 Task: Look for space in Voi, Kenya from 6th June, 2023 to 8th June, 2023 for 2 adults in price range Rs.7000 to Rs.12000. Place can be private room with 1  bedroom having 2 beds and 1 bathroom. Property type can be house, flat, guest house. Amenities needed are: wifi, washing machine. Booking option can be shelf check-in. Required host language is English.
Action: Mouse moved to (543, 136)
Screenshot: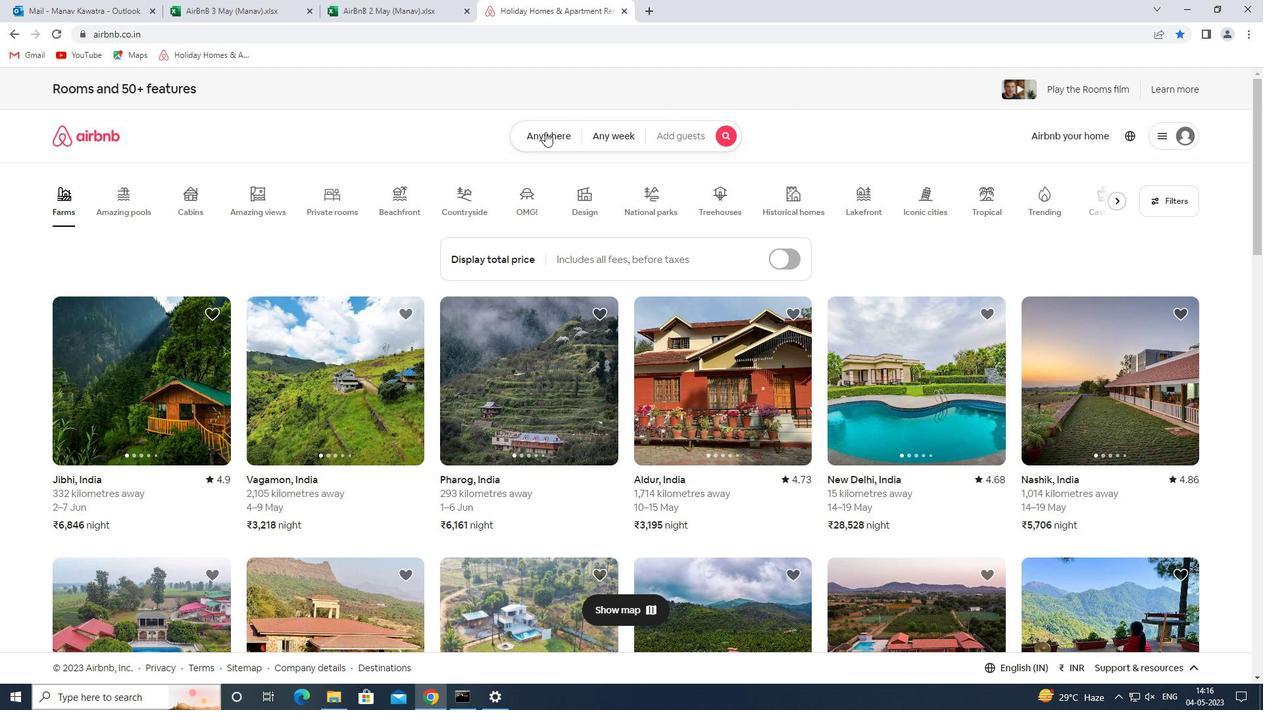 
Action: Mouse pressed left at (543, 136)
Screenshot: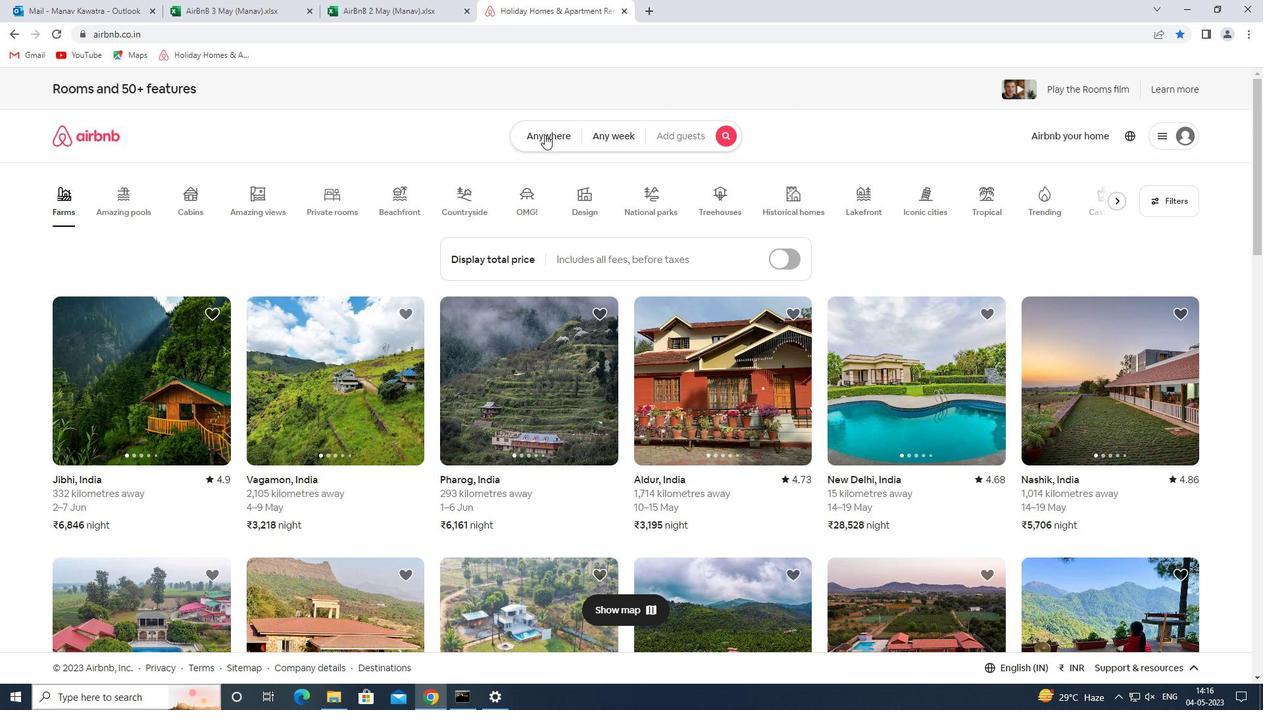 
Action: Mouse moved to (508, 194)
Screenshot: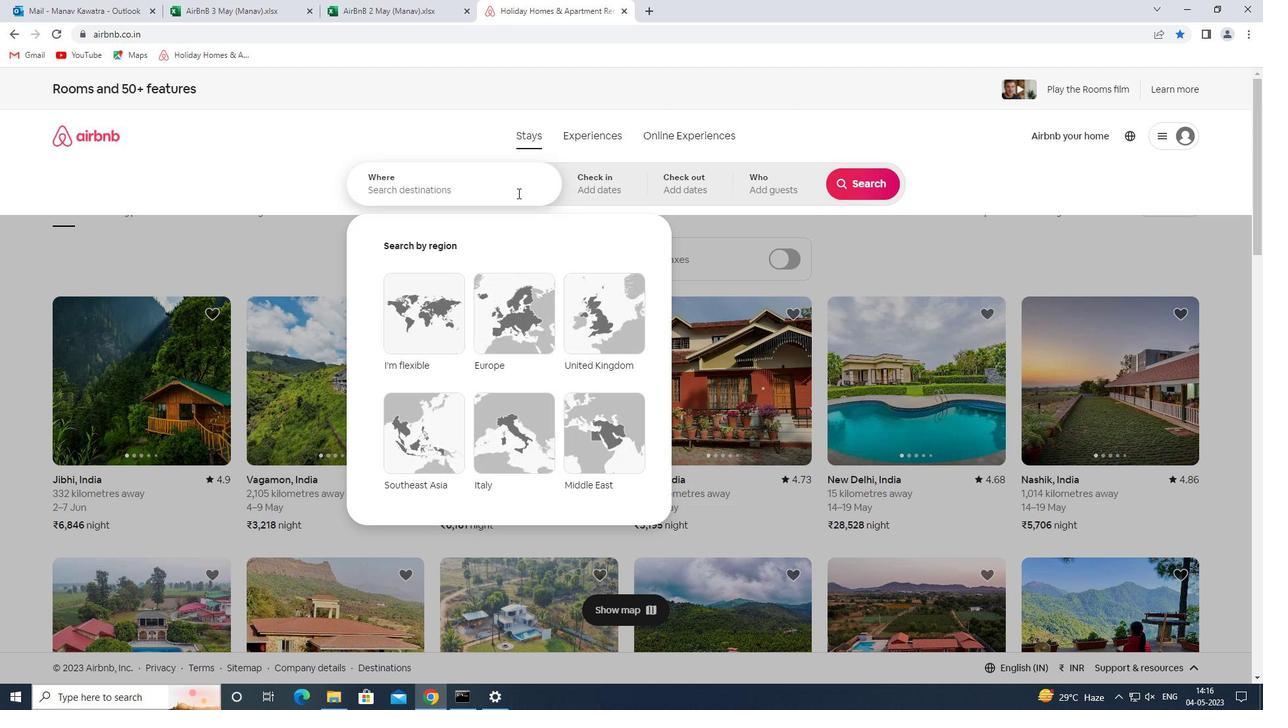 
Action: Mouse pressed left at (508, 194)
Screenshot: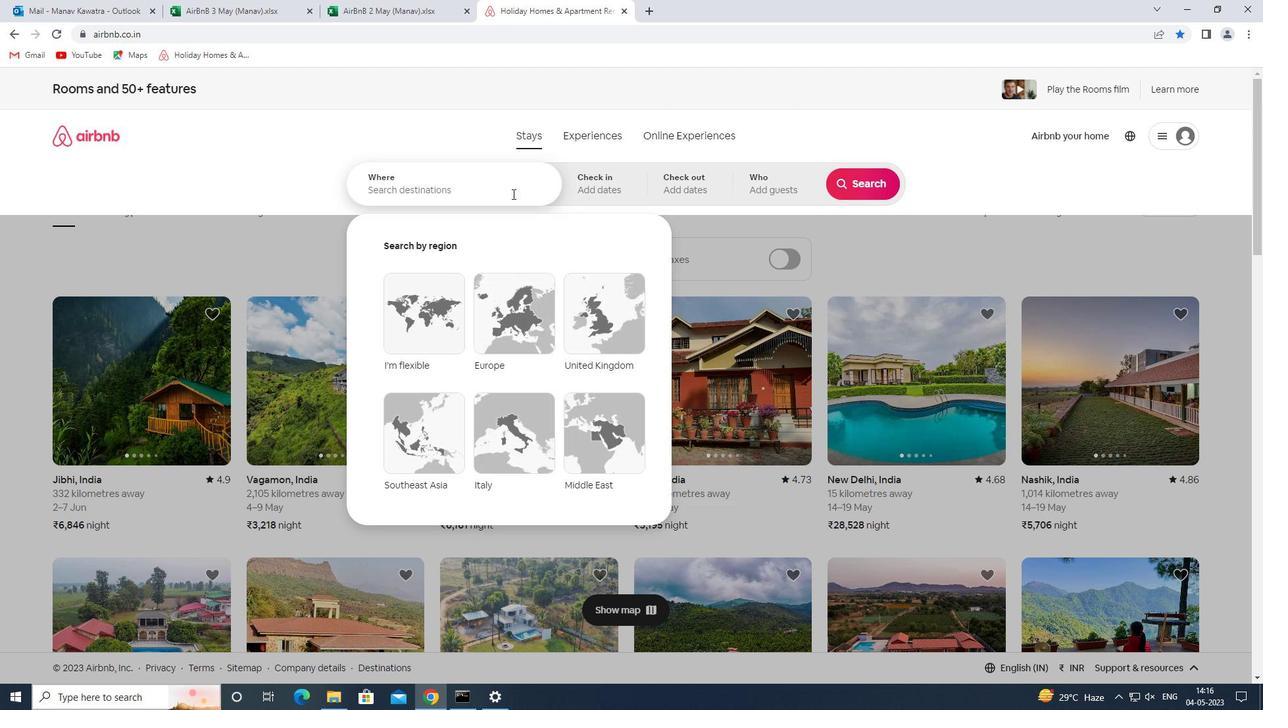 
Action: Key pressed voiu<Key.backspace><Key.space>kenya<Key.enter>
Screenshot: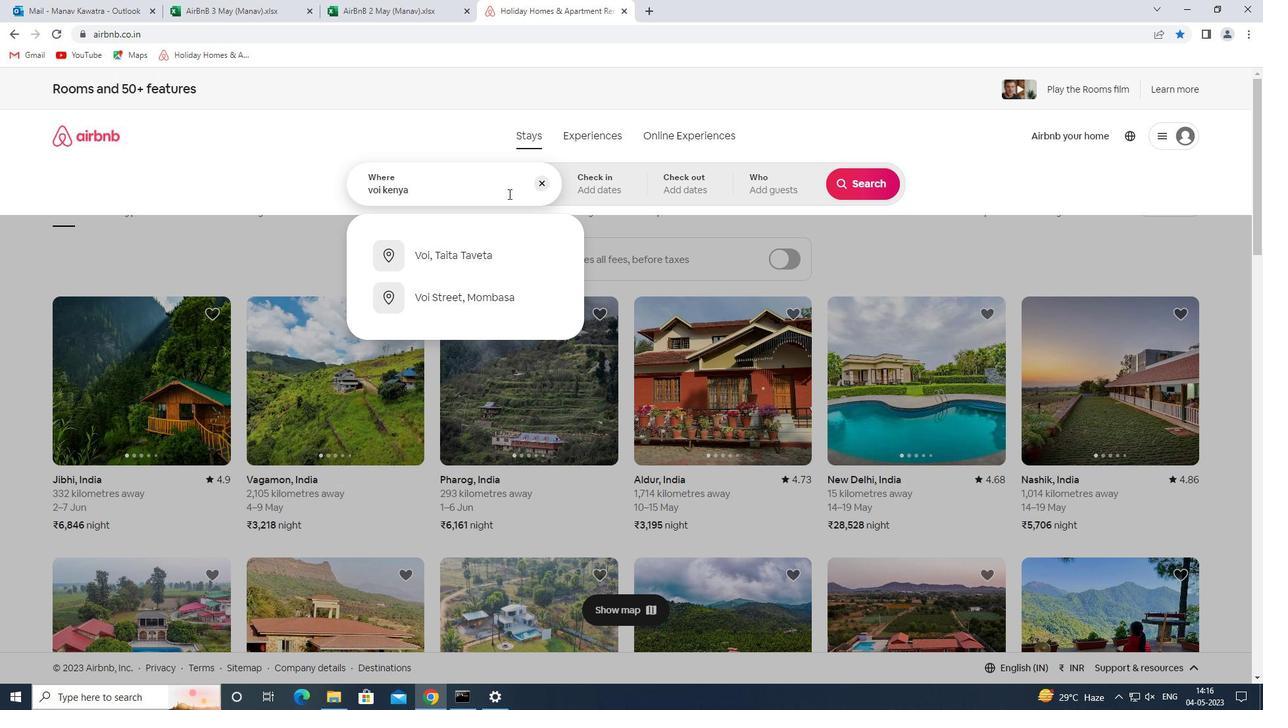
Action: Mouse moved to (722, 374)
Screenshot: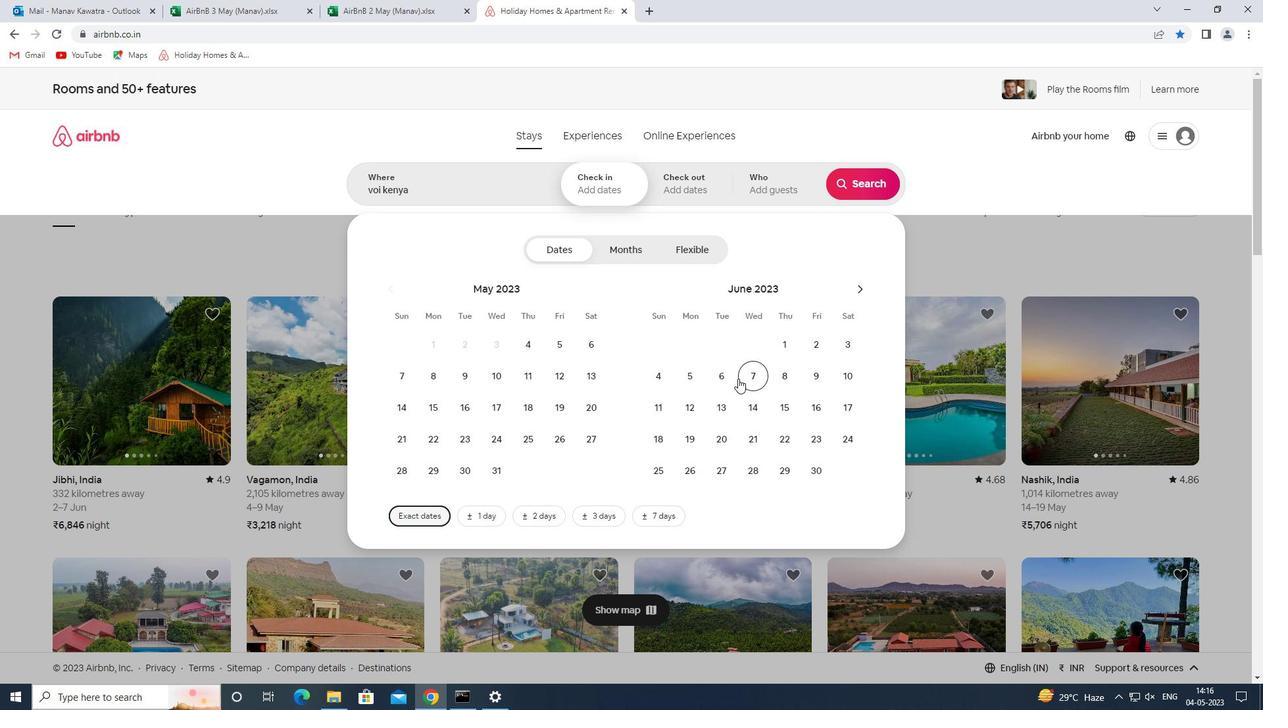
Action: Mouse pressed left at (722, 374)
Screenshot: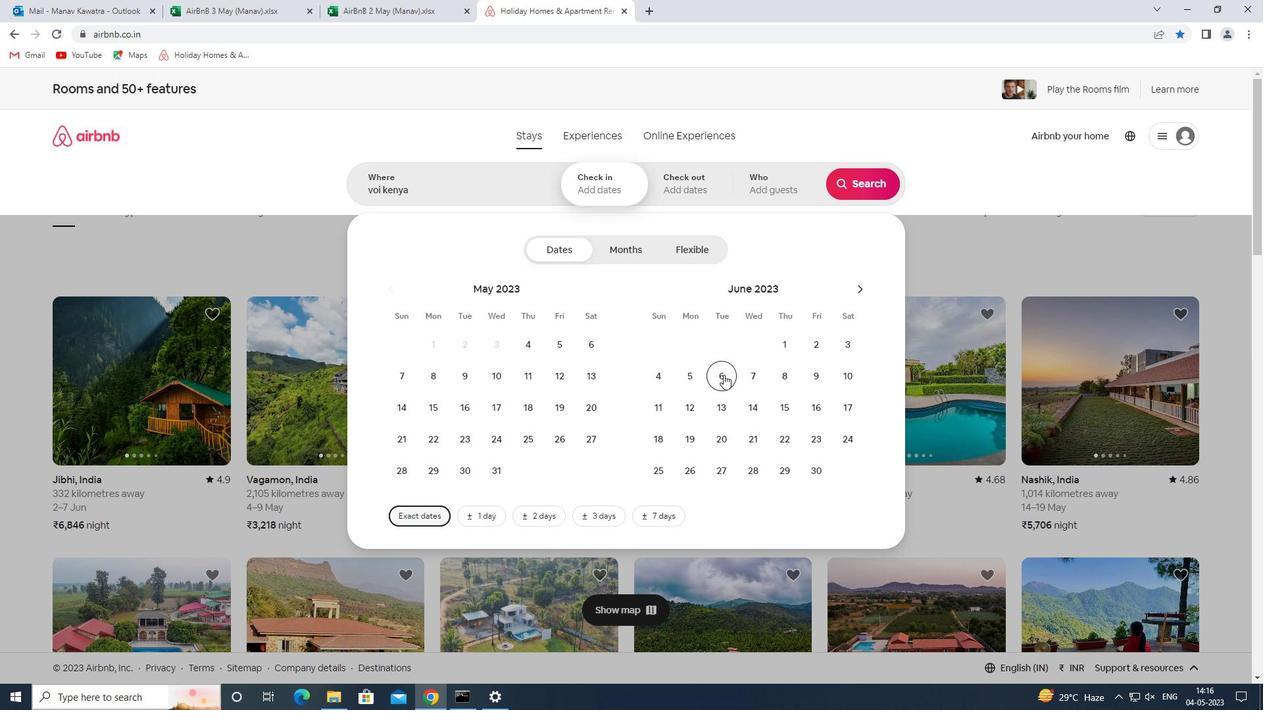 
Action: Mouse moved to (790, 378)
Screenshot: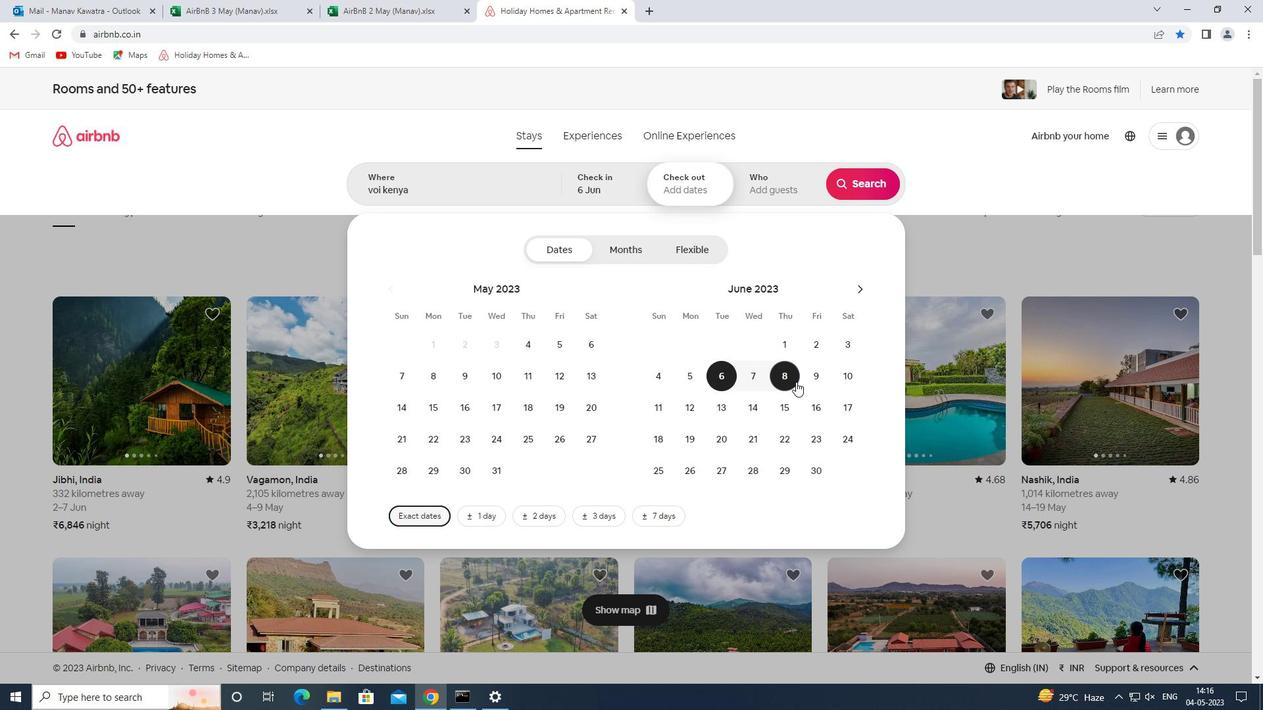 
Action: Mouse pressed left at (790, 378)
Screenshot: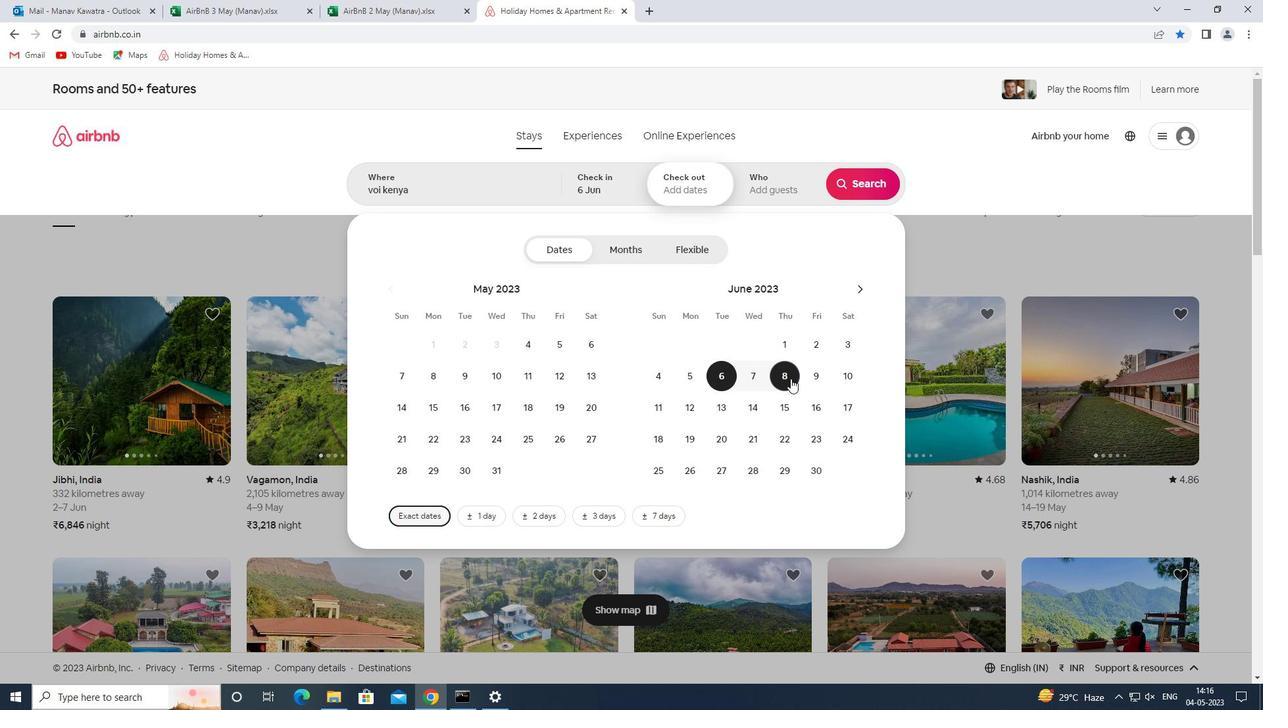 
Action: Mouse moved to (779, 187)
Screenshot: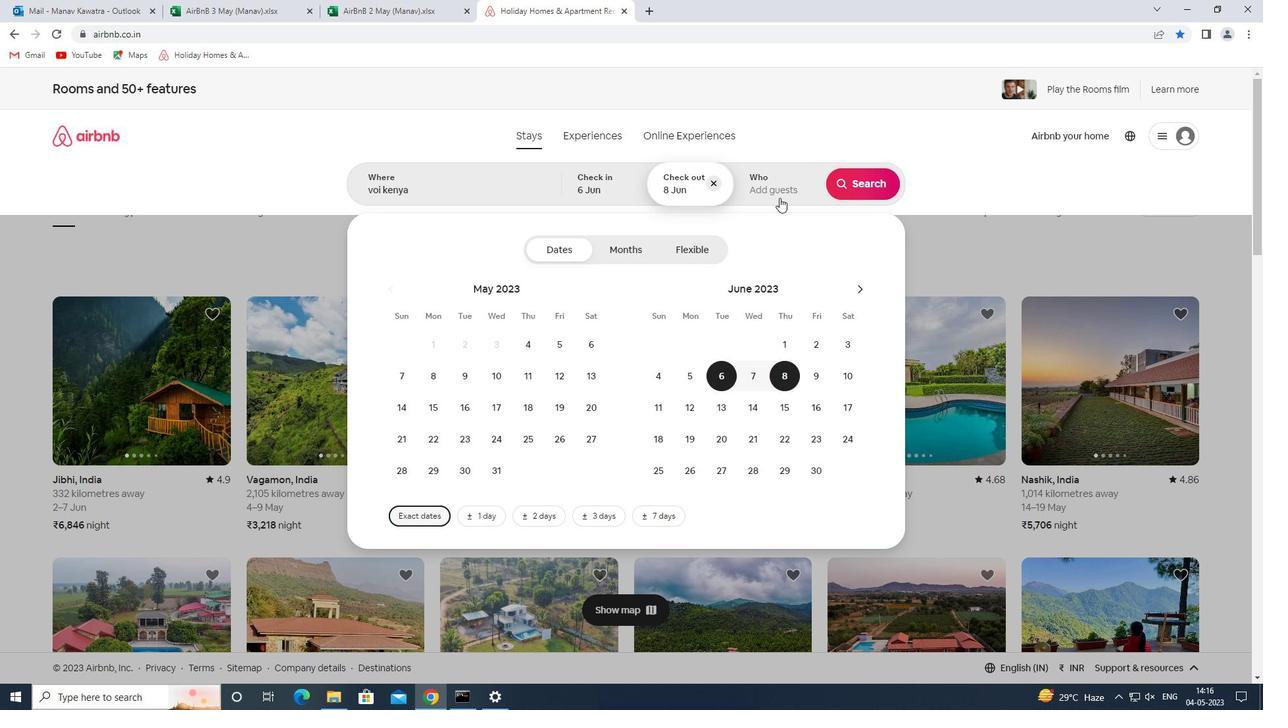 
Action: Mouse pressed left at (779, 187)
Screenshot: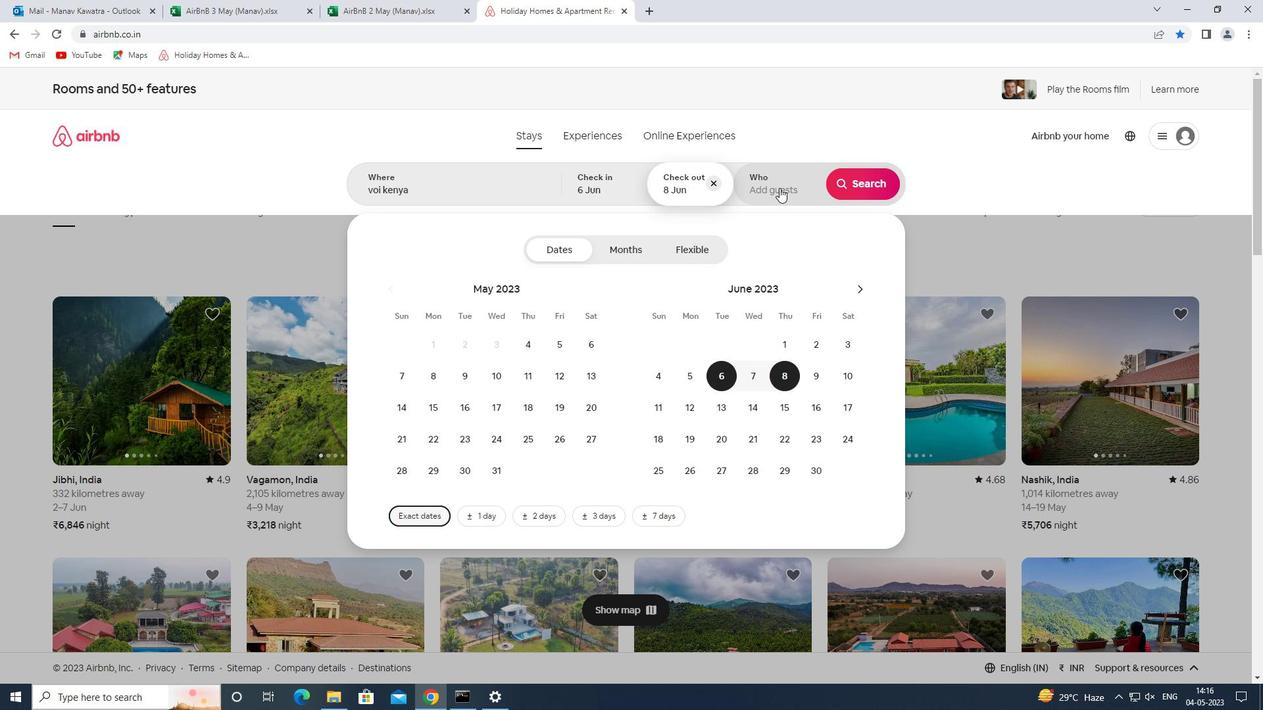 
Action: Mouse moved to (875, 258)
Screenshot: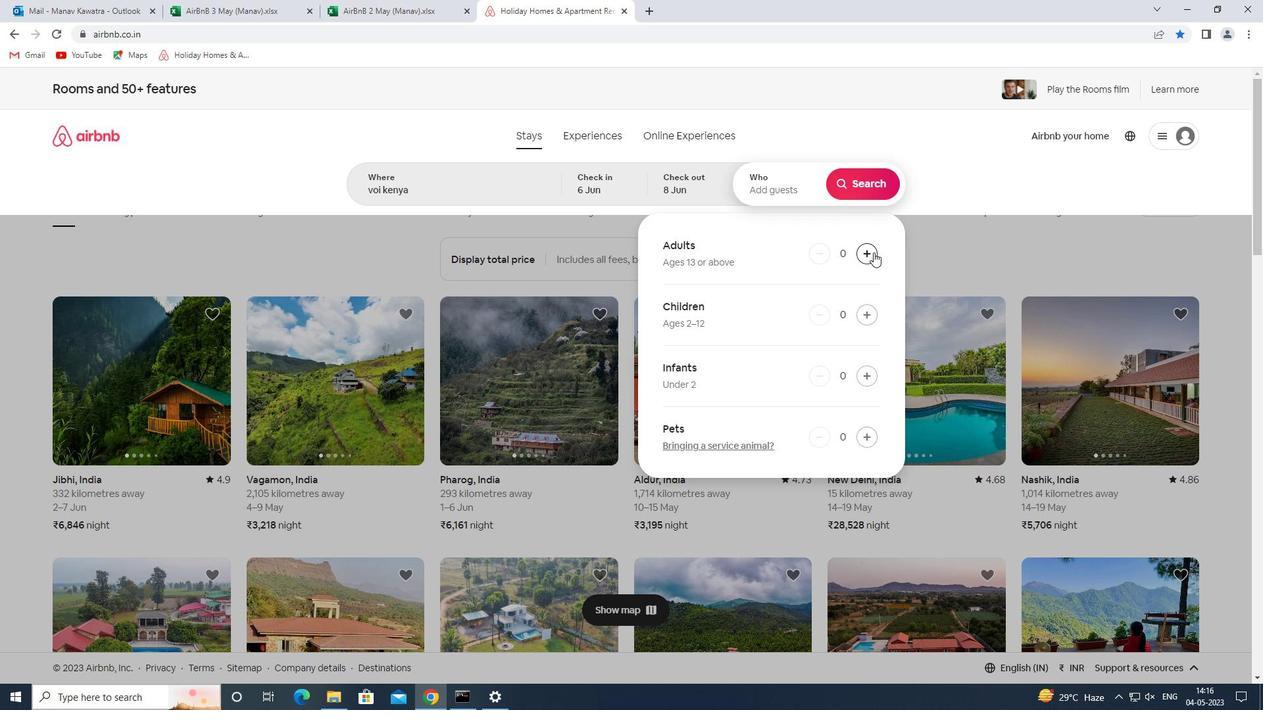 
Action: Mouse pressed left at (875, 258)
Screenshot: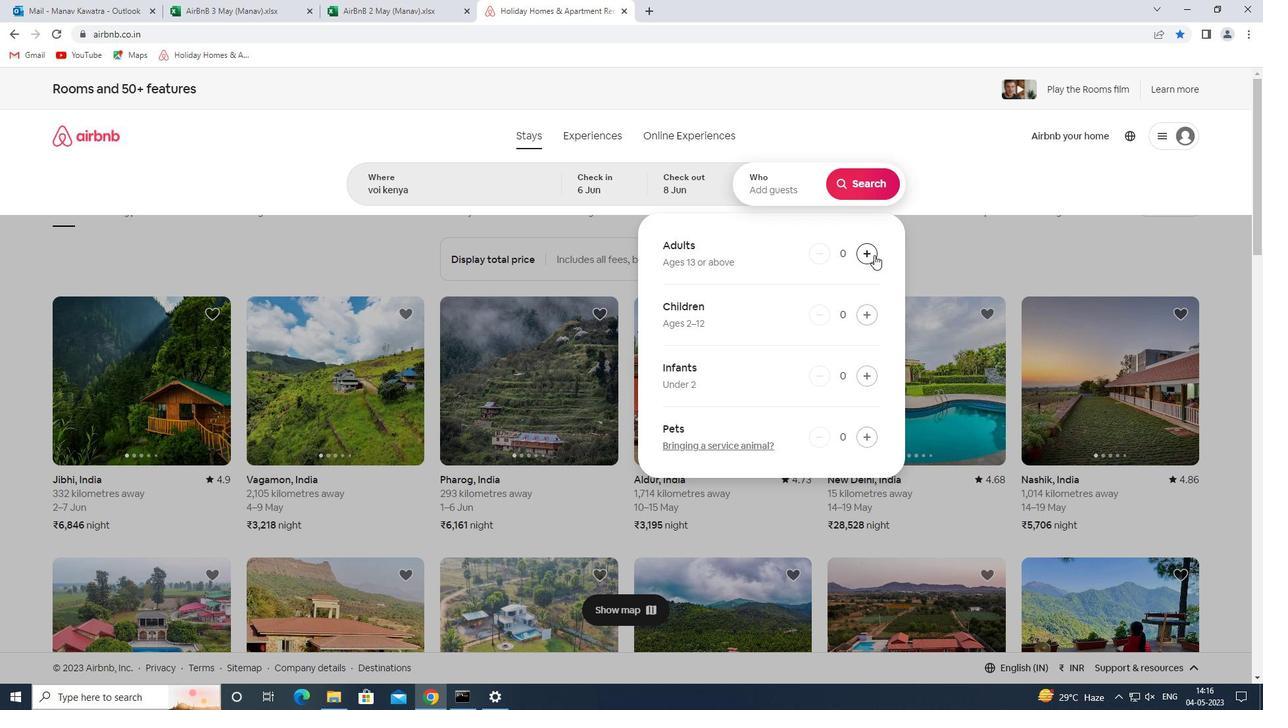 
Action: Mouse pressed left at (875, 258)
Screenshot: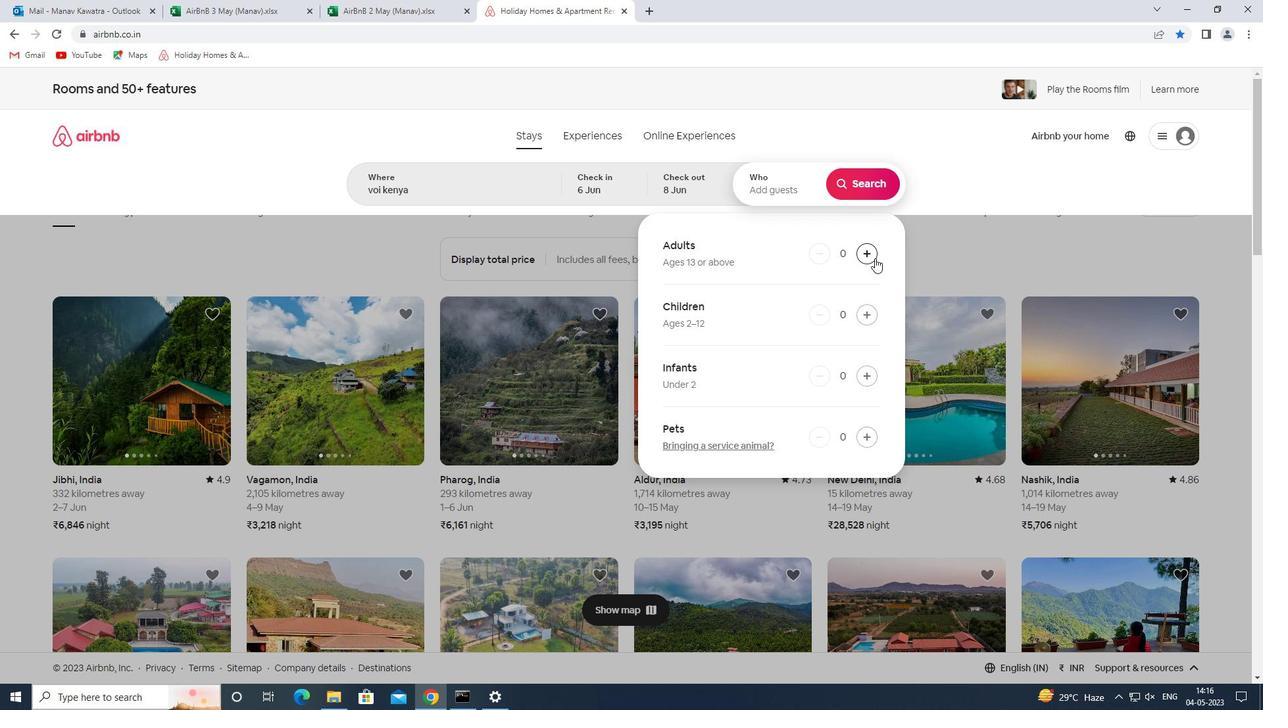 
Action: Mouse moved to (874, 179)
Screenshot: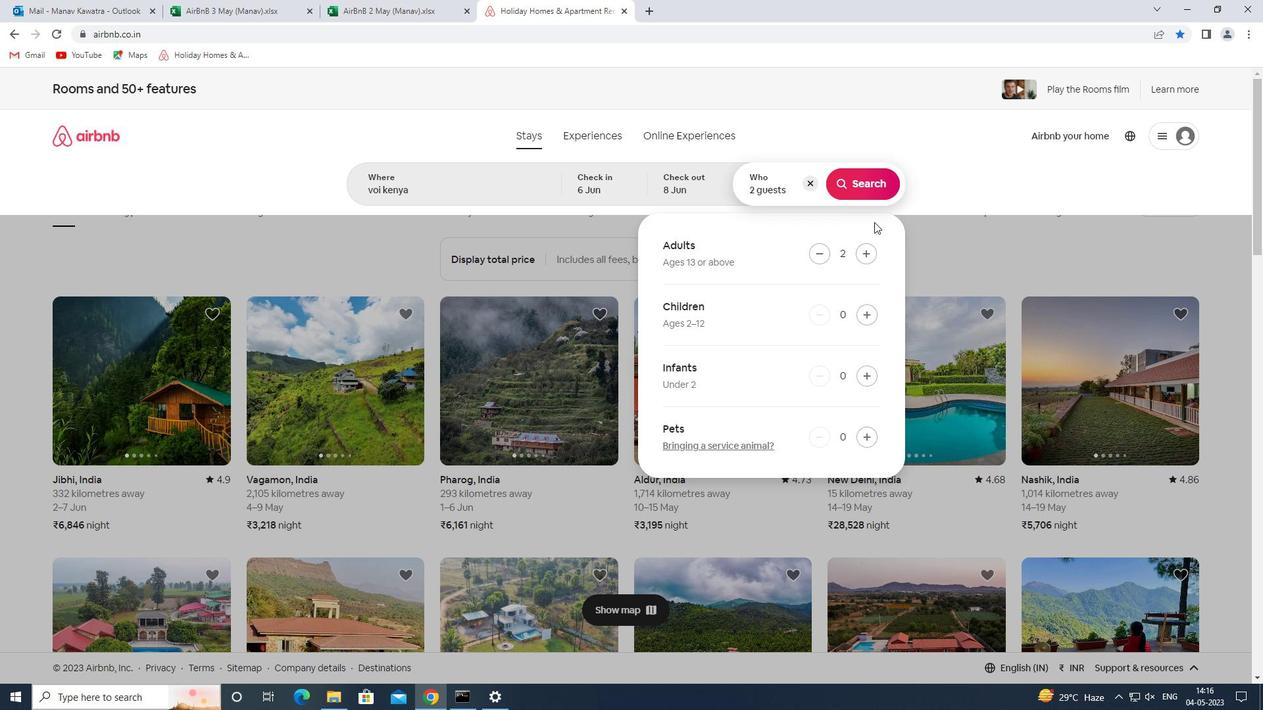 
Action: Mouse pressed left at (874, 179)
Screenshot: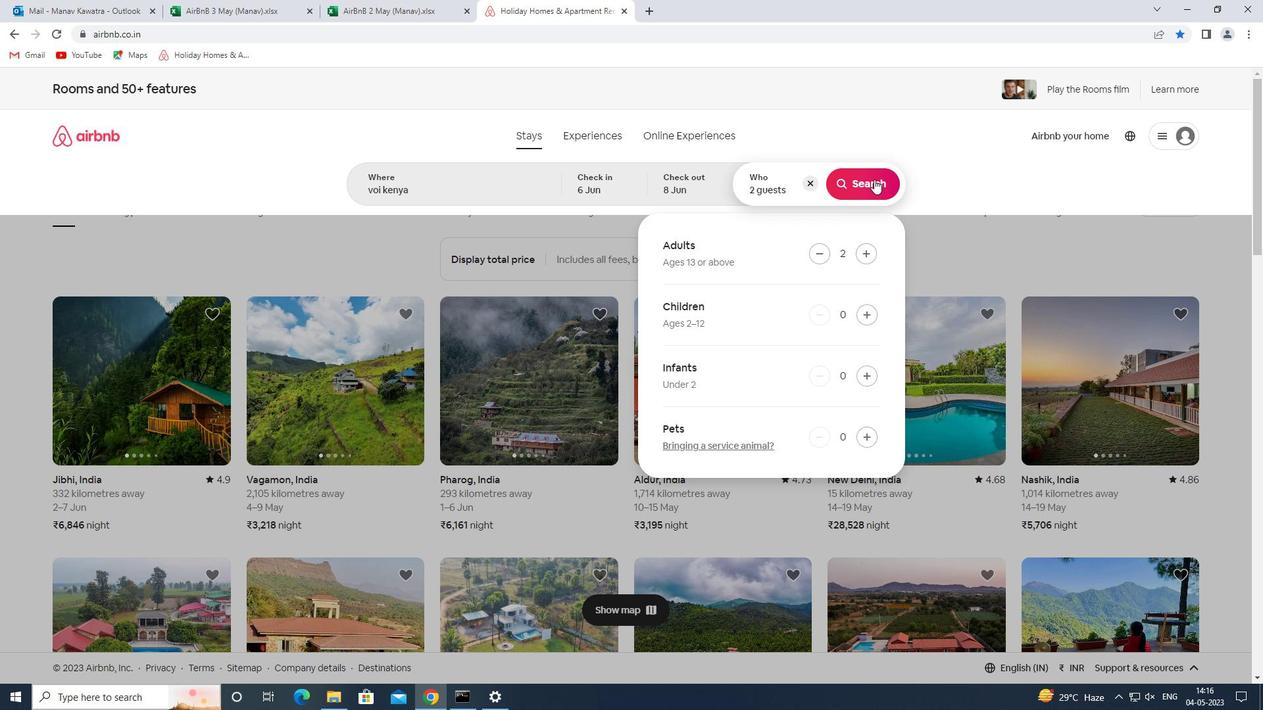 
Action: Mouse moved to (1207, 146)
Screenshot: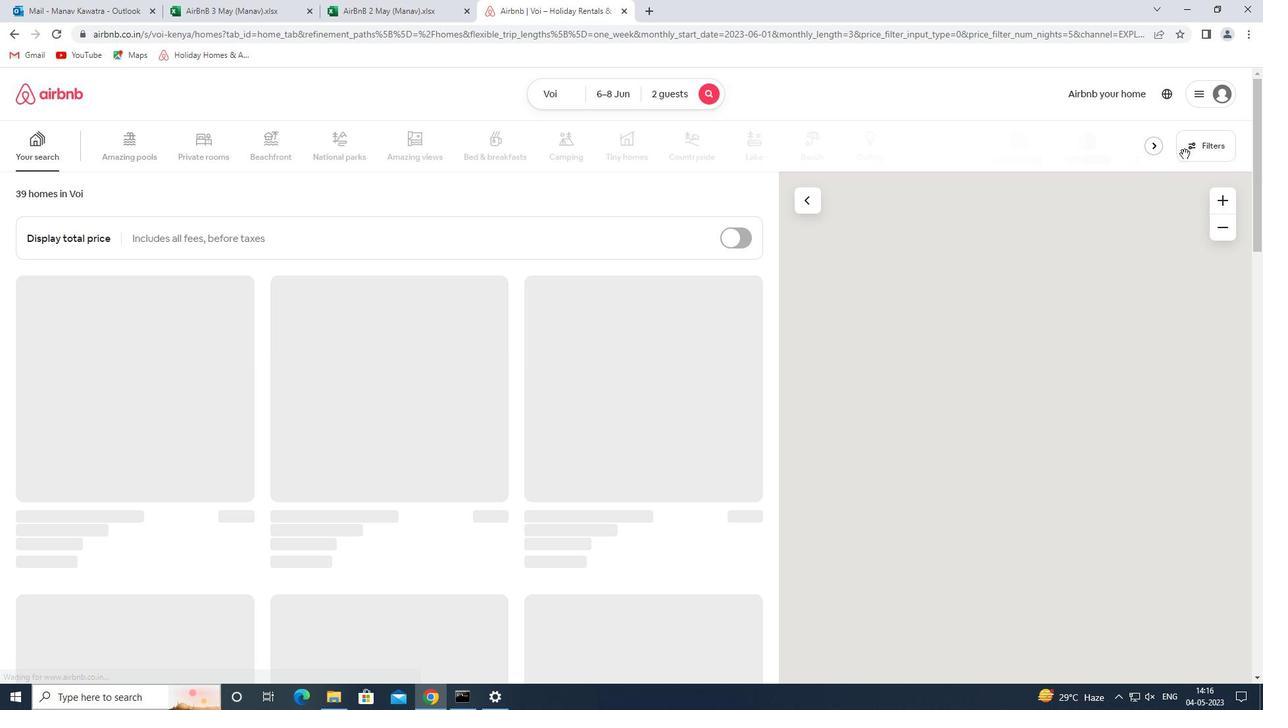 
Action: Mouse pressed left at (1207, 146)
Screenshot: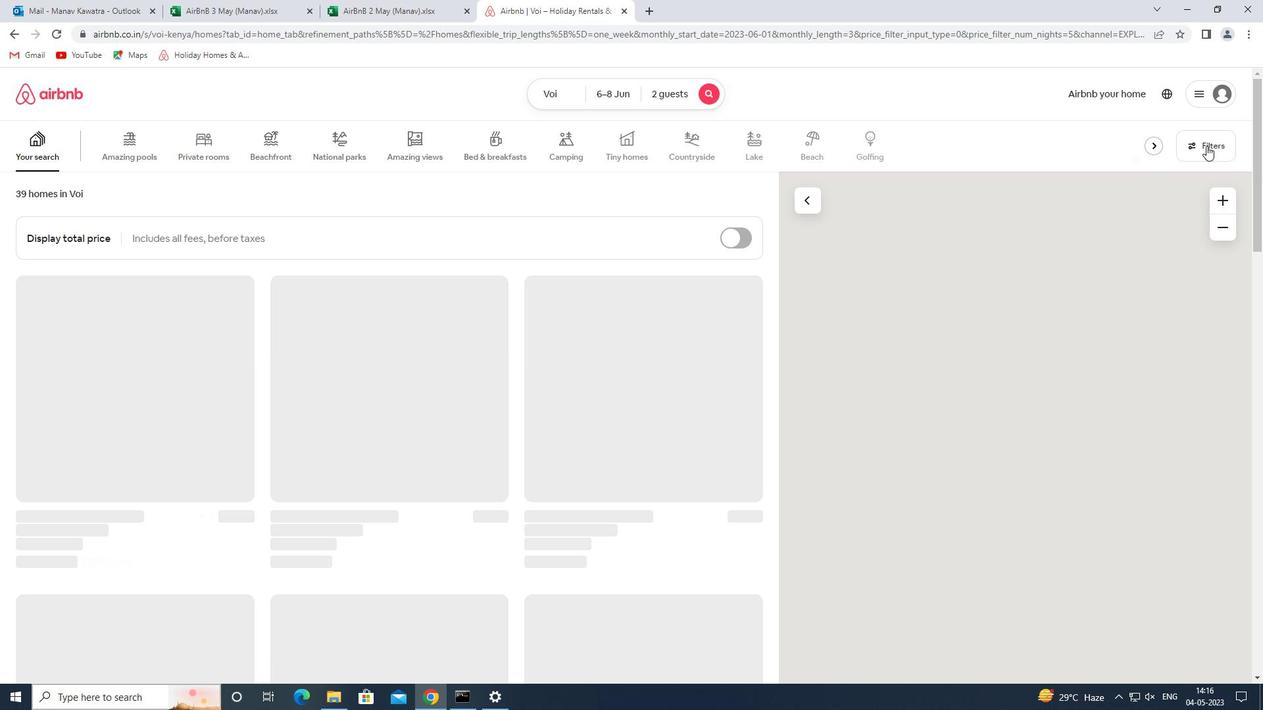 
Action: Mouse moved to (469, 314)
Screenshot: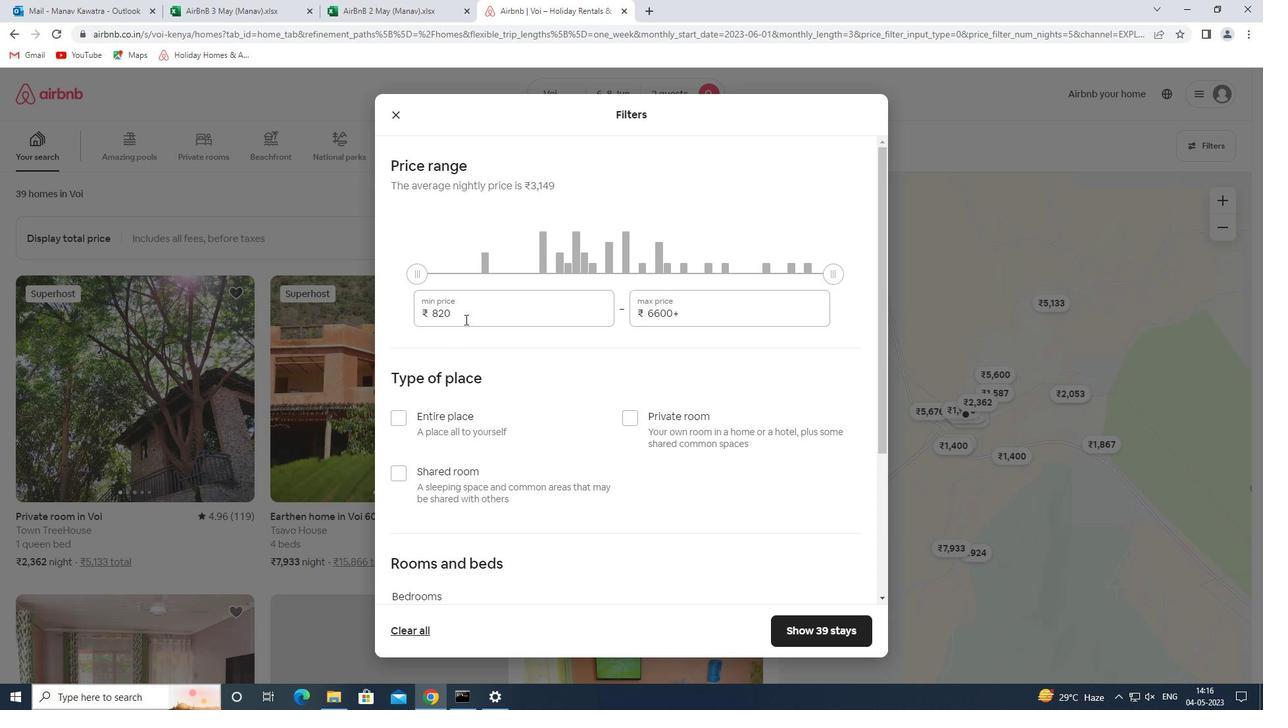 
Action: Mouse pressed left at (469, 314)
Screenshot: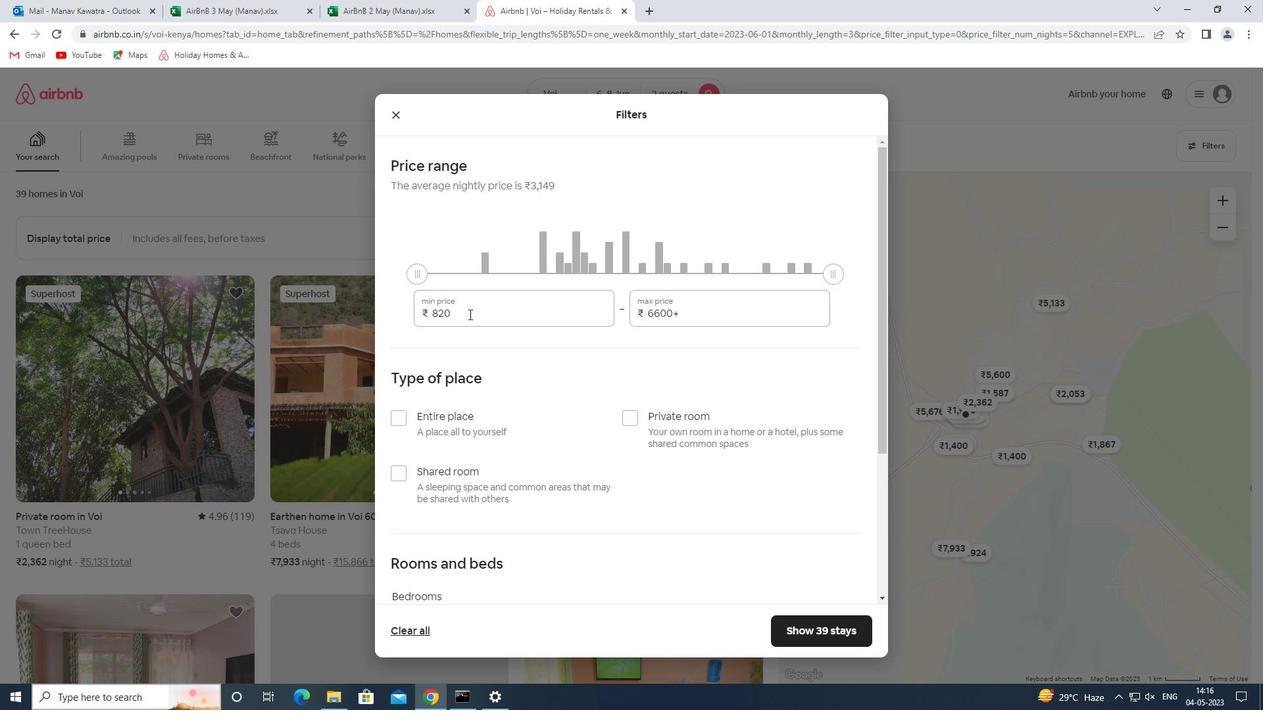 
Action: Mouse pressed left at (469, 314)
Screenshot: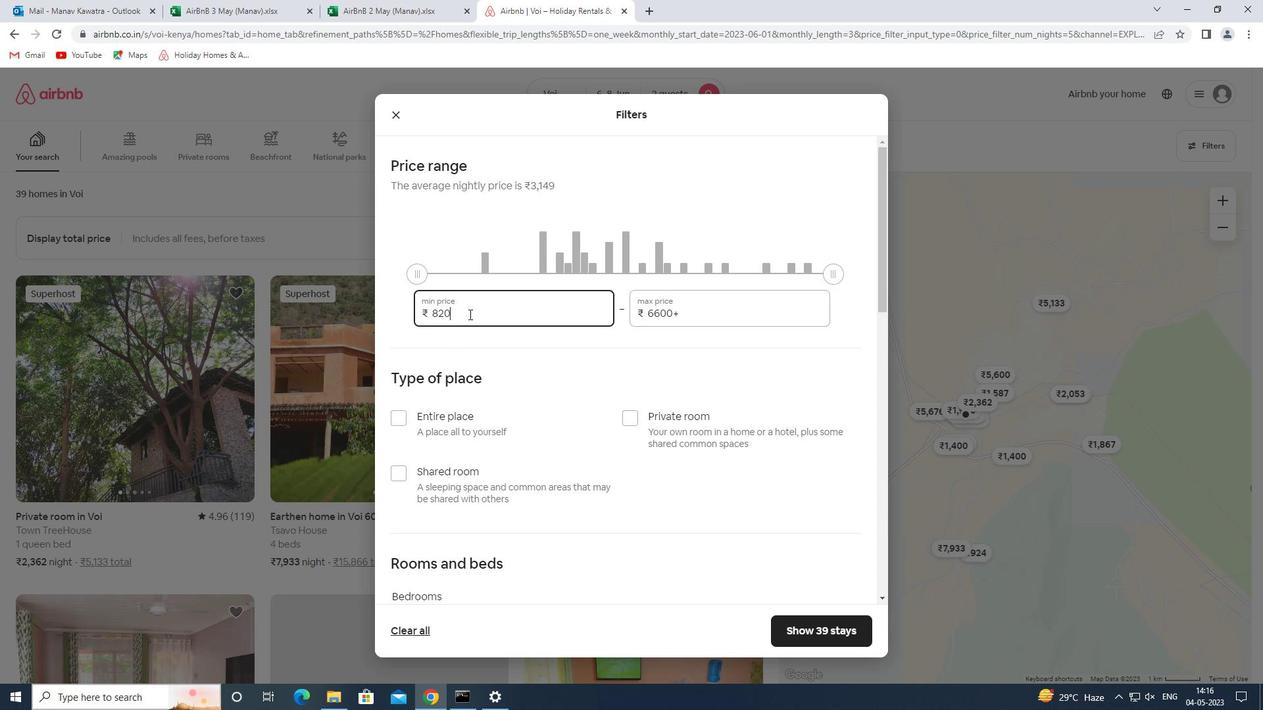 
Action: Key pressed 7000<Key.tab>12000
Screenshot: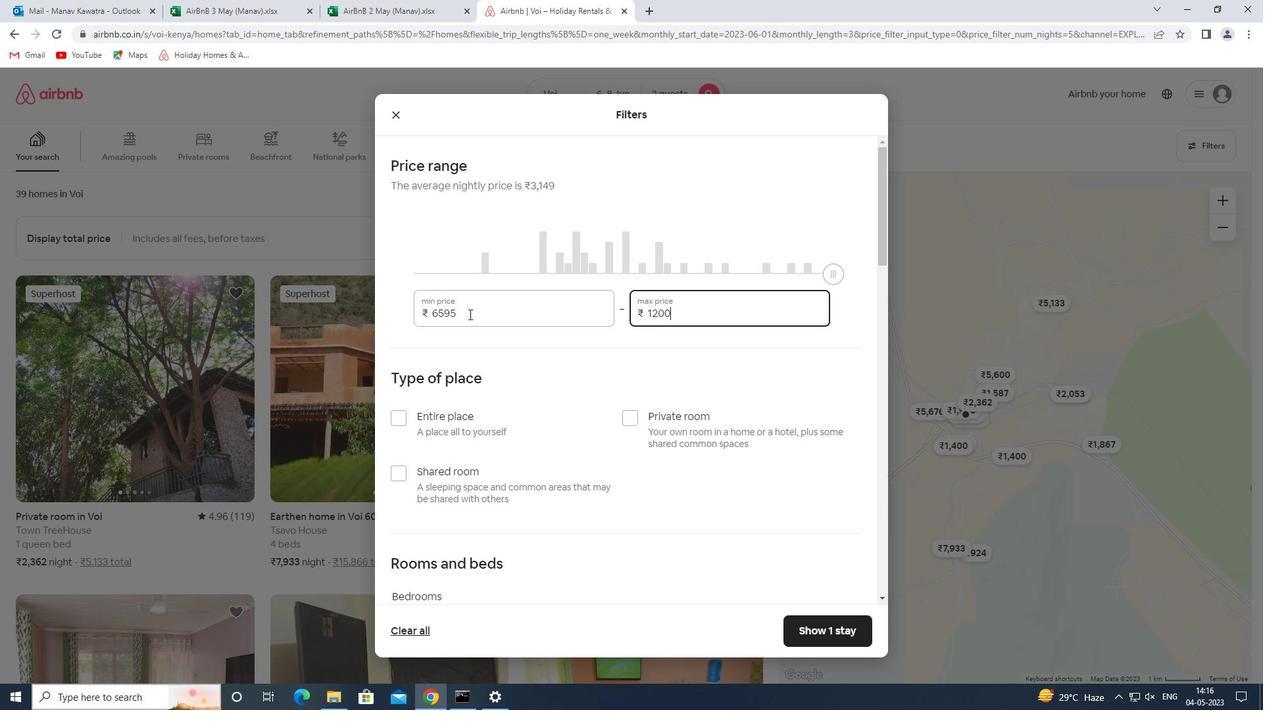 
Action: Mouse moved to (644, 414)
Screenshot: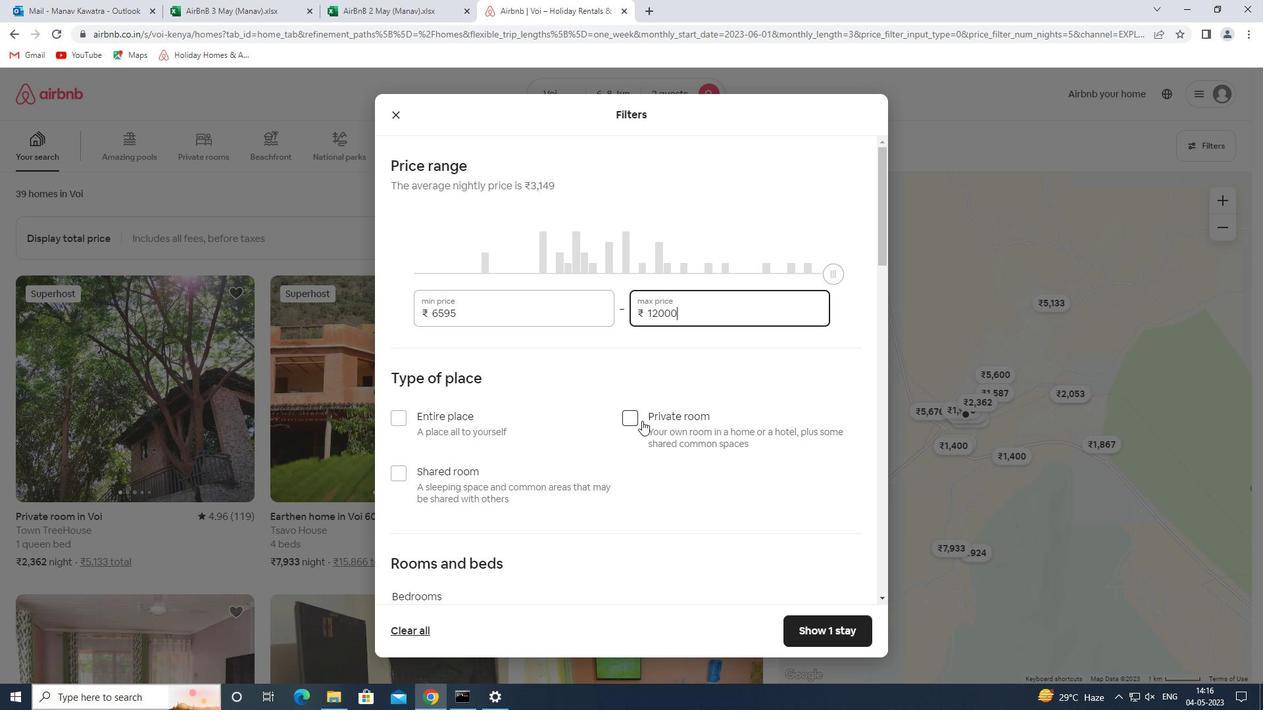 
Action: Mouse pressed left at (644, 414)
Screenshot: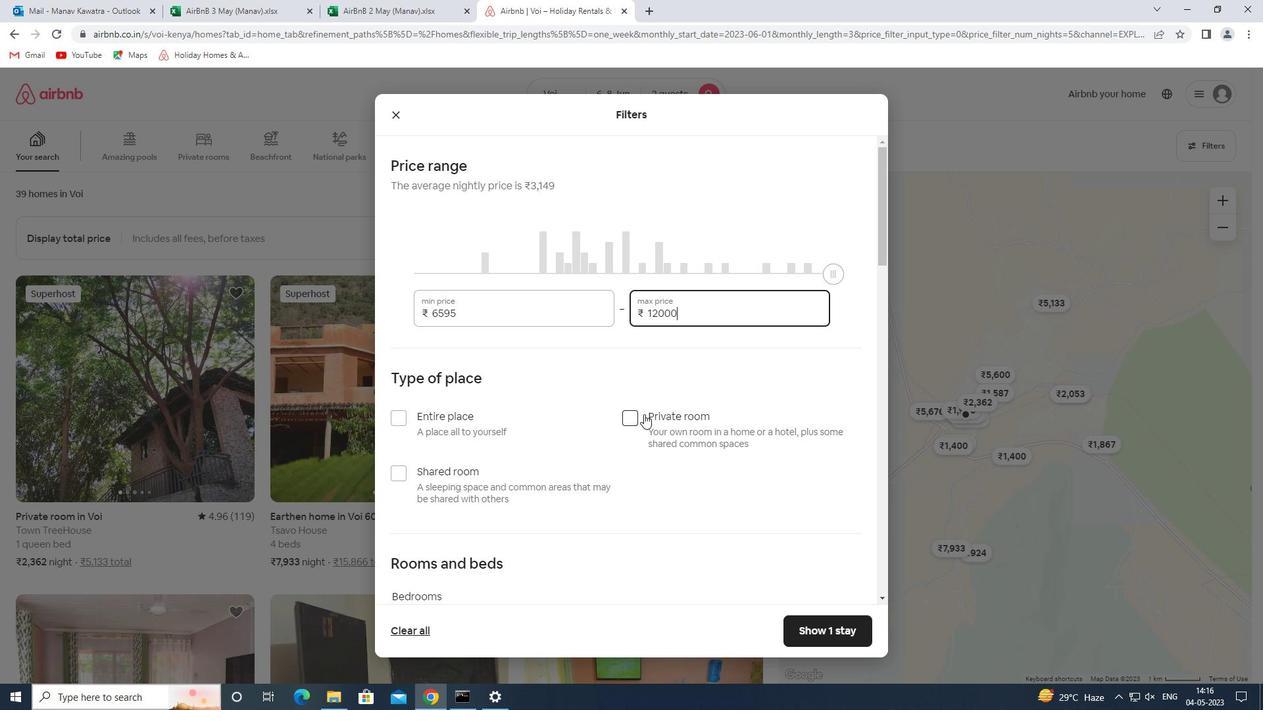 
Action: Mouse moved to (679, 401)
Screenshot: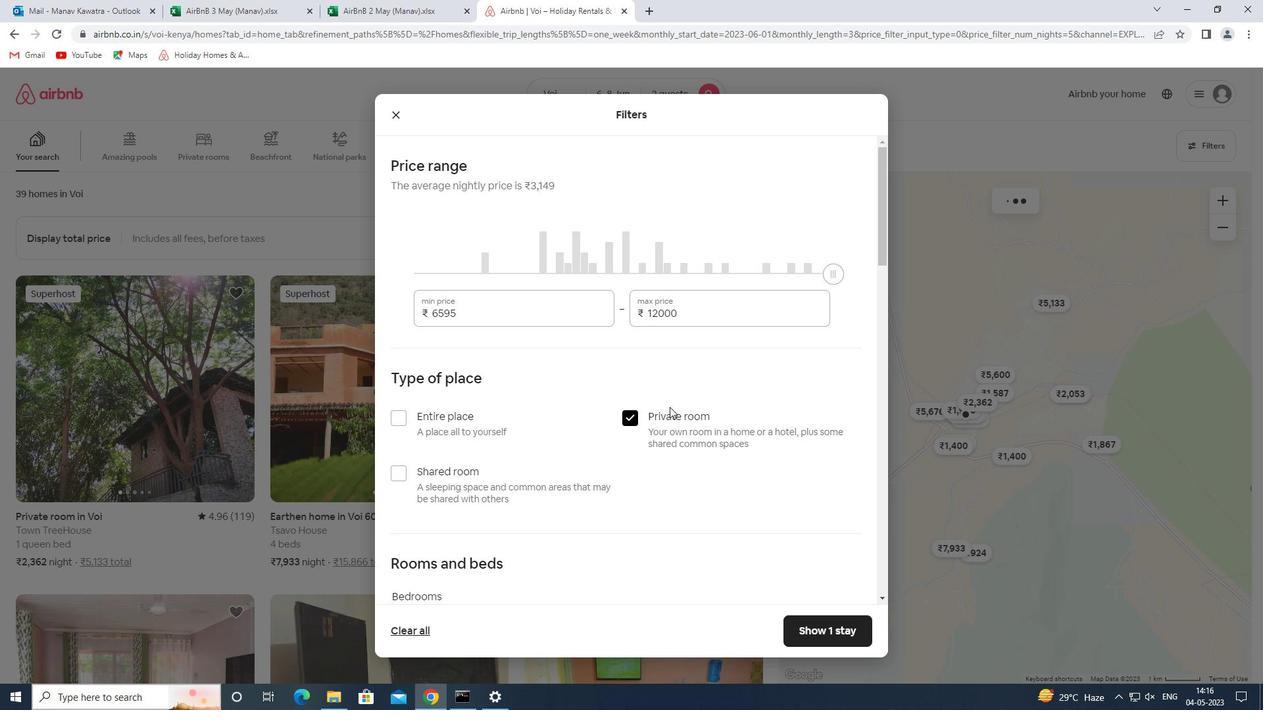 
Action: Mouse scrolled (679, 400) with delta (0, 0)
Screenshot: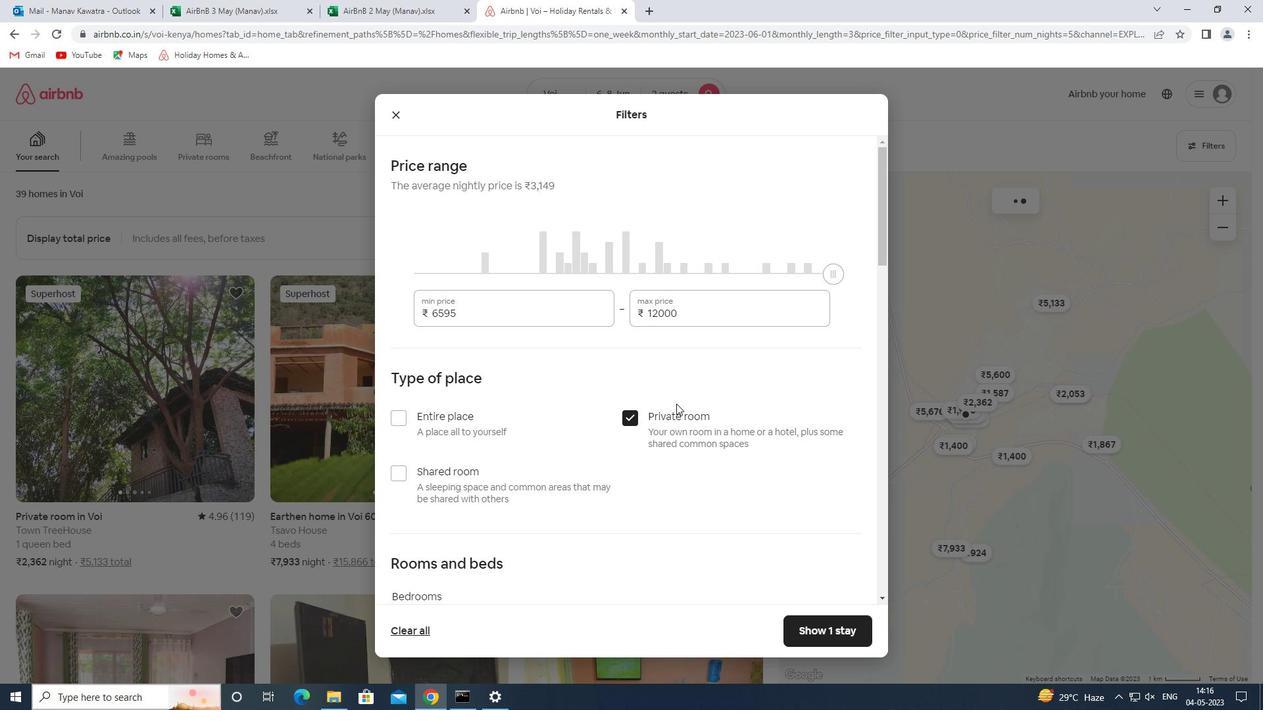 
Action: Mouse scrolled (679, 400) with delta (0, 0)
Screenshot: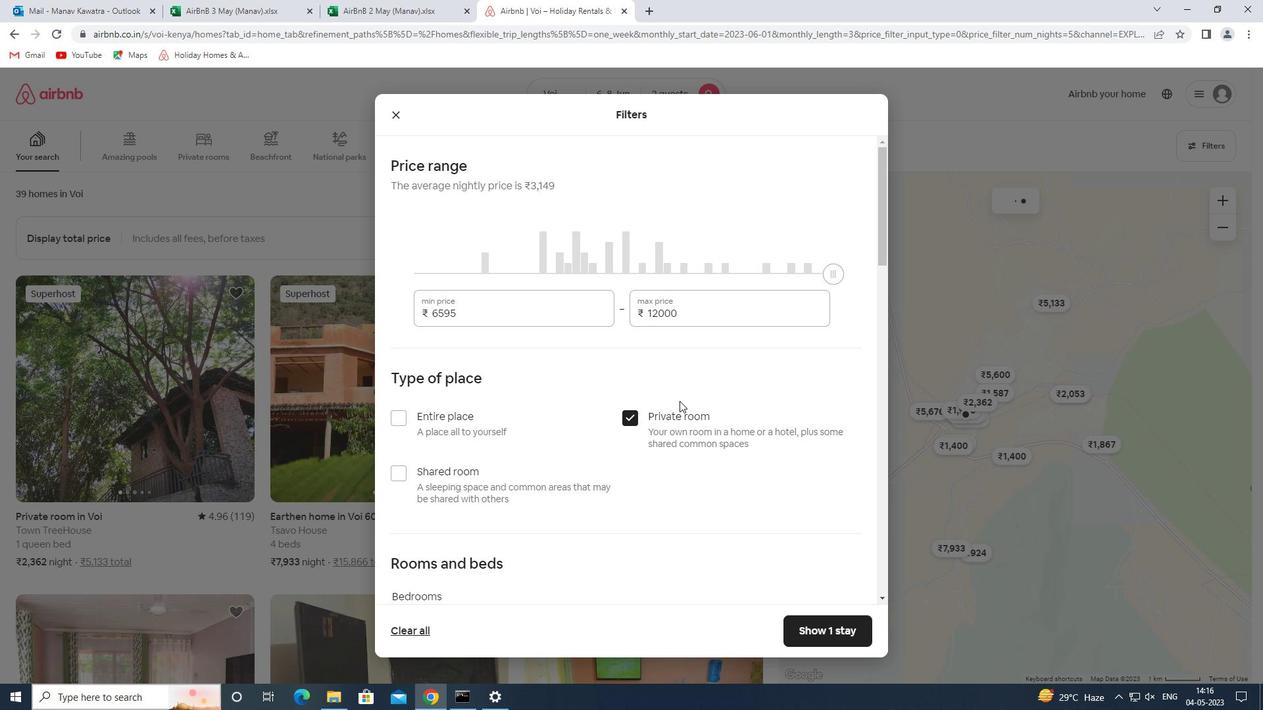 
Action: Mouse scrolled (679, 400) with delta (0, 0)
Screenshot: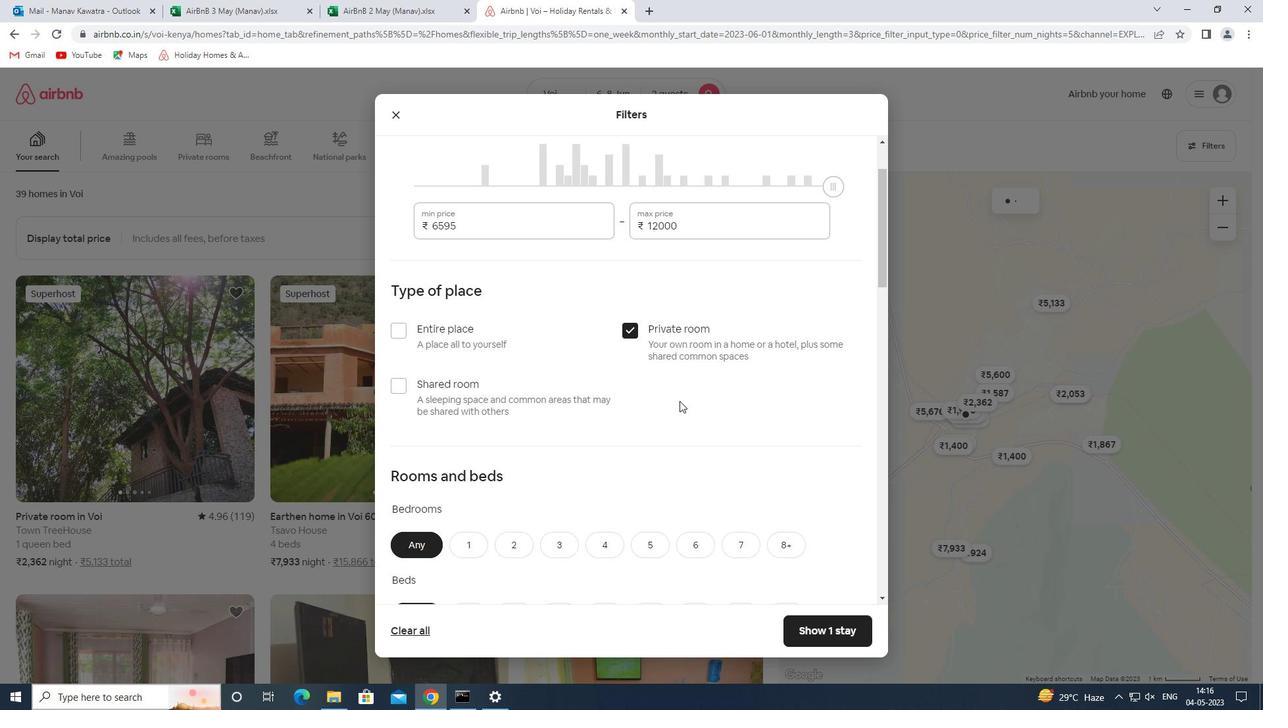 
Action: Mouse moved to (679, 400)
Screenshot: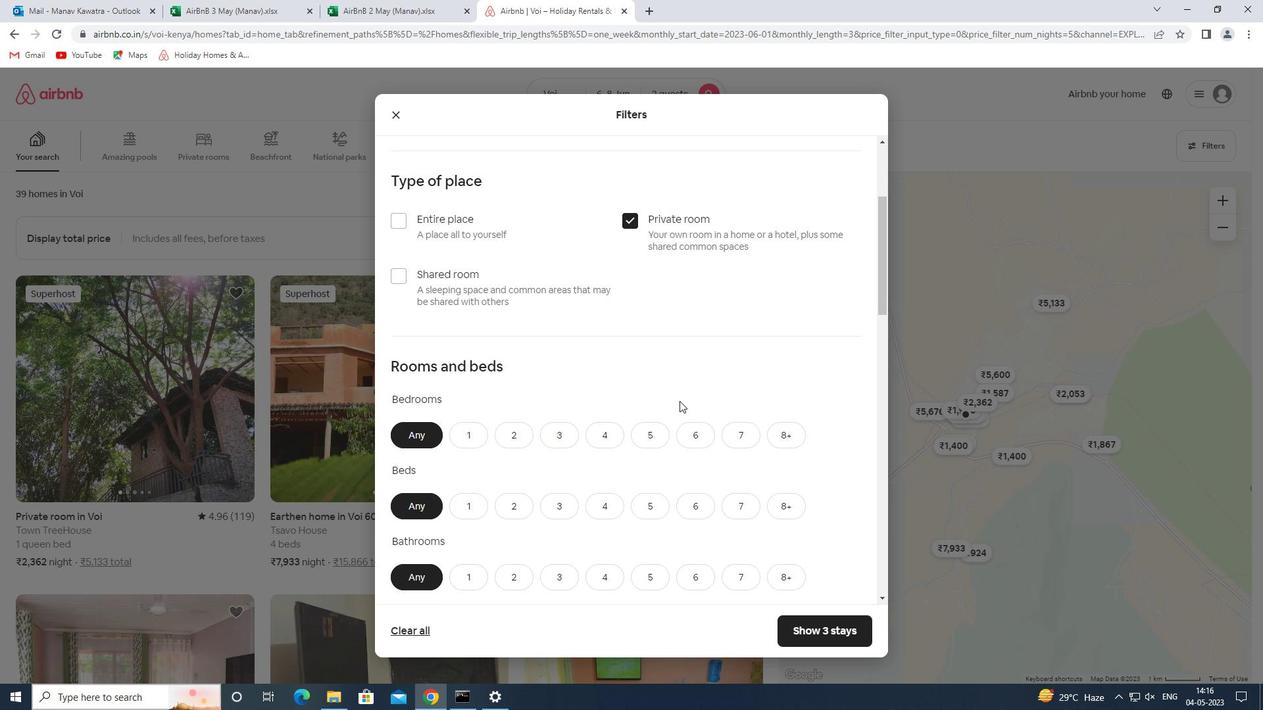 
Action: Mouse scrolled (679, 400) with delta (0, 0)
Screenshot: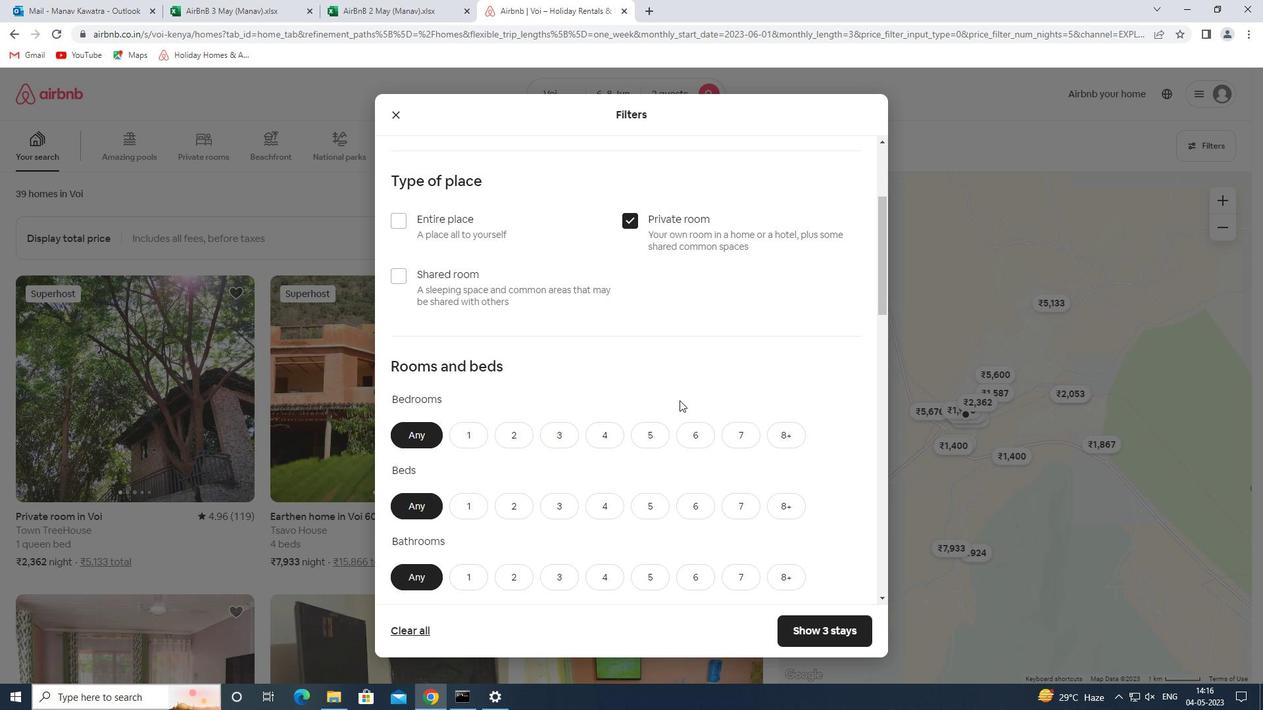 
Action: Mouse scrolled (679, 400) with delta (0, 0)
Screenshot: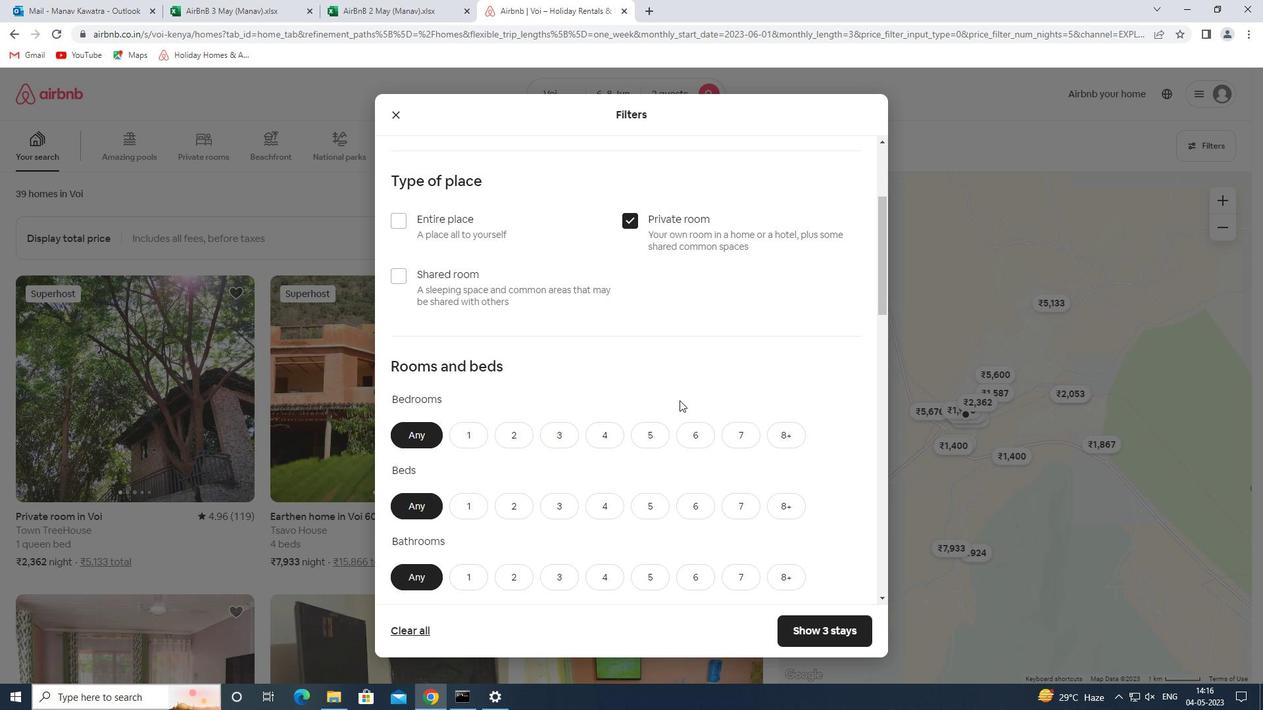 
Action: Mouse moved to (475, 303)
Screenshot: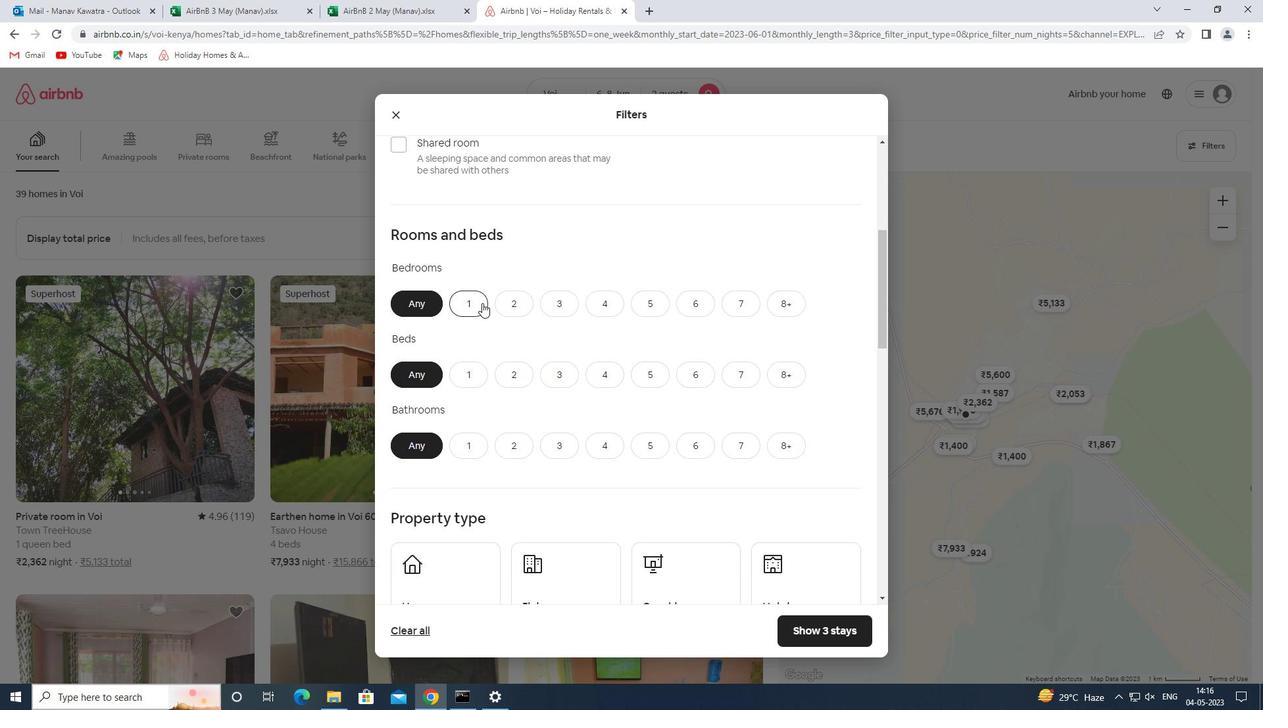 
Action: Mouse pressed left at (475, 303)
Screenshot: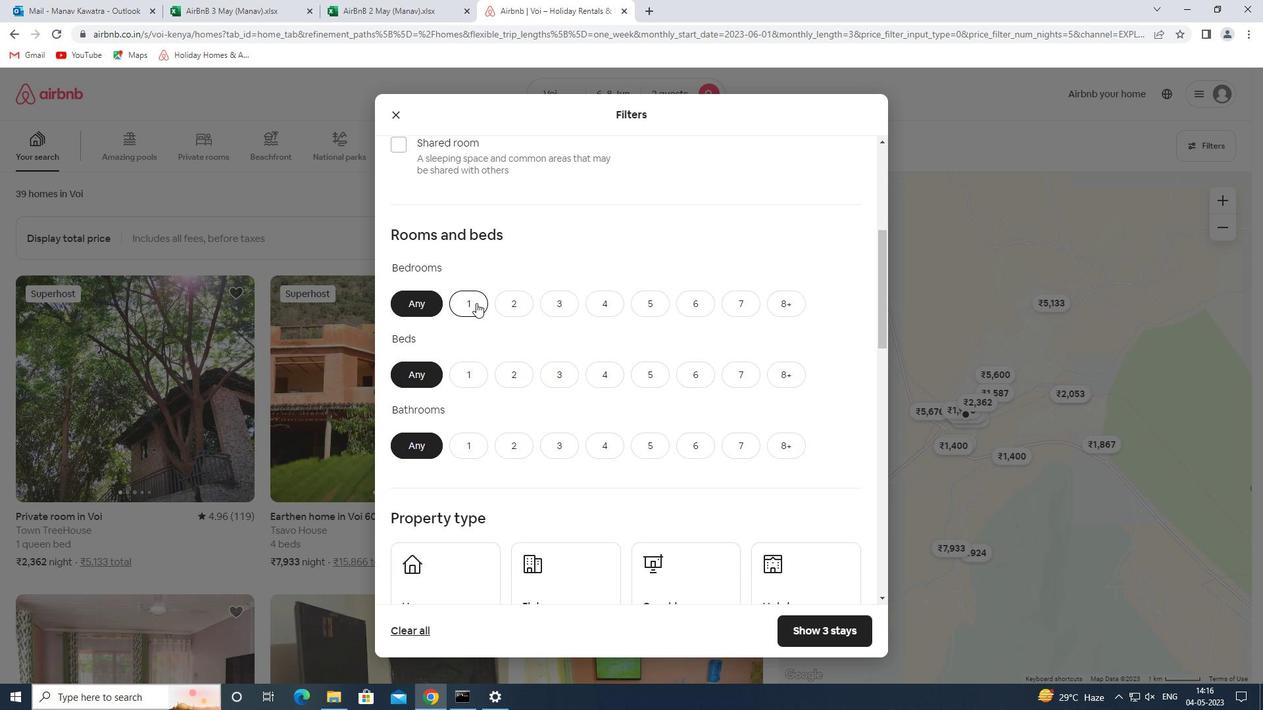 
Action: Mouse moved to (514, 371)
Screenshot: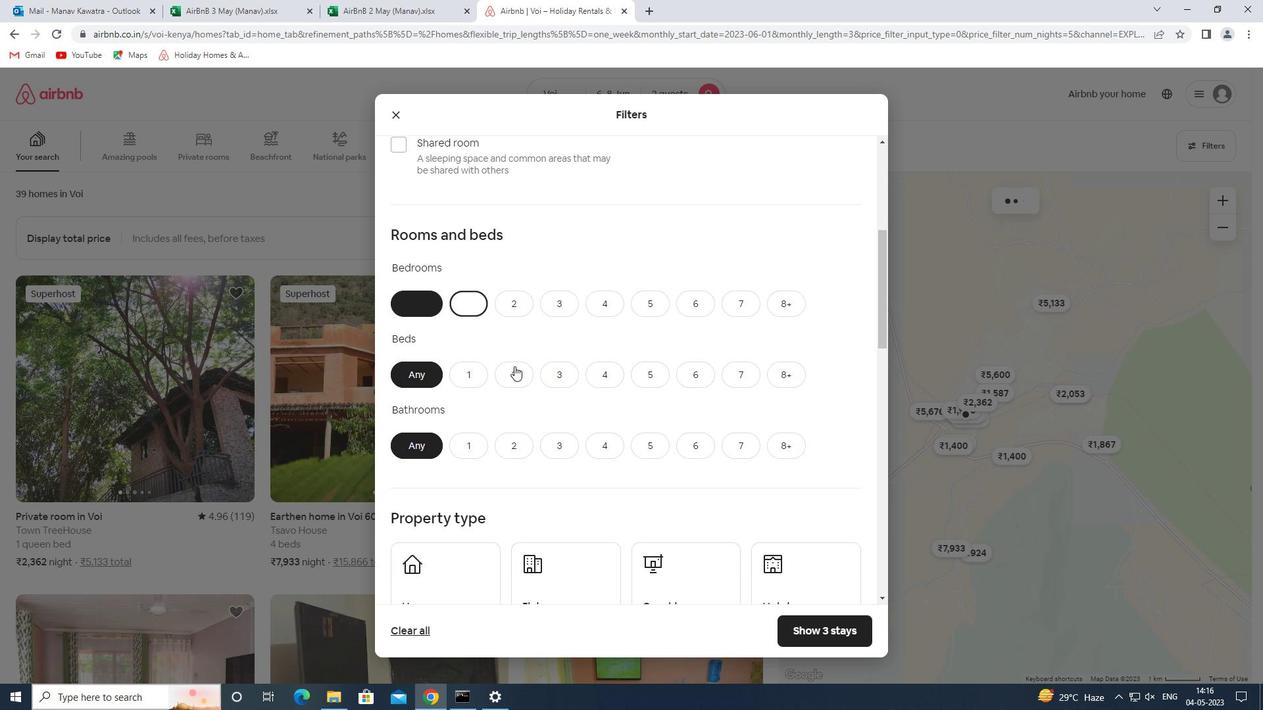 
Action: Mouse pressed left at (514, 371)
Screenshot: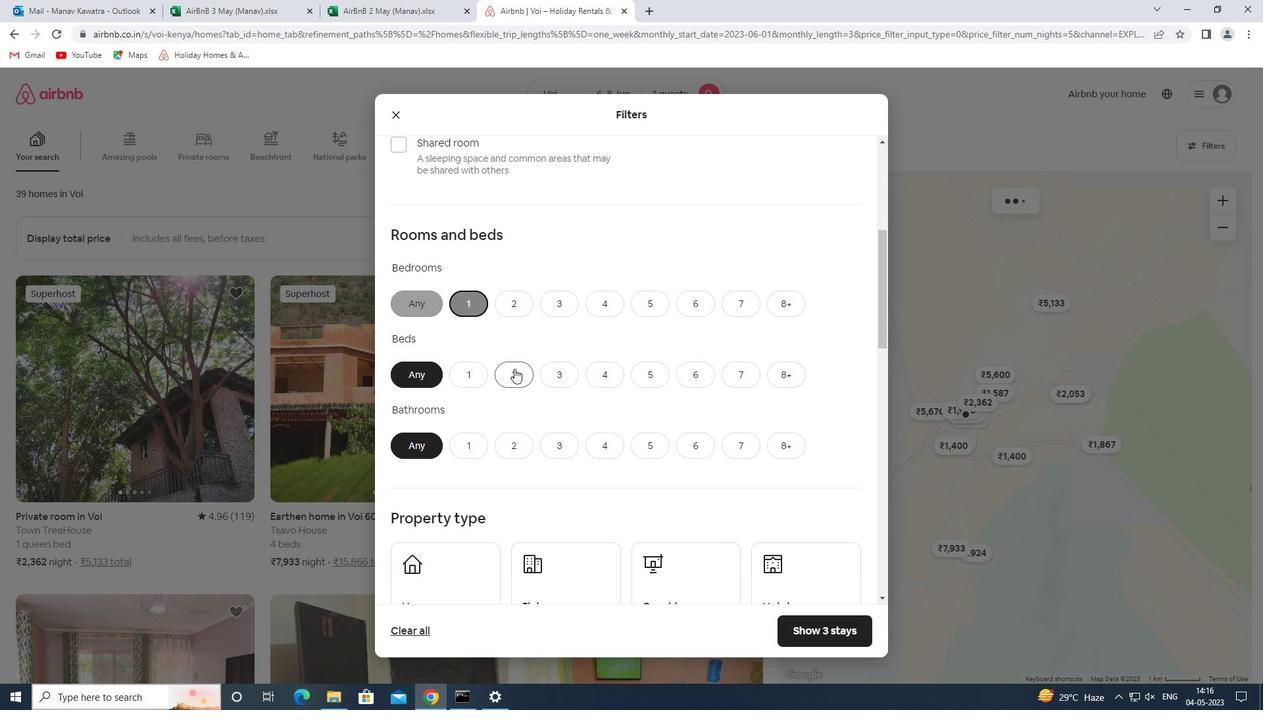 
Action: Mouse moved to (480, 446)
Screenshot: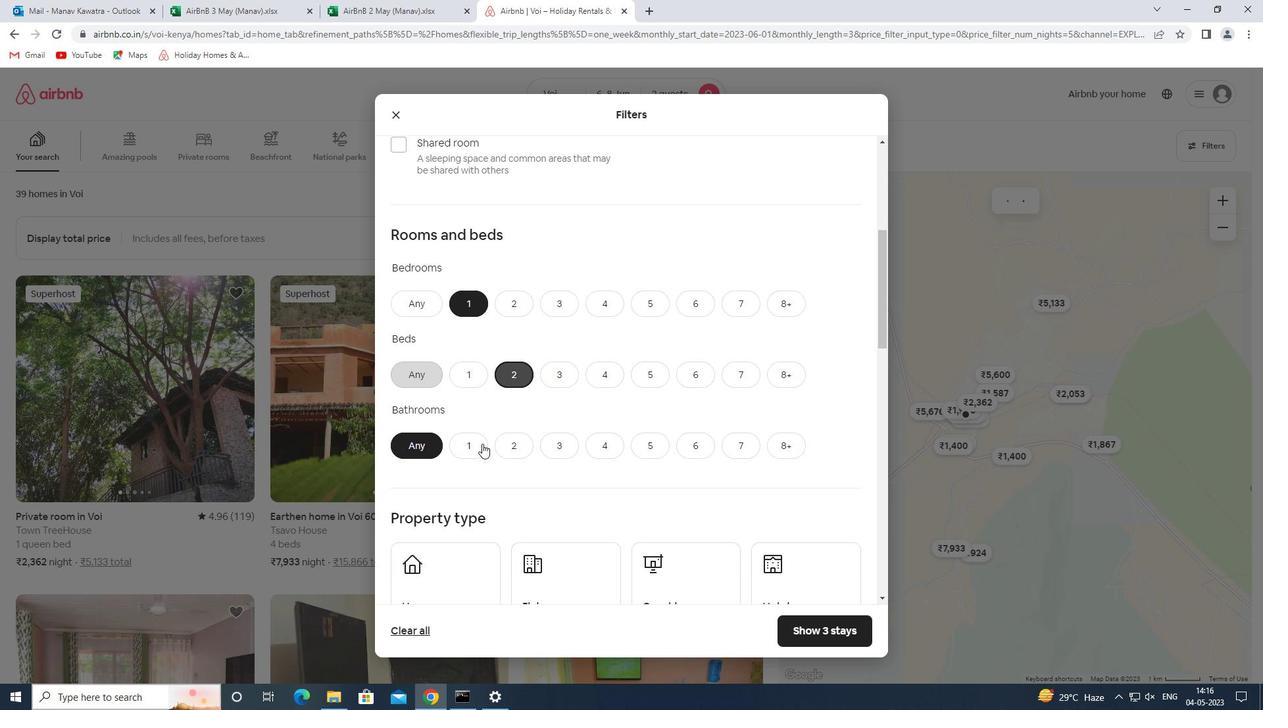 
Action: Mouse pressed left at (480, 446)
Screenshot: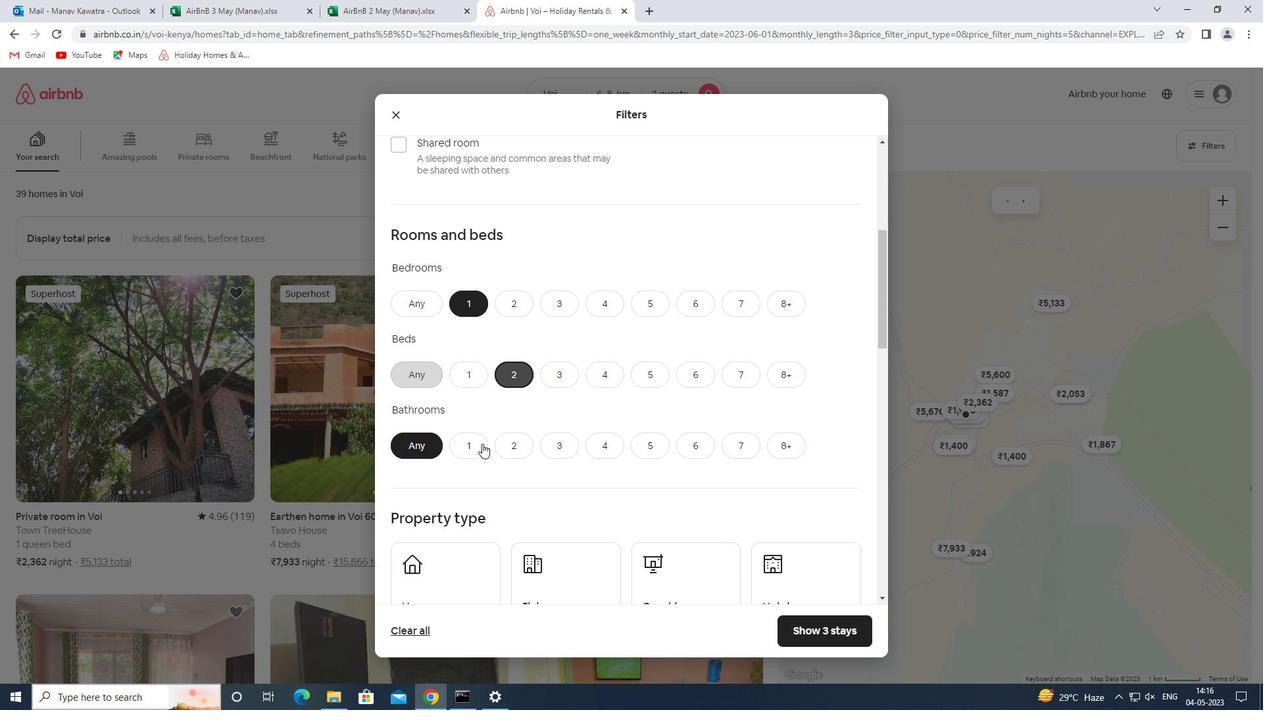 
Action: Mouse moved to (541, 373)
Screenshot: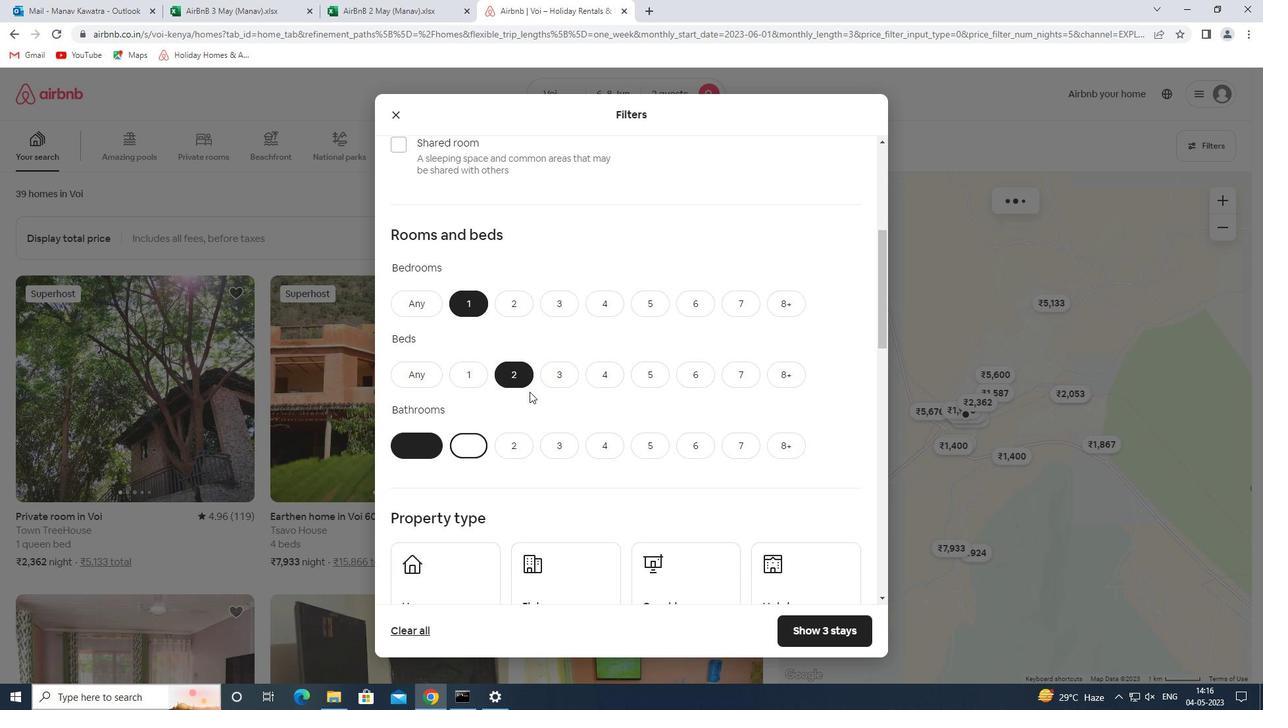 
Action: Mouse scrolled (541, 373) with delta (0, 0)
Screenshot: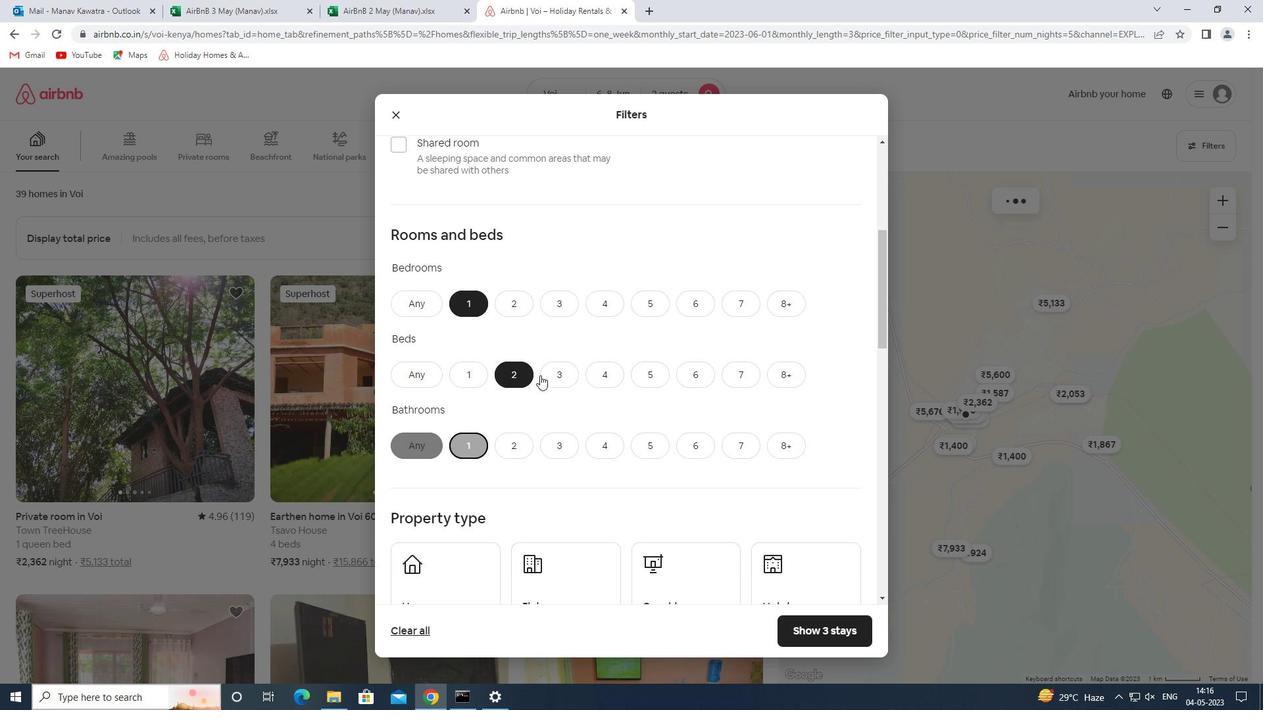 
Action: Mouse scrolled (541, 373) with delta (0, 0)
Screenshot: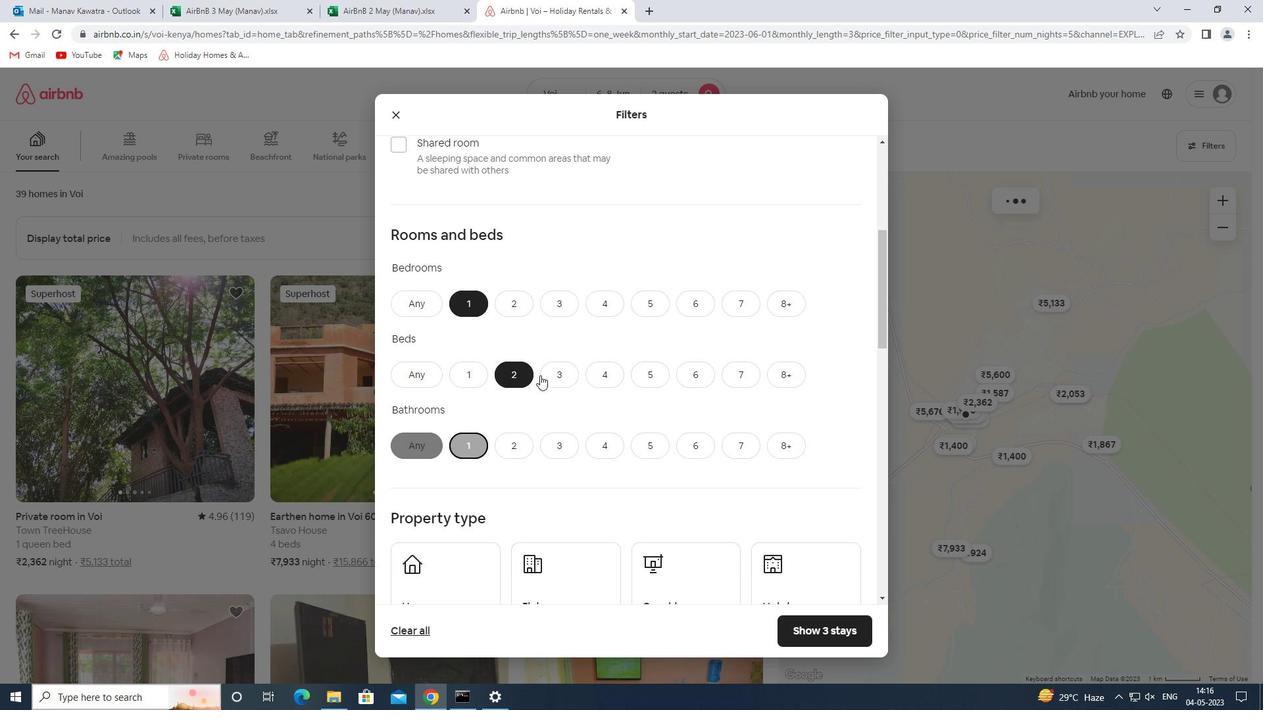 
Action: Mouse scrolled (541, 373) with delta (0, 0)
Screenshot: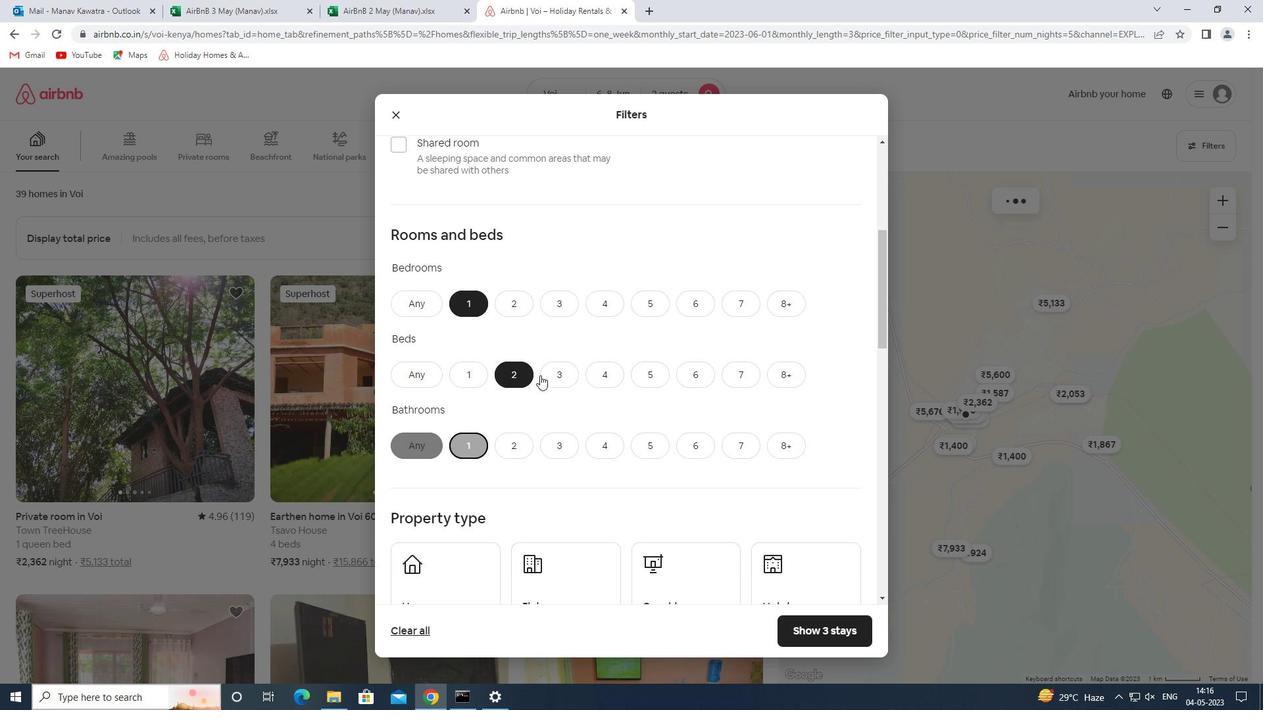 
Action: Mouse scrolled (541, 373) with delta (0, 0)
Screenshot: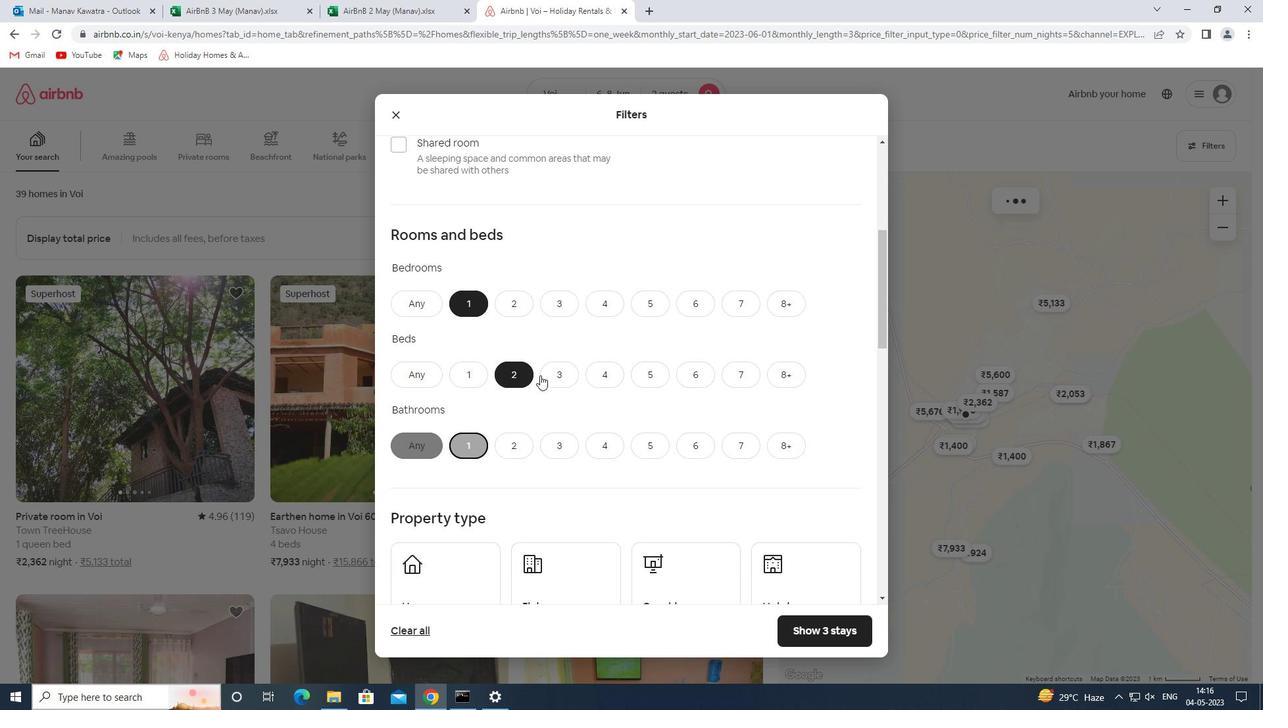 
Action: Mouse scrolled (541, 373) with delta (0, 0)
Screenshot: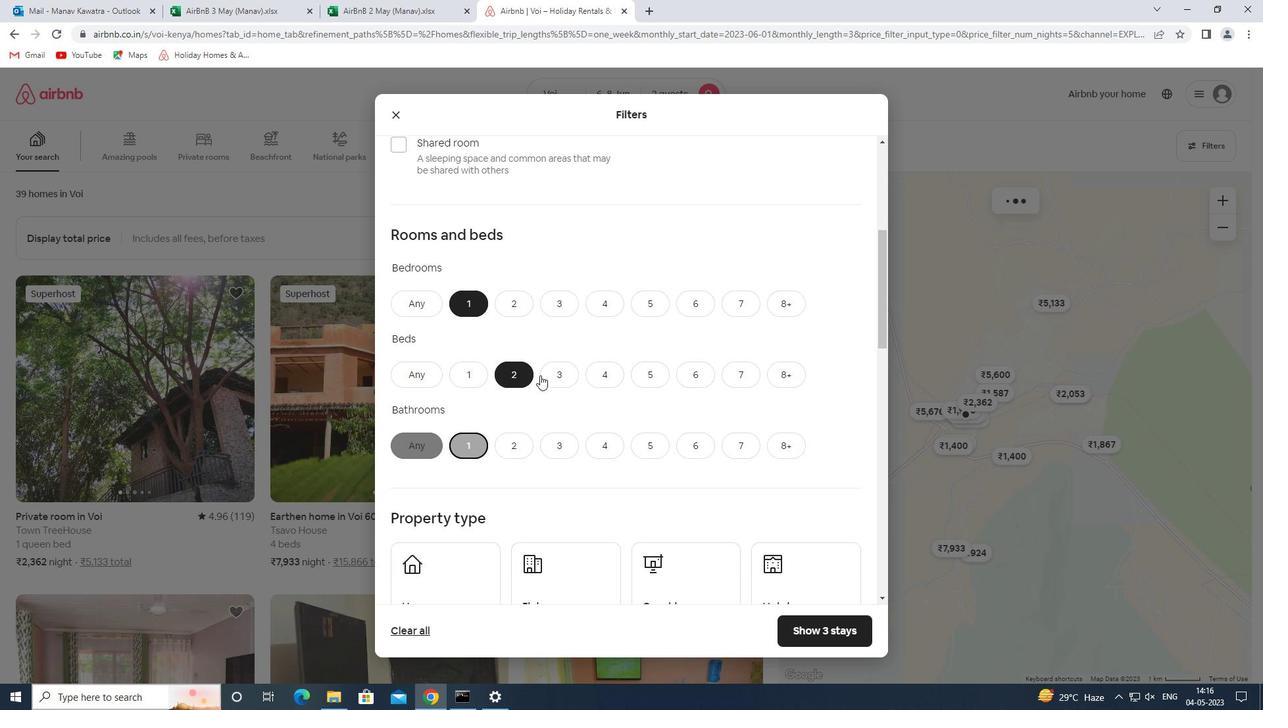 
Action: Mouse moved to (414, 226)
Screenshot: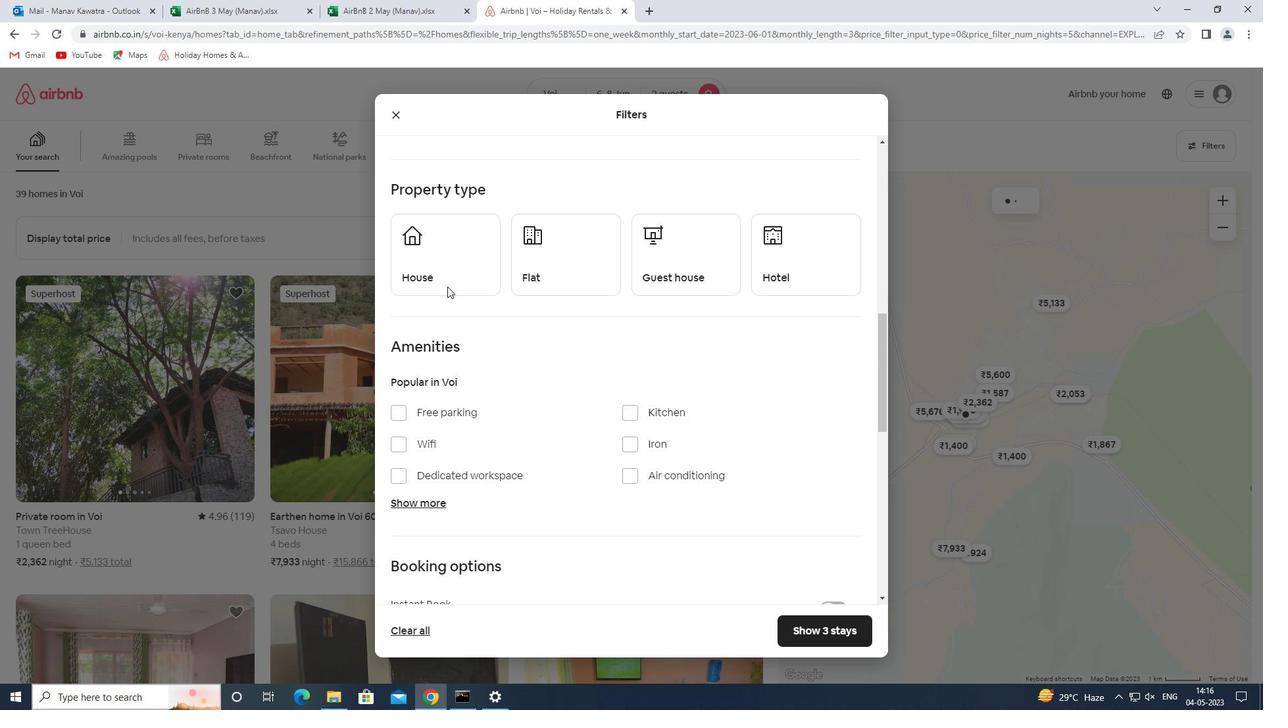 
Action: Mouse pressed left at (414, 226)
Screenshot: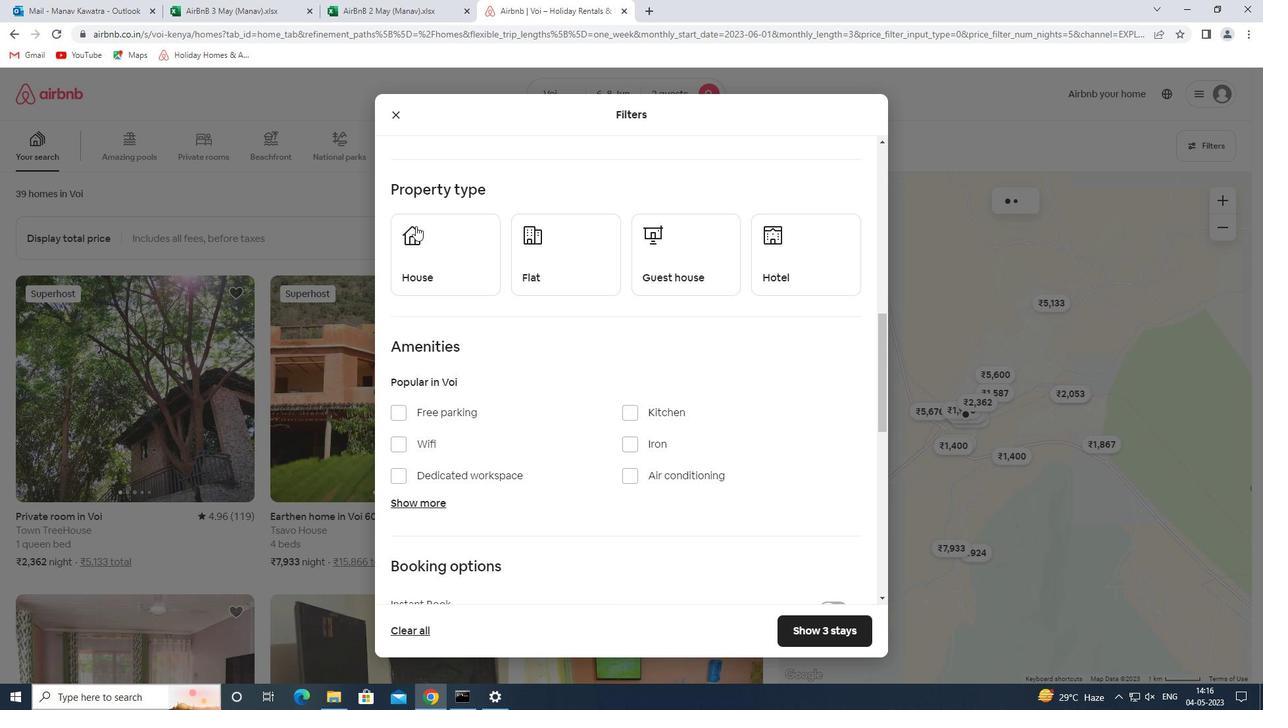 
Action: Mouse moved to (548, 267)
Screenshot: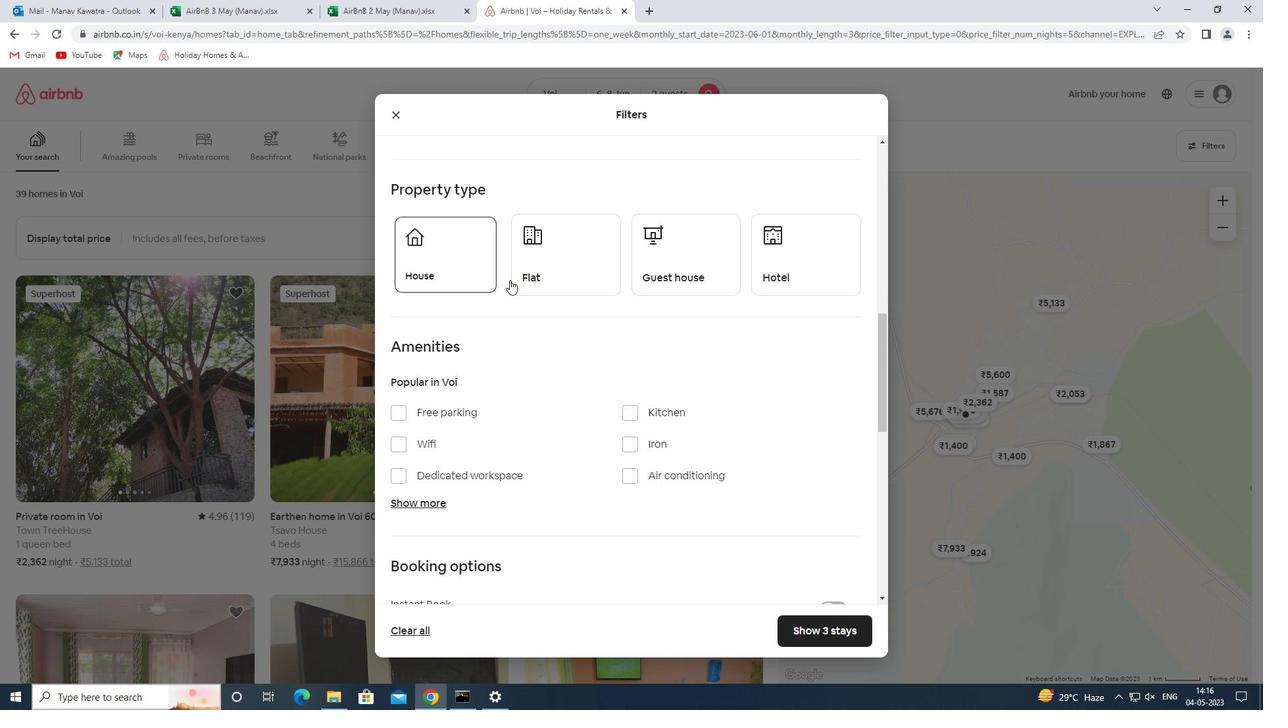 
Action: Mouse pressed left at (548, 267)
Screenshot: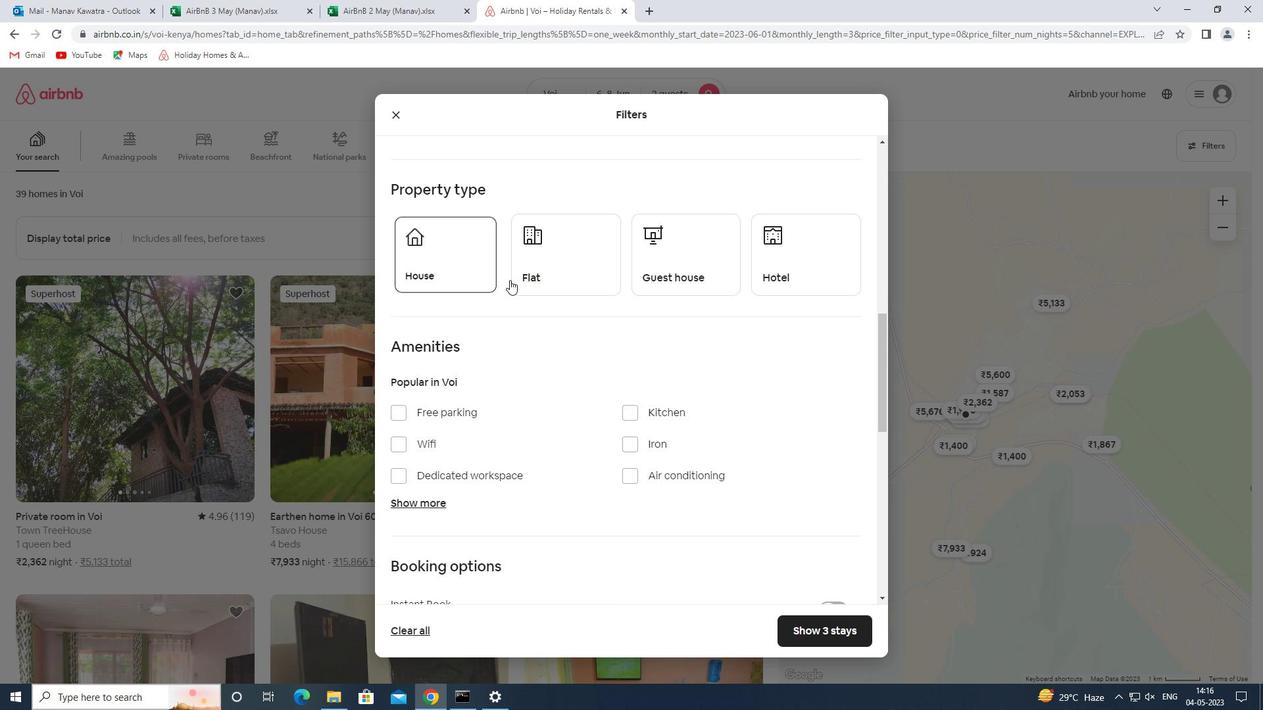 
Action: Mouse moved to (651, 263)
Screenshot: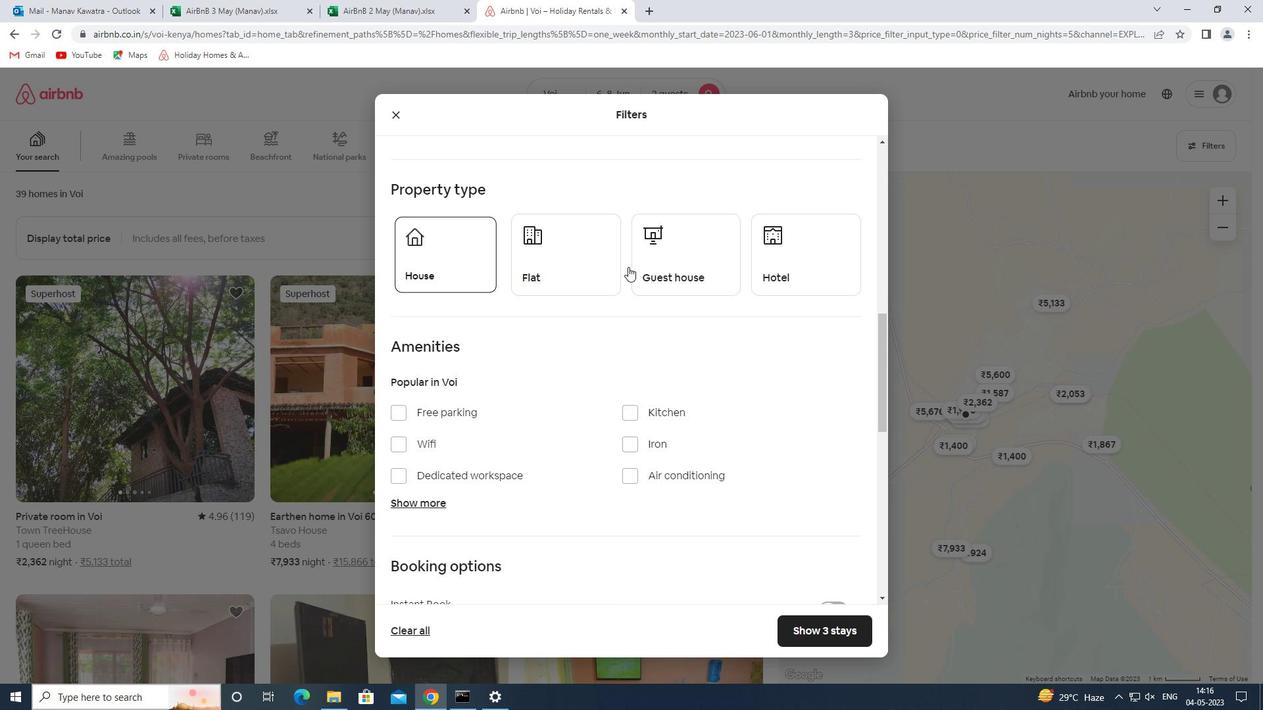 
Action: Mouse pressed left at (651, 263)
Screenshot: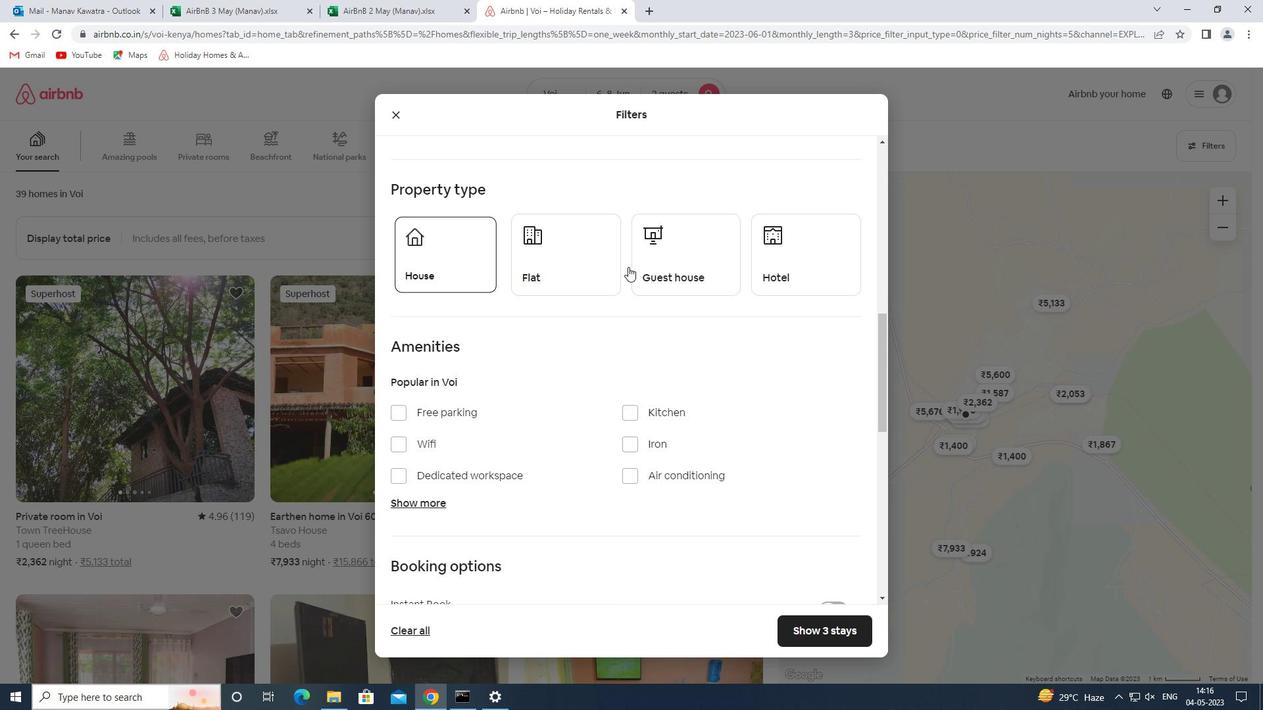 
Action: Mouse moved to (704, 261)
Screenshot: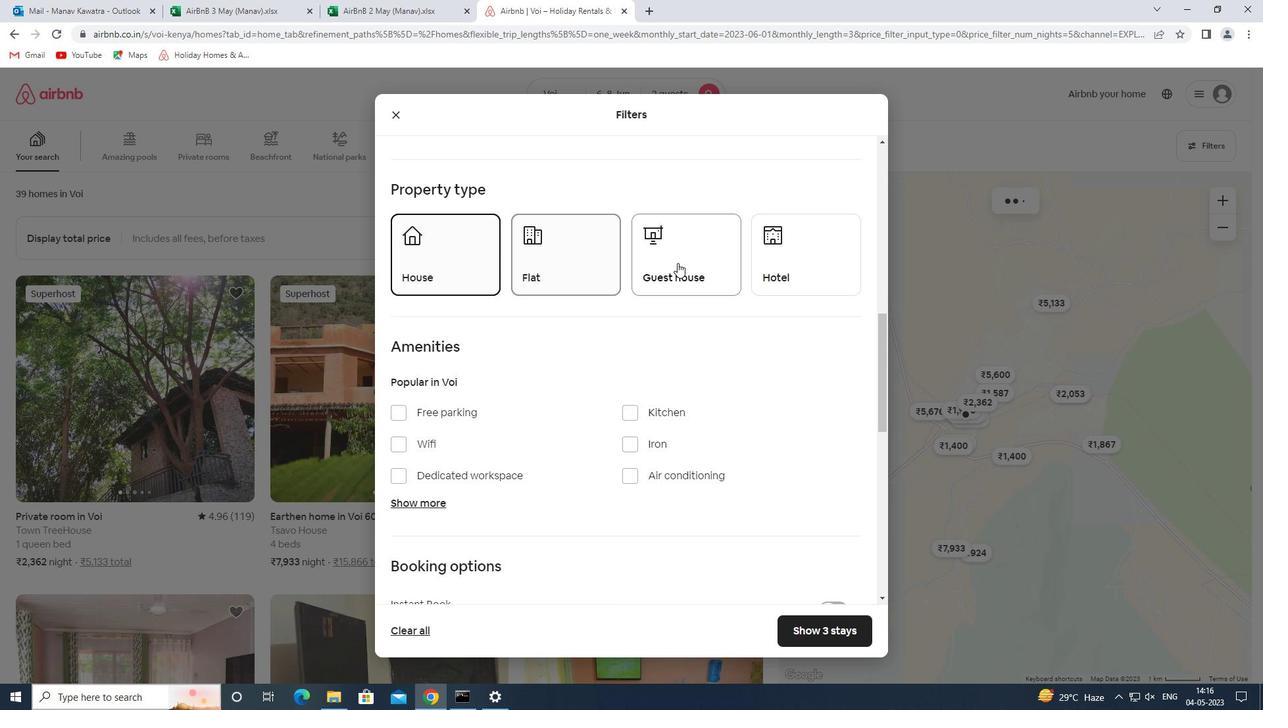 
Action: Mouse pressed left at (704, 261)
Screenshot: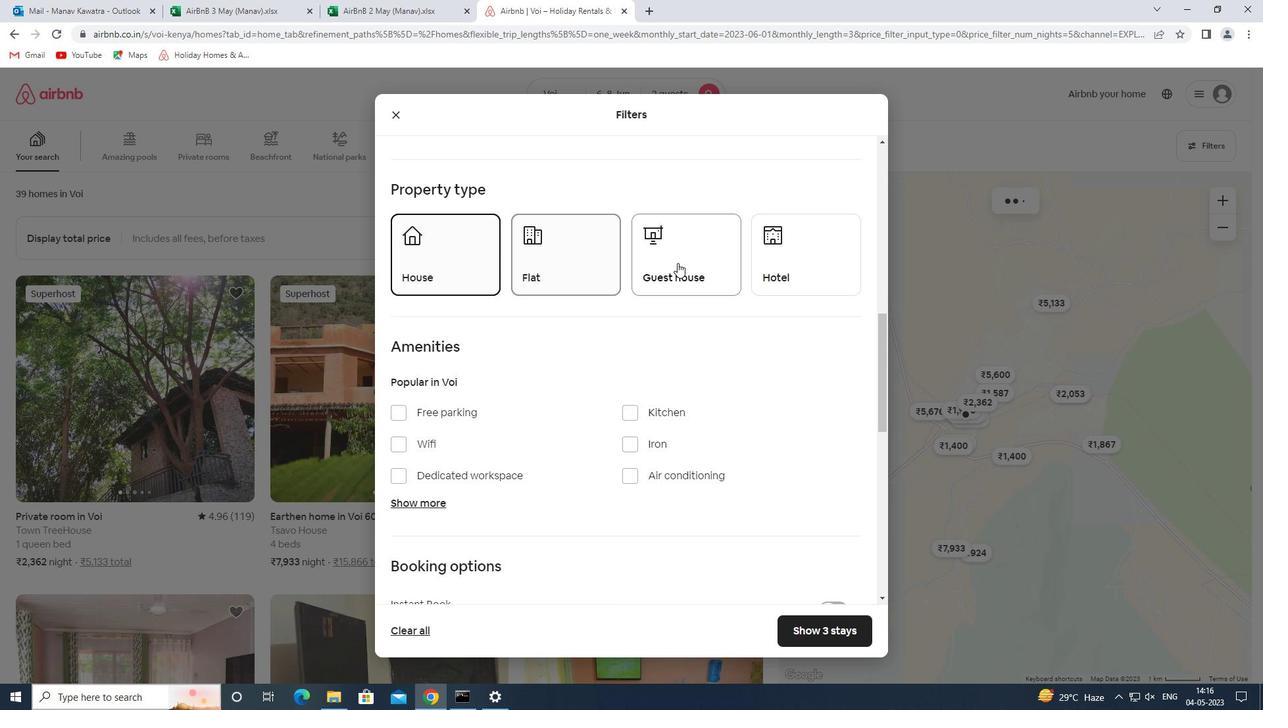 
Action: Mouse moved to (651, 407)
Screenshot: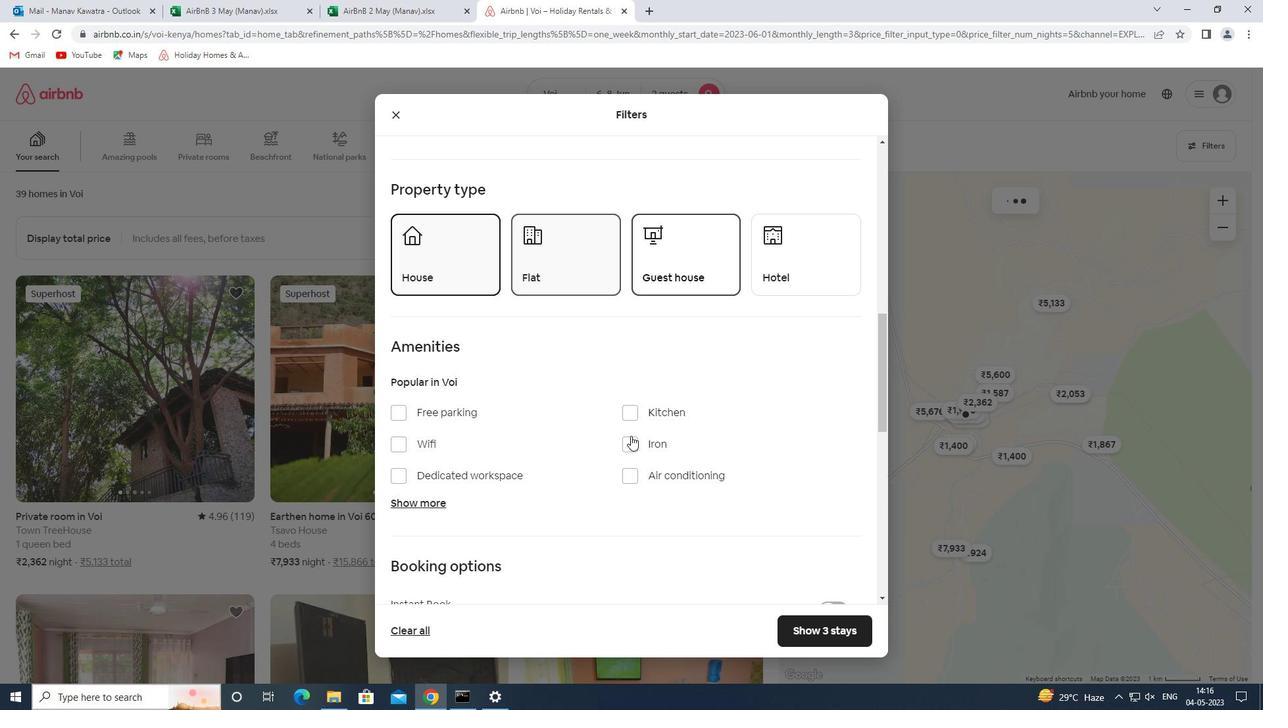 
Action: Mouse scrolled (651, 406) with delta (0, 0)
Screenshot: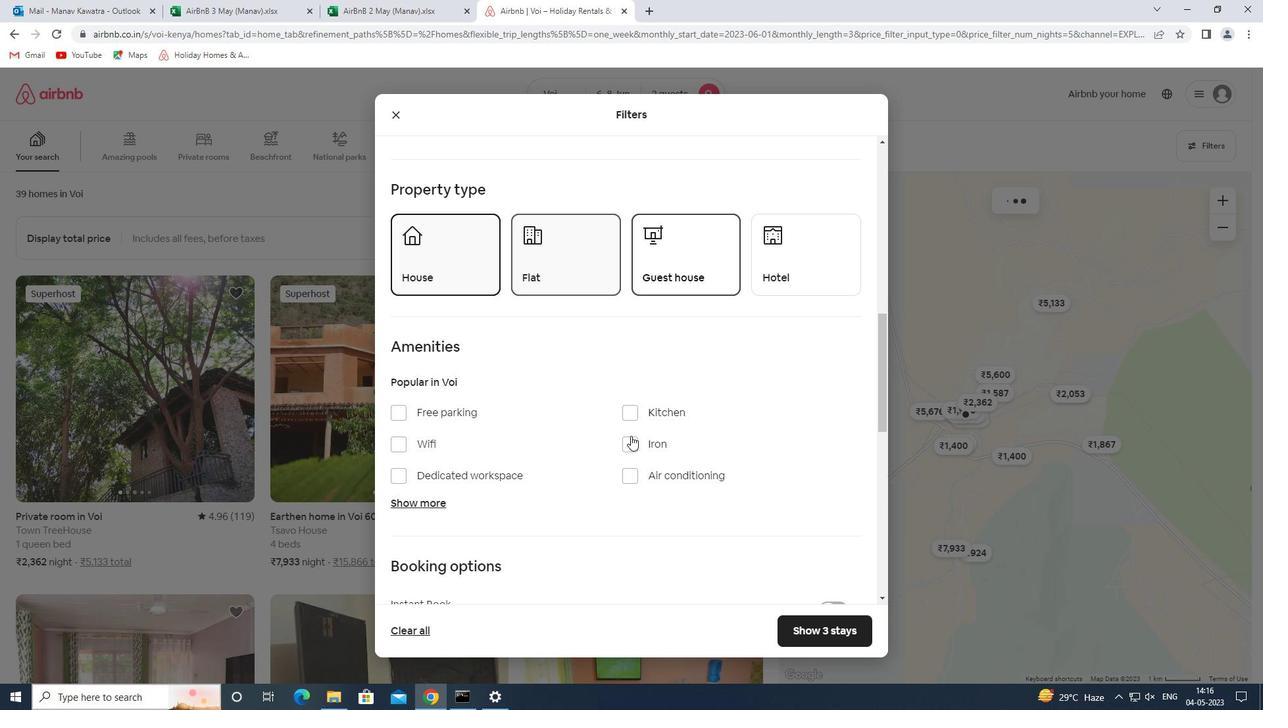 
Action: Mouse scrolled (651, 406) with delta (0, 0)
Screenshot: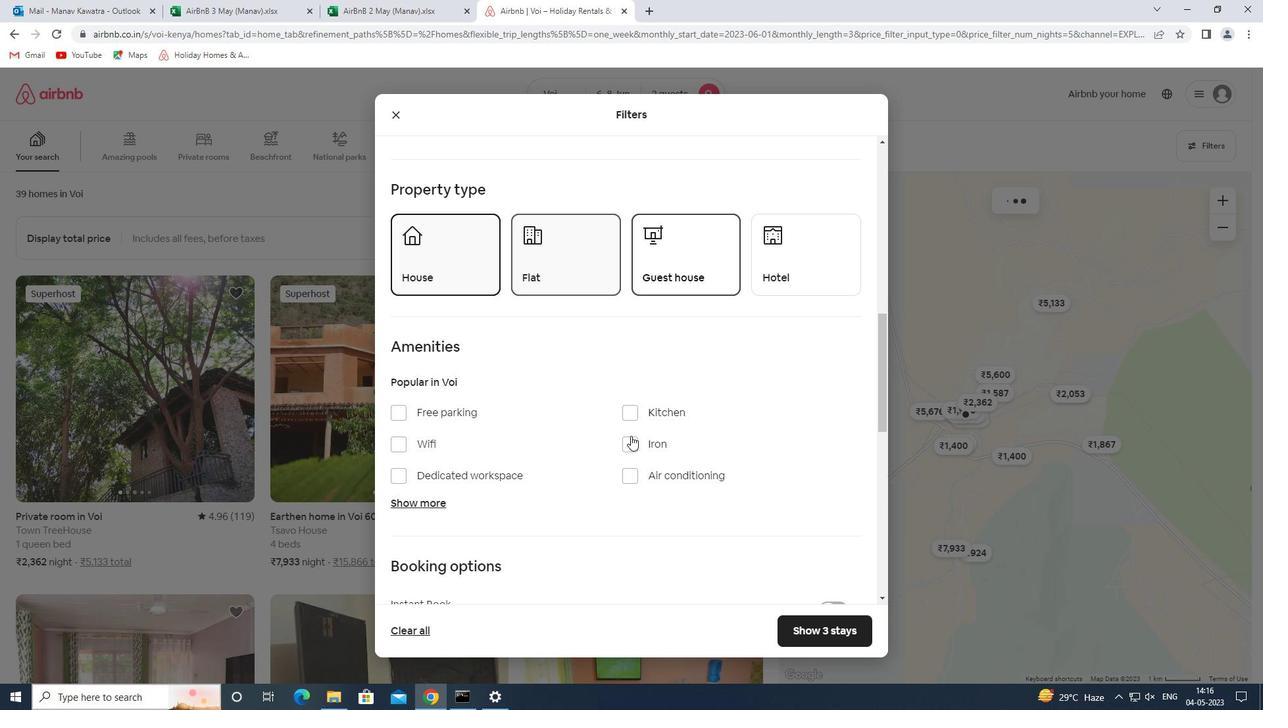 
Action: Mouse scrolled (651, 406) with delta (0, 0)
Screenshot: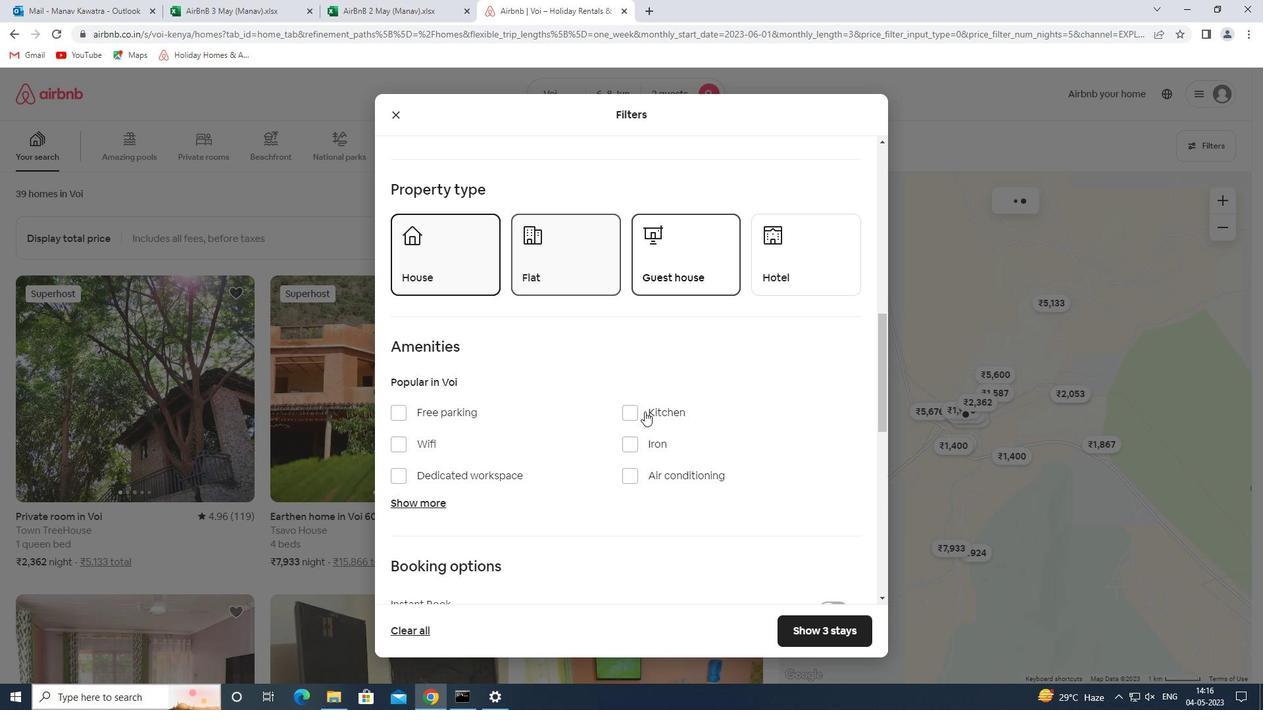 
Action: Mouse moved to (544, 335)
Screenshot: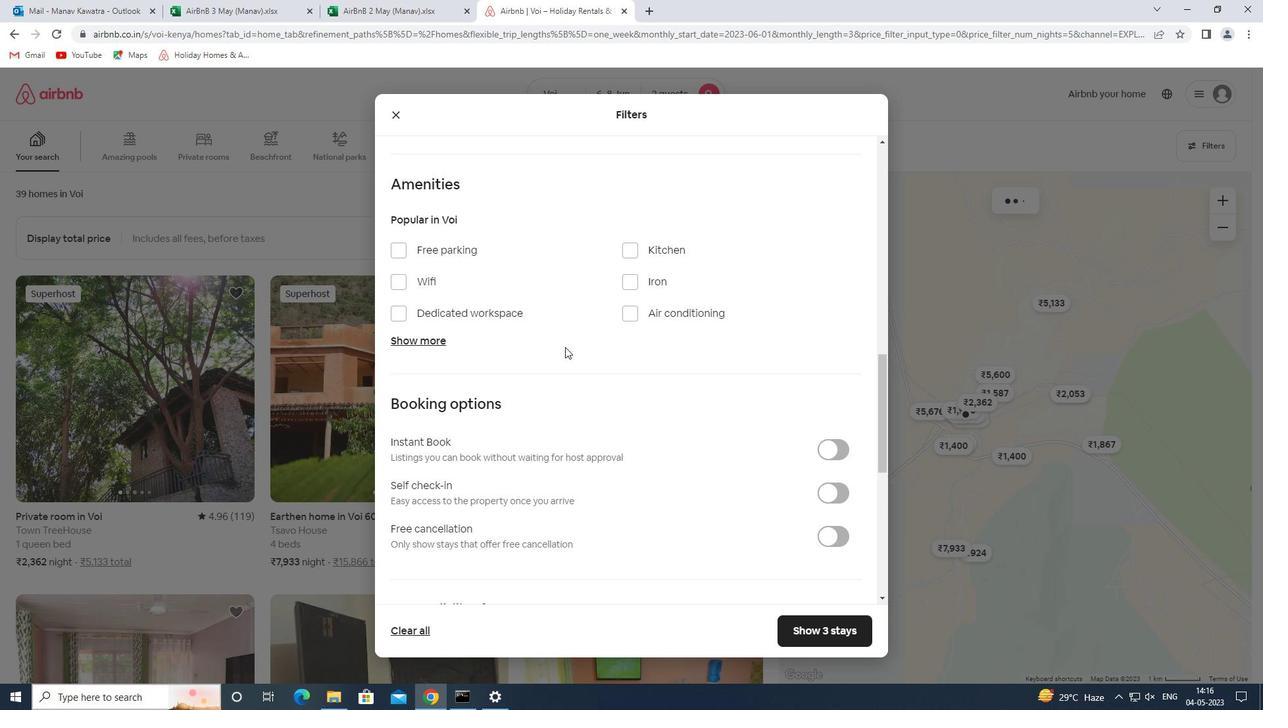 
Action: Mouse scrolled (544, 335) with delta (0, 0)
Screenshot: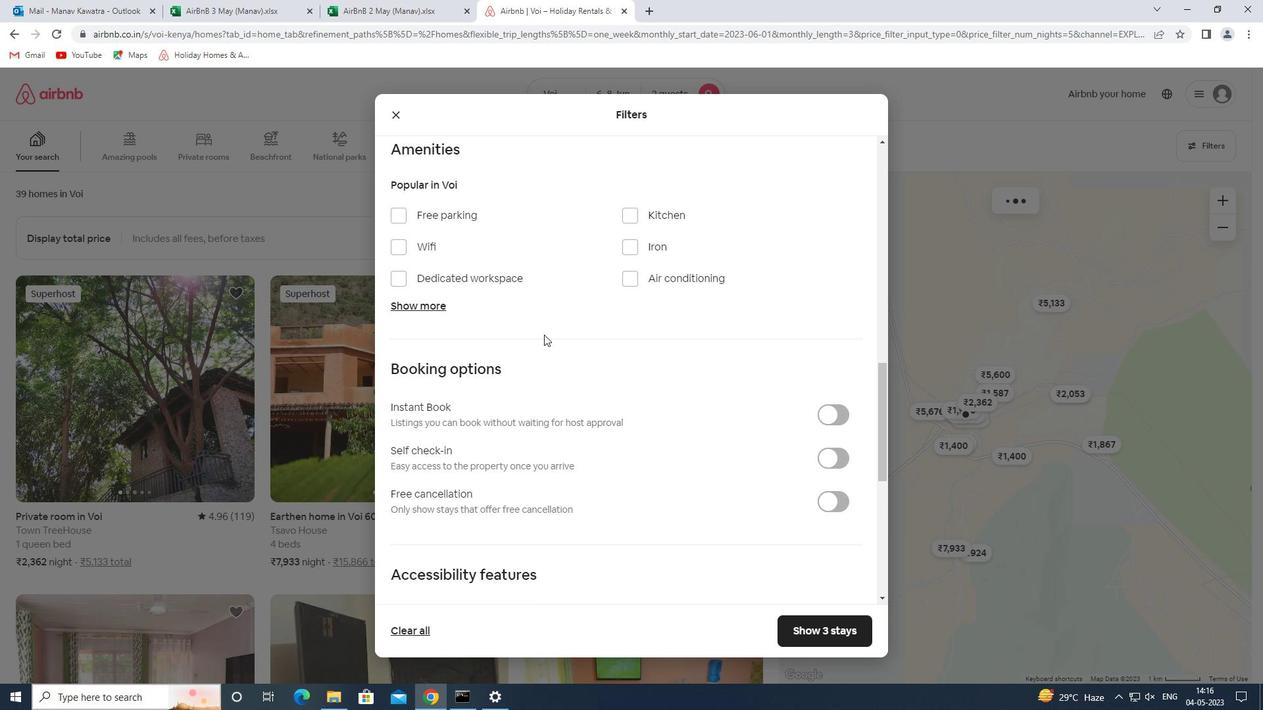 
Action: Mouse scrolled (544, 335) with delta (0, 0)
Screenshot: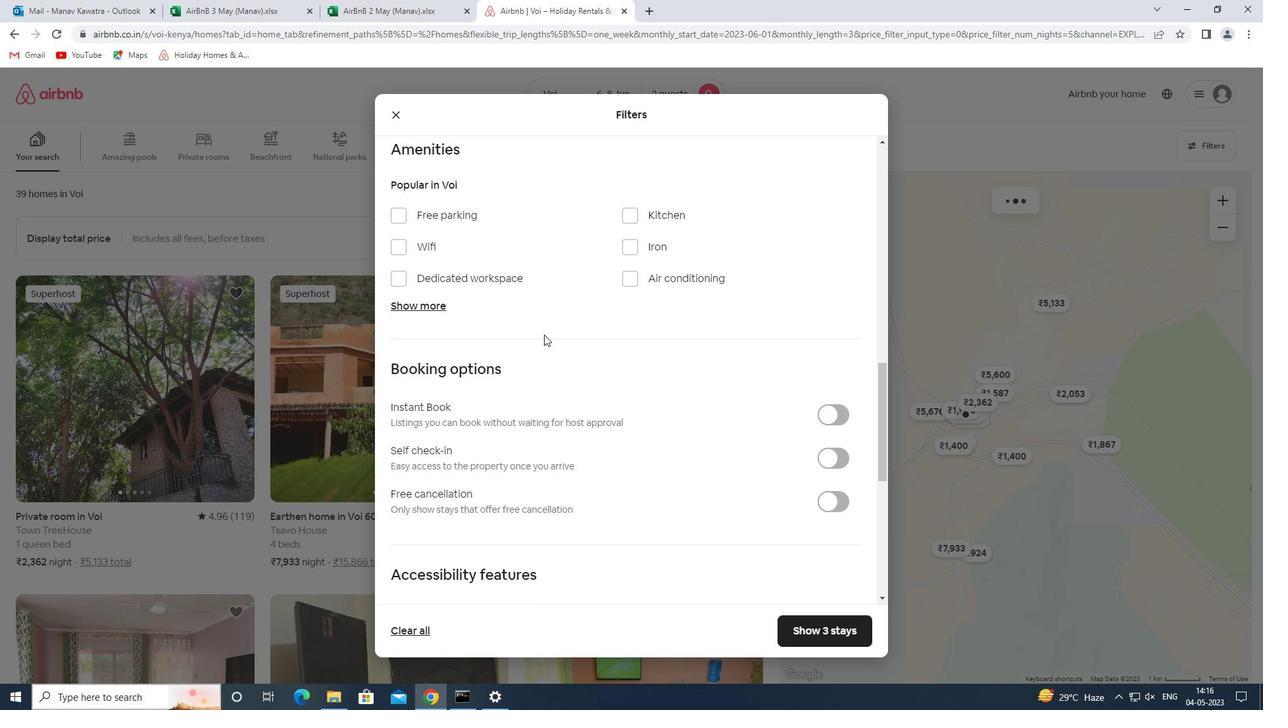 
Action: Mouse scrolled (544, 335) with delta (0, 0)
Screenshot: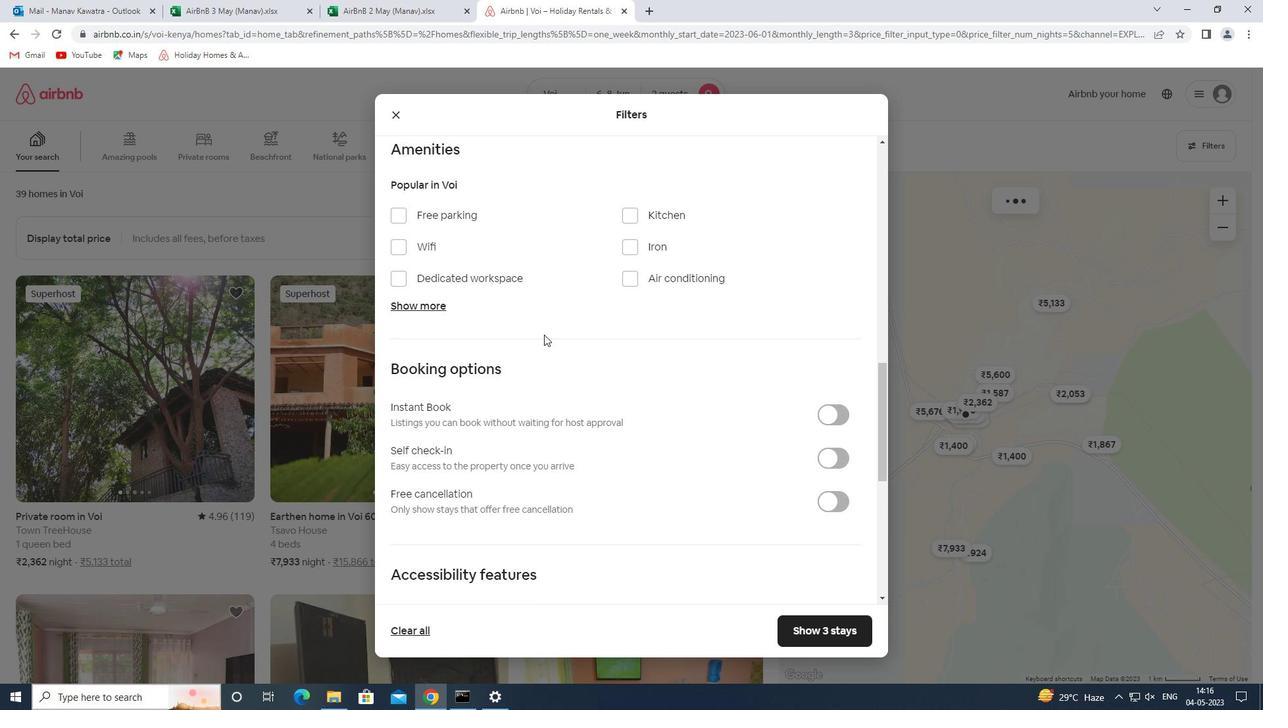 
Action: Mouse scrolled (544, 335) with delta (0, 0)
Screenshot: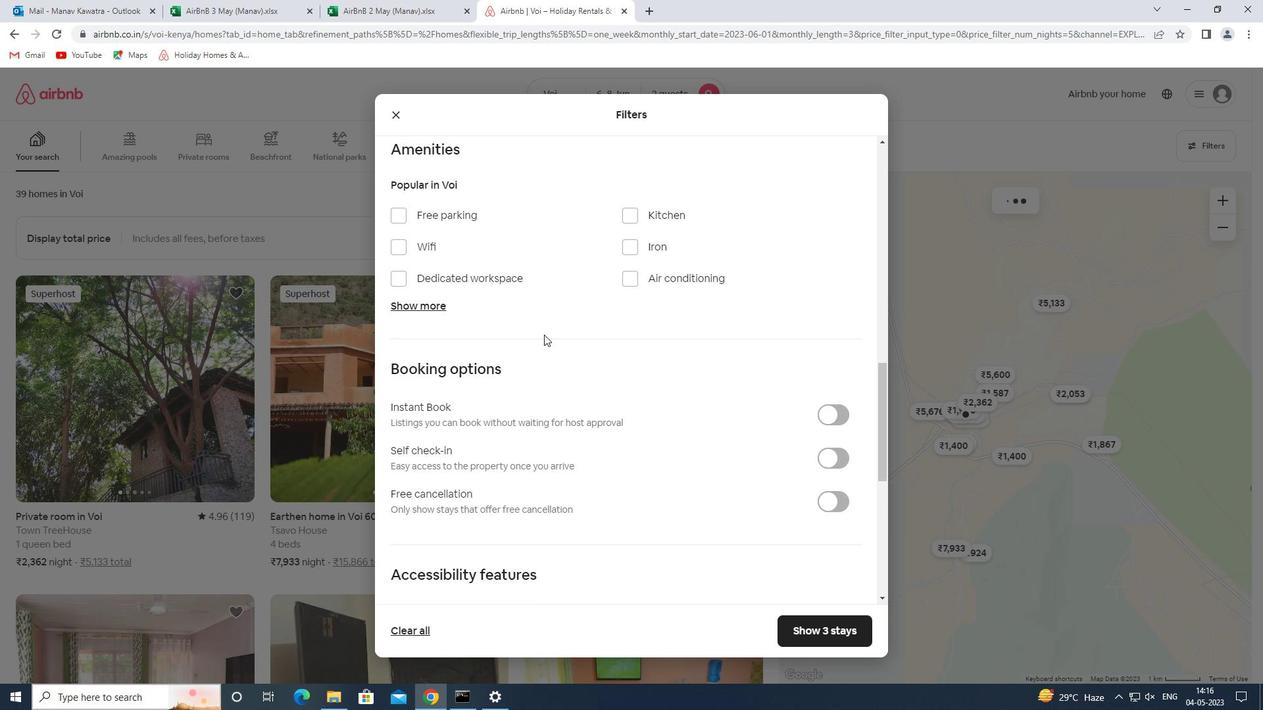 
Action: Mouse moved to (625, 294)
Screenshot: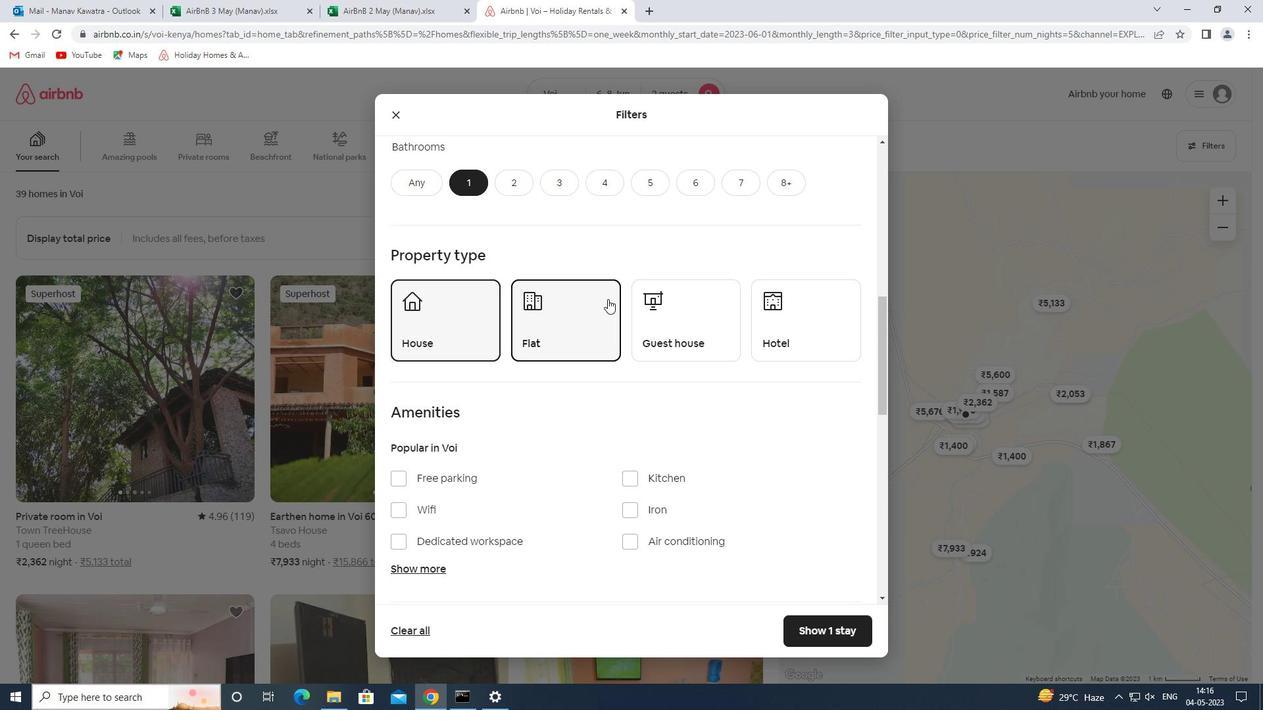
Action: Mouse pressed left at (625, 294)
Screenshot: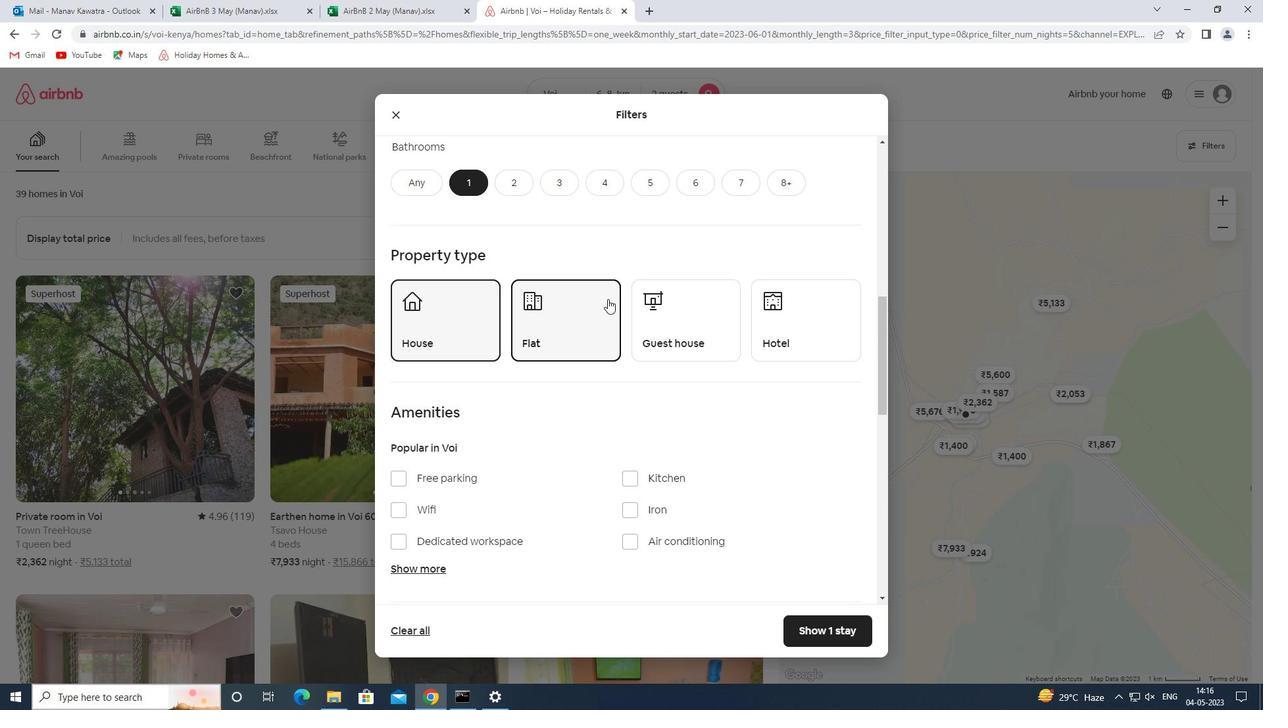 
Action: Mouse moved to (657, 310)
Screenshot: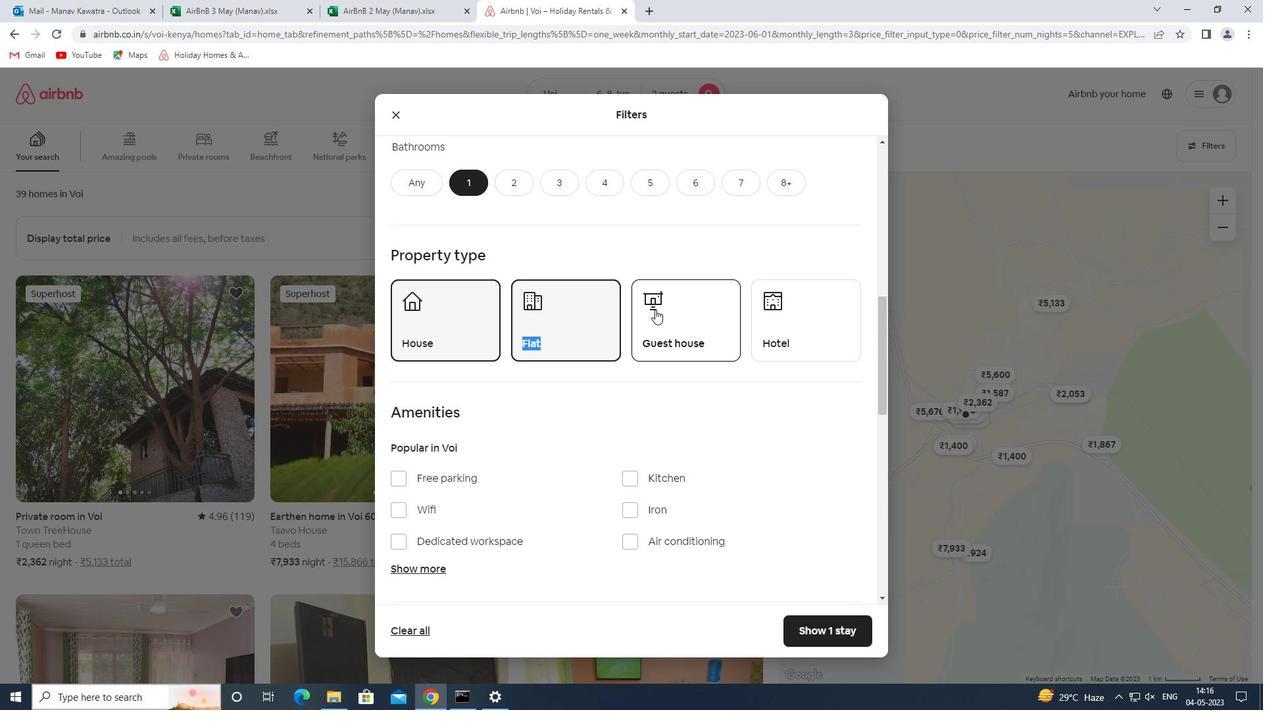 
Action: Mouse pressed left at (657, 310)
Screenshot: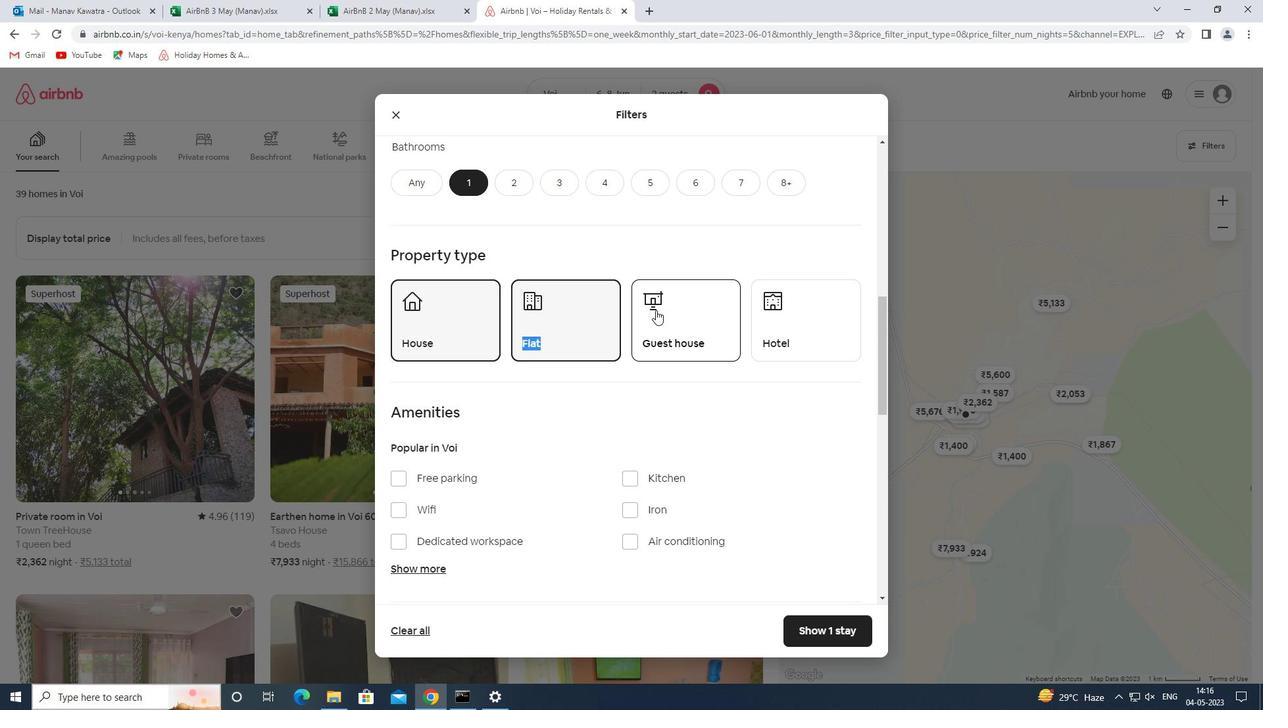 
Action: Mouse moved to (586, 463)
Screenshot: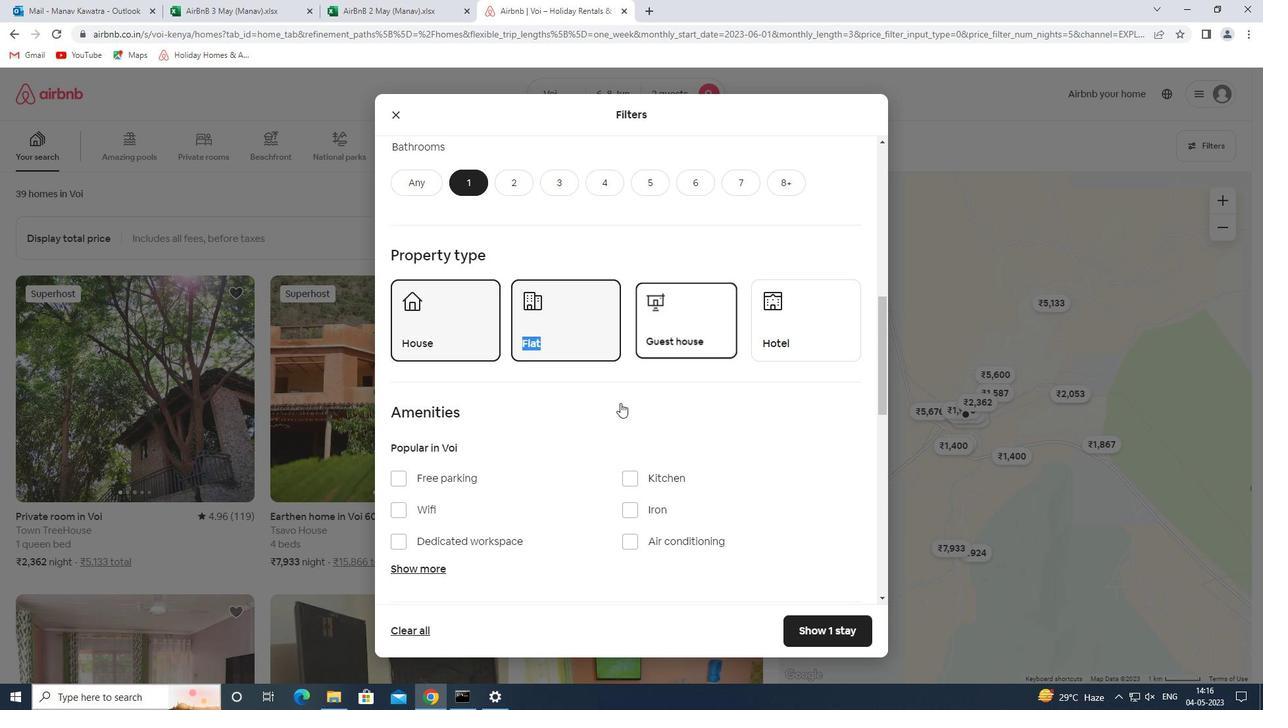 
Action: Mouse scrolled (586, 462) with delta (0, 0)
Screenshot: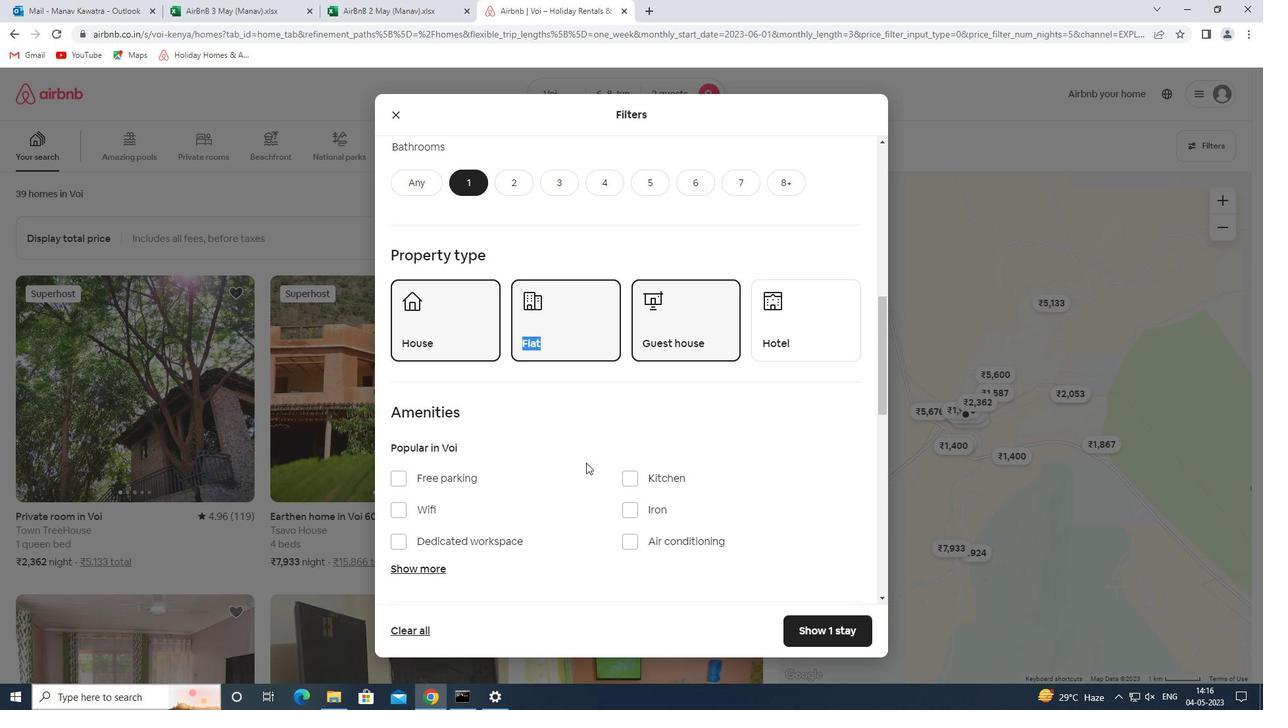 
Action: Mouse moved to (586, 463)
Screenshot: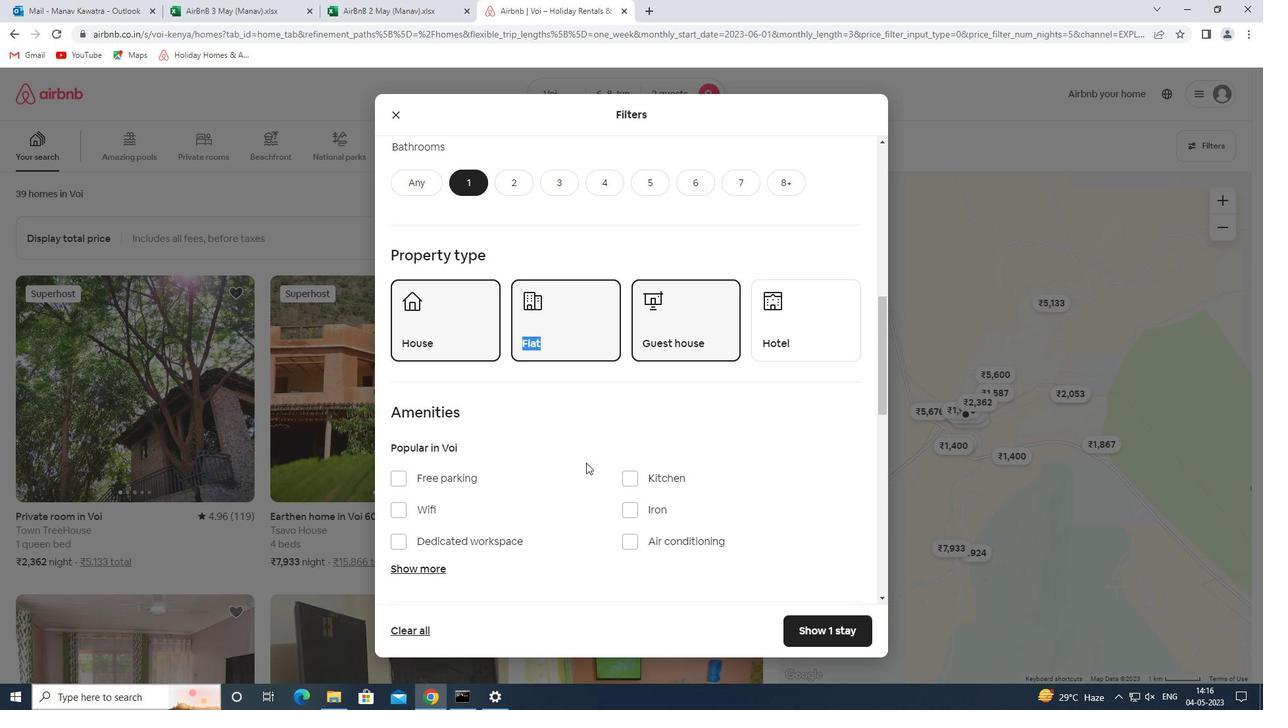 
Action: Mouse scrolled (586, 462) with delta (0, 0)
Screenshot: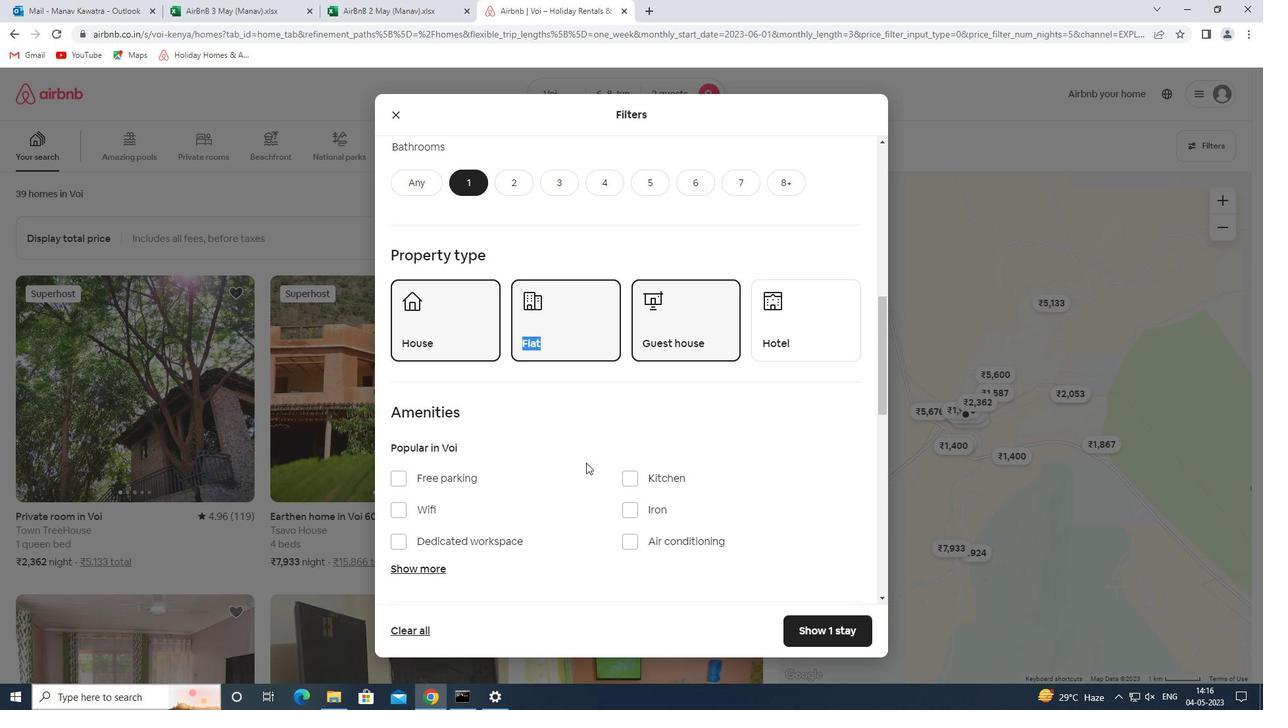 
Action: Mouse moved to (422, 375)
Screenshot: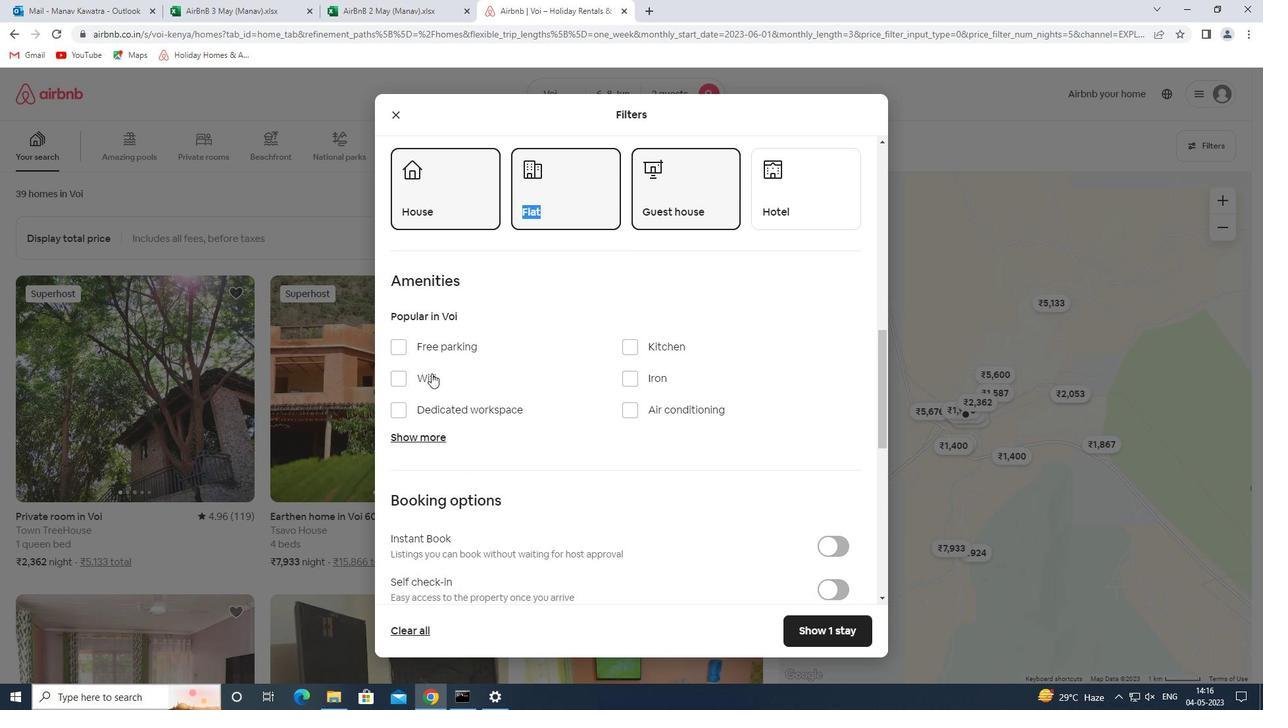 
Action: Mouse pressed left at (422, 375)
Screenshot: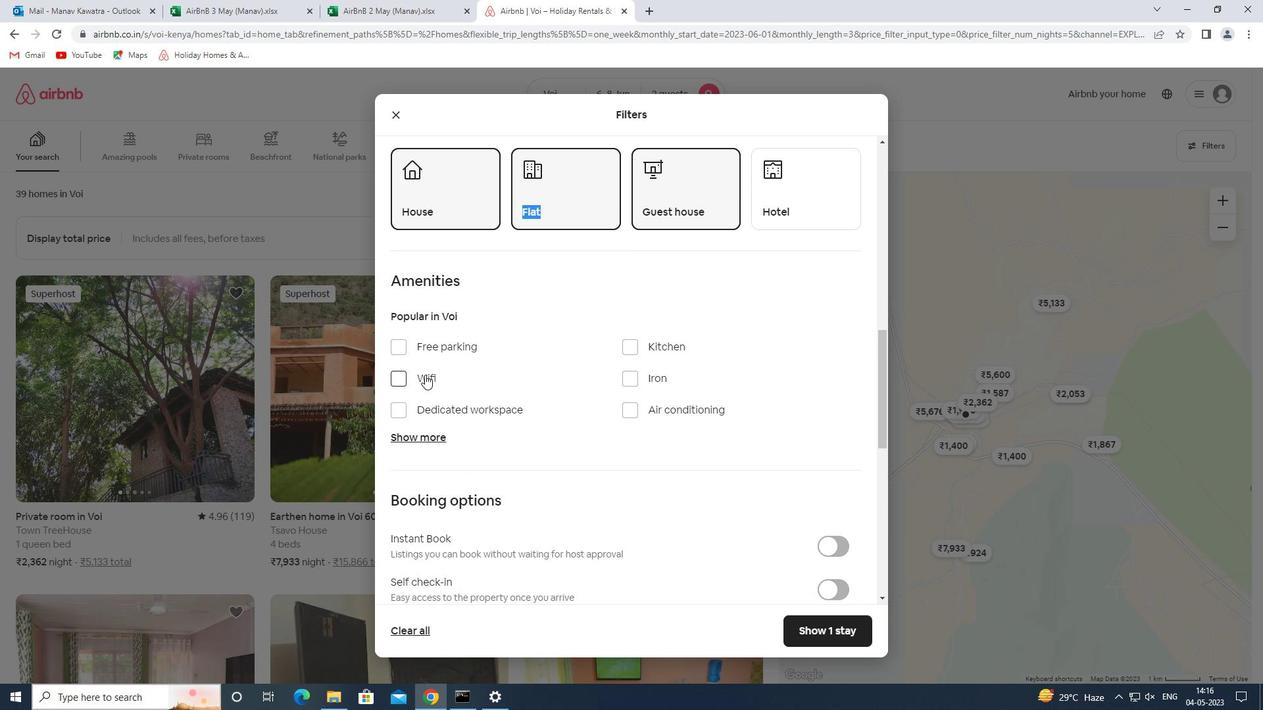 
Action: Mouse moved to (426, 442)
Screenshot: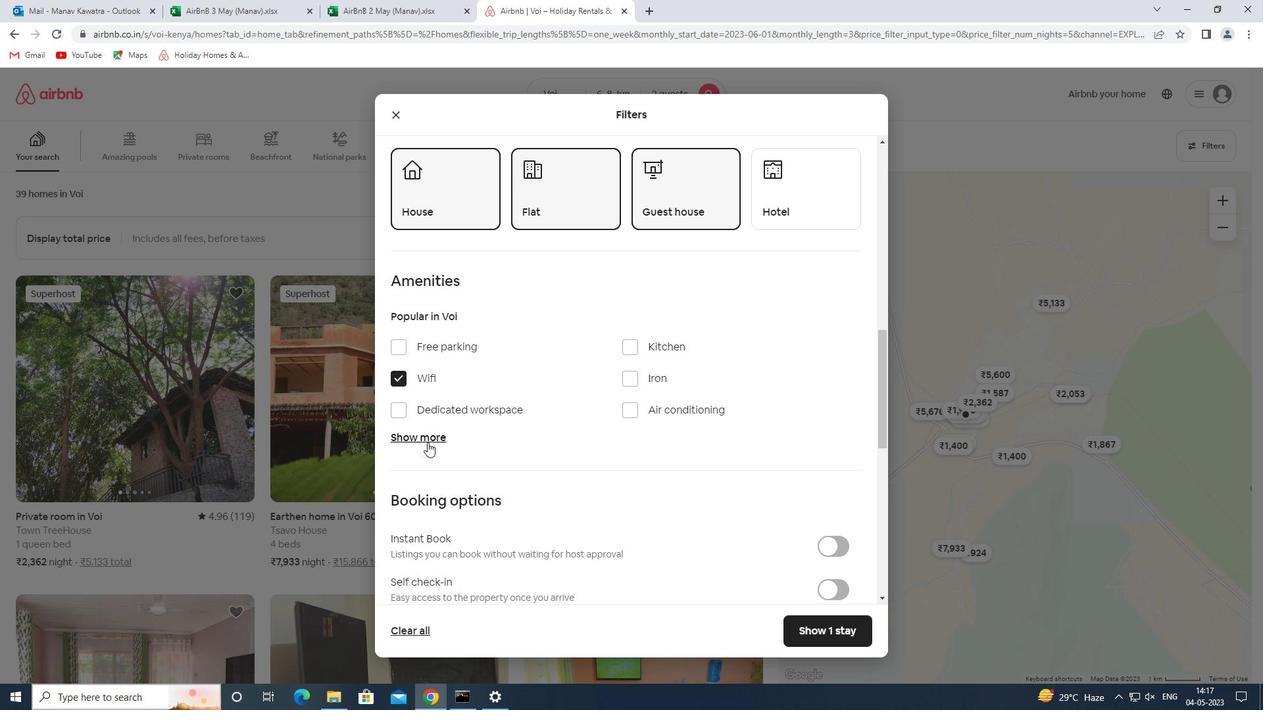 
Action: Mouse pressed left at (426, 442)
Screenshot: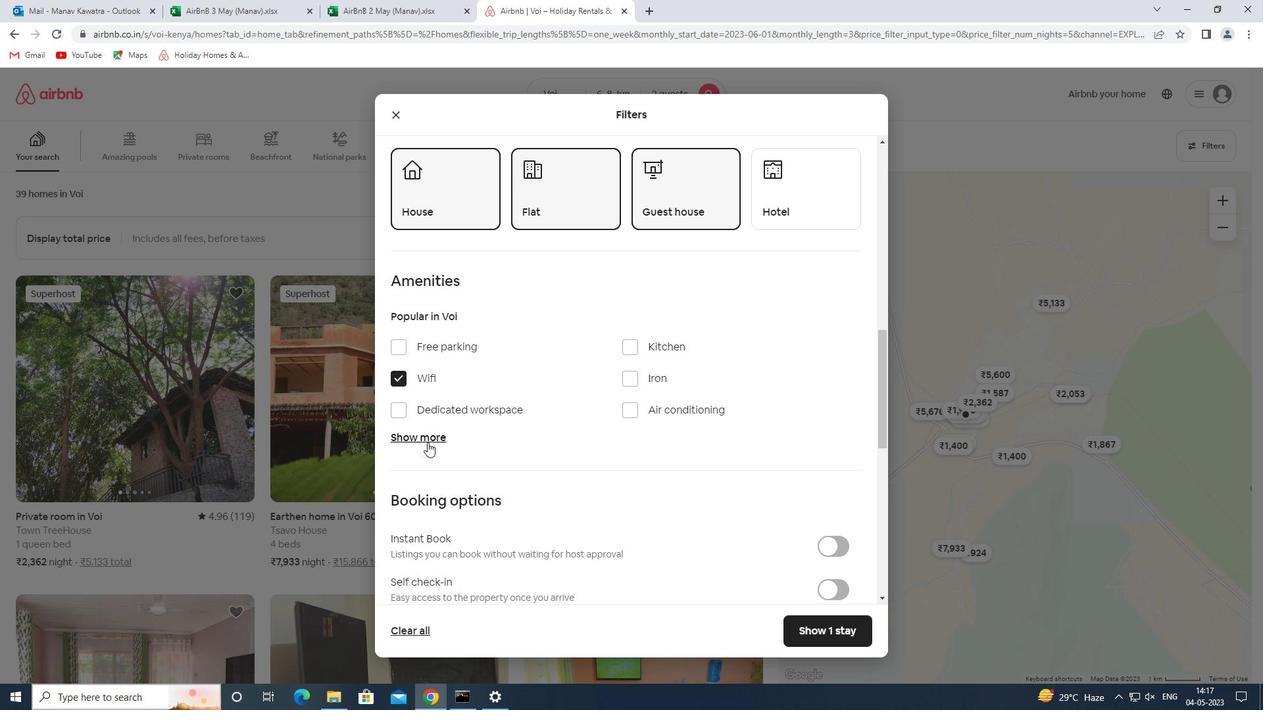 
Action: Mouse moved to (518, 418)
Screenshot: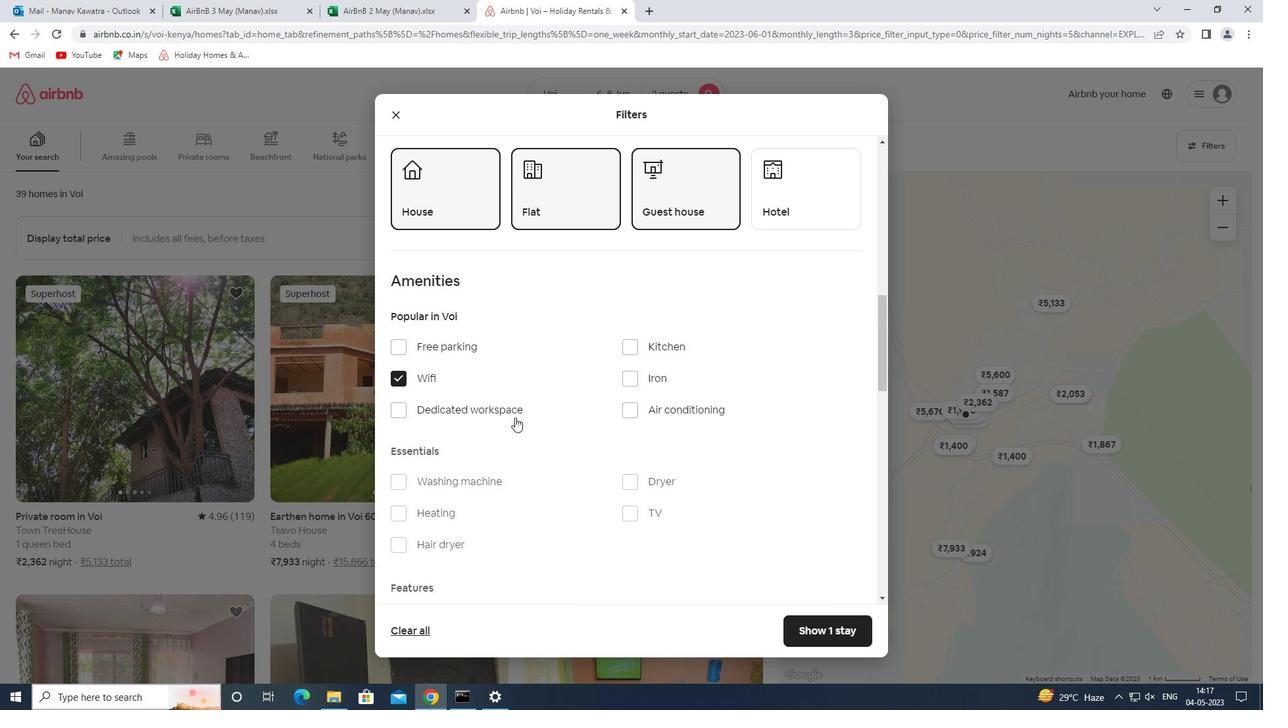 
Action: Mouse scrolled (518, 417) with delta (0, 0)
Screenshot: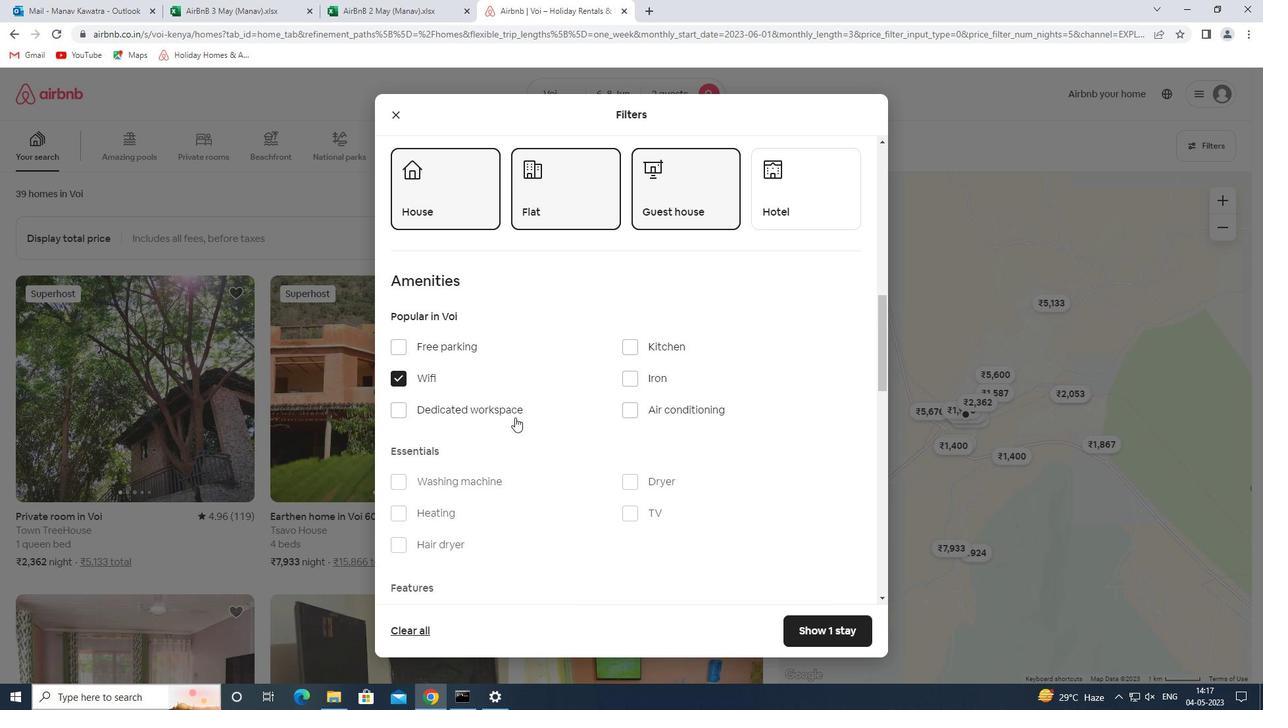 
Action: Mouse moved to (520, 423)
Screenshot: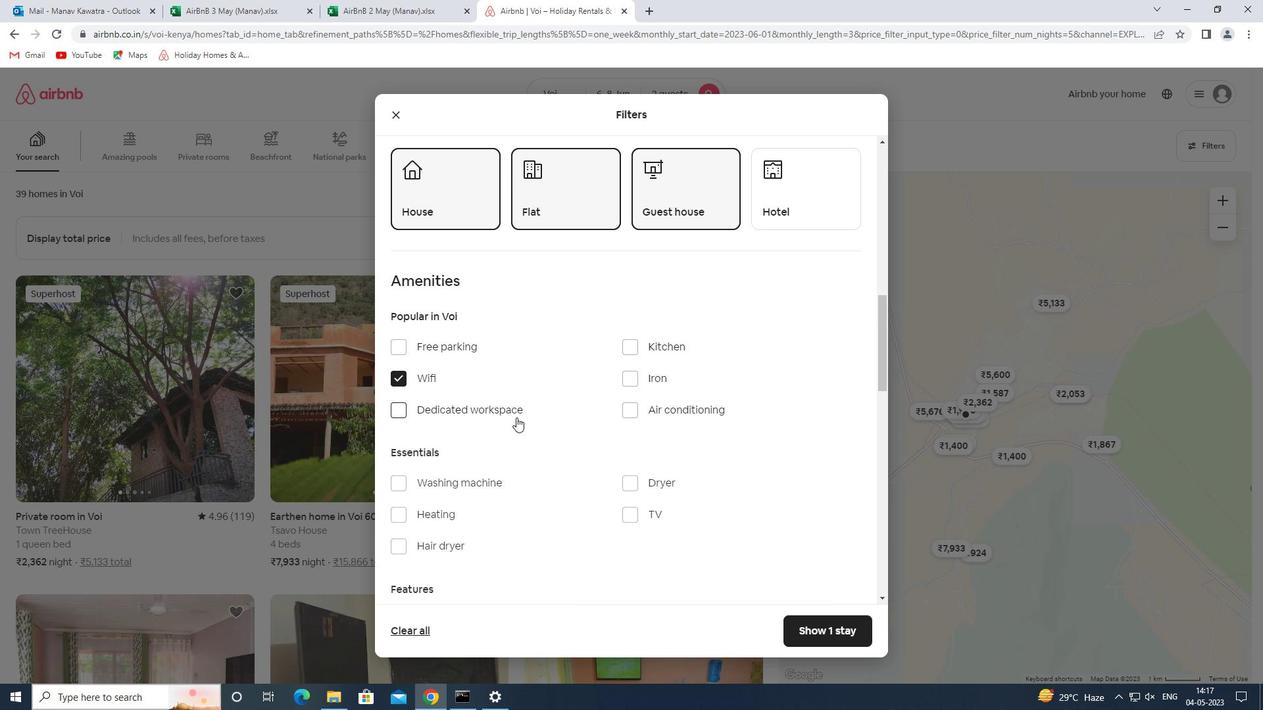 
Action: Mouse scrolled (520, 422) with delta (0, 0)
Screenshot: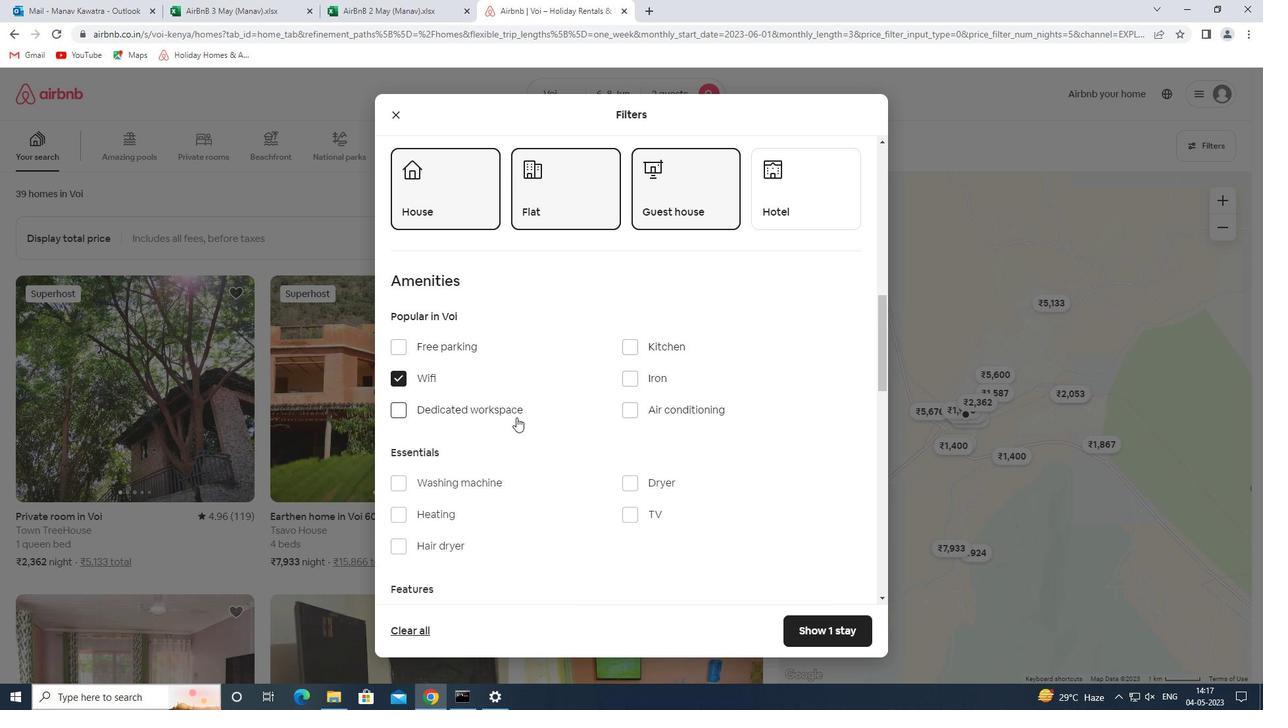 
Action: Mouse moved to (479, 352)
Screenshot: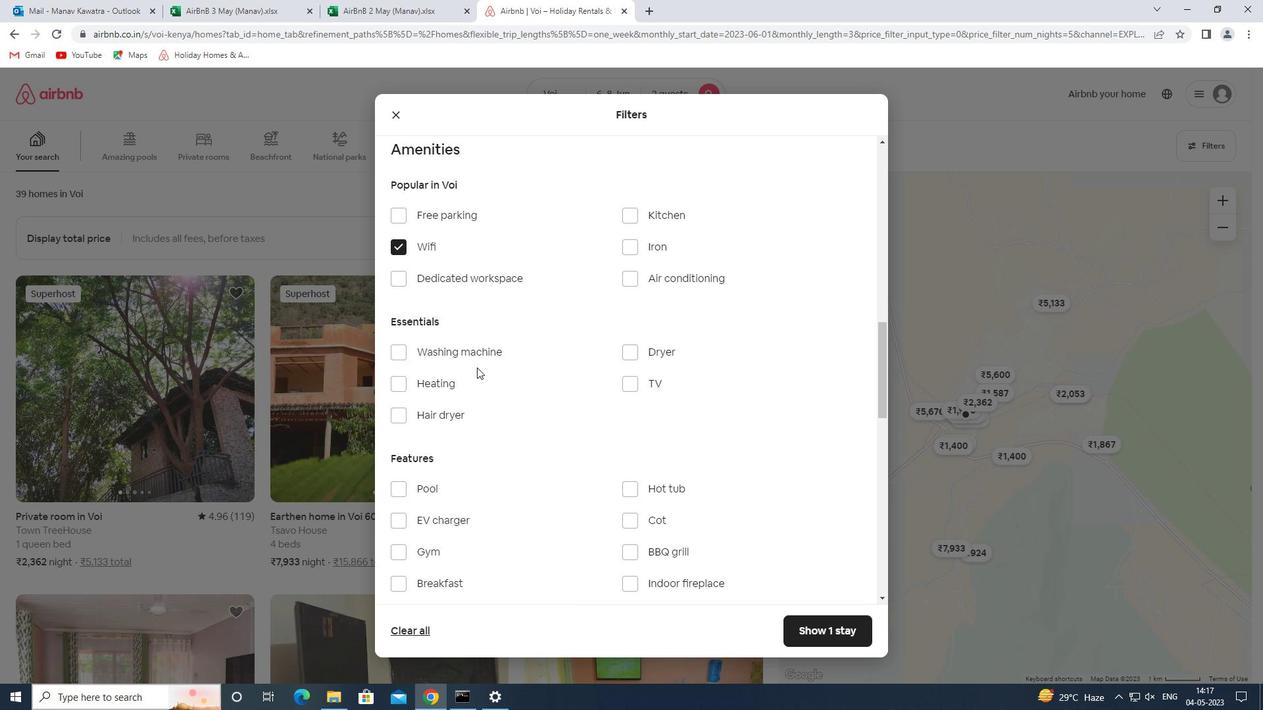 
Action: Mouse pressed left at (479, 352)
Screenshot: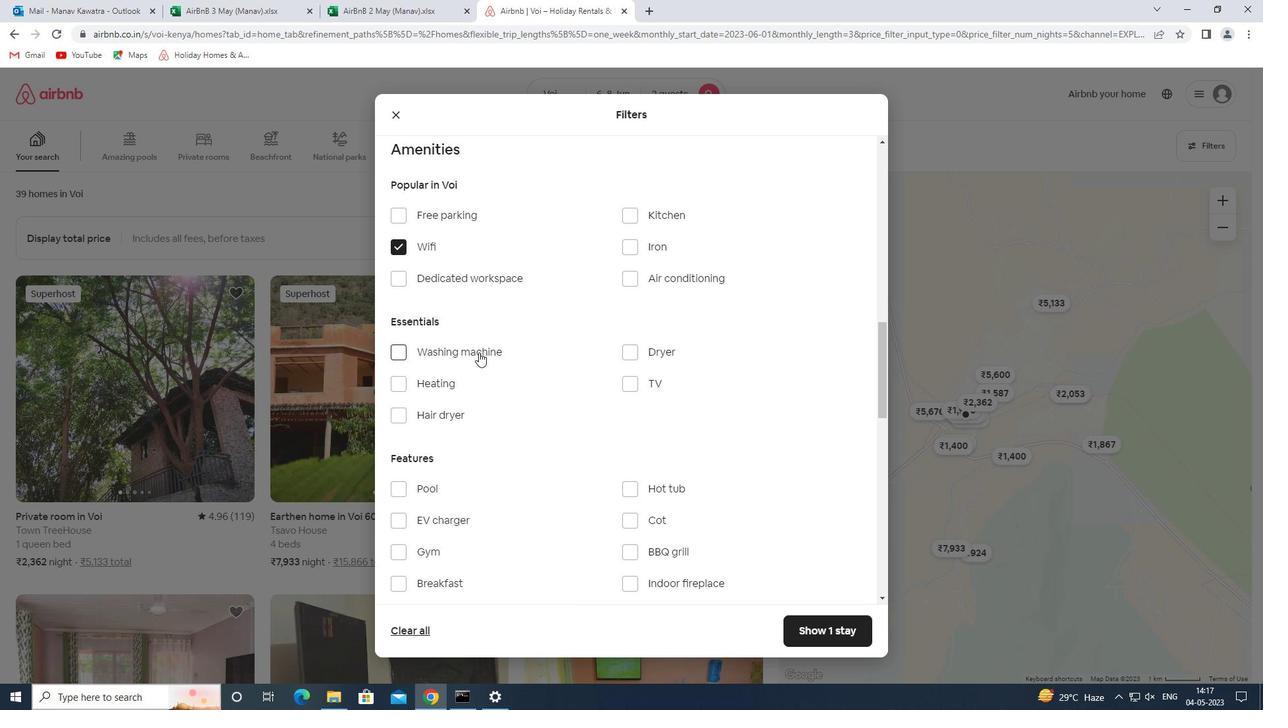 
Action: Mouse moved to (619, 378)
Screenshot: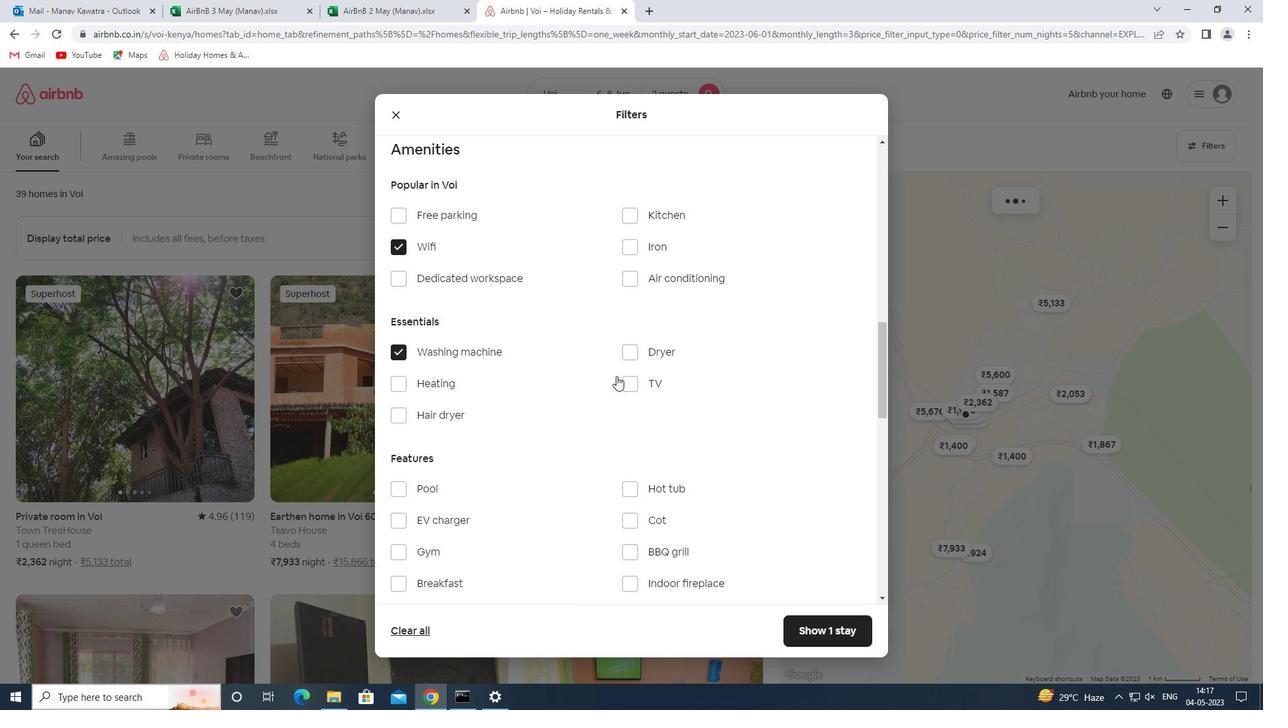
Action: Mouse scrolled (619, 377) with delta (0, 0)
Screenshot: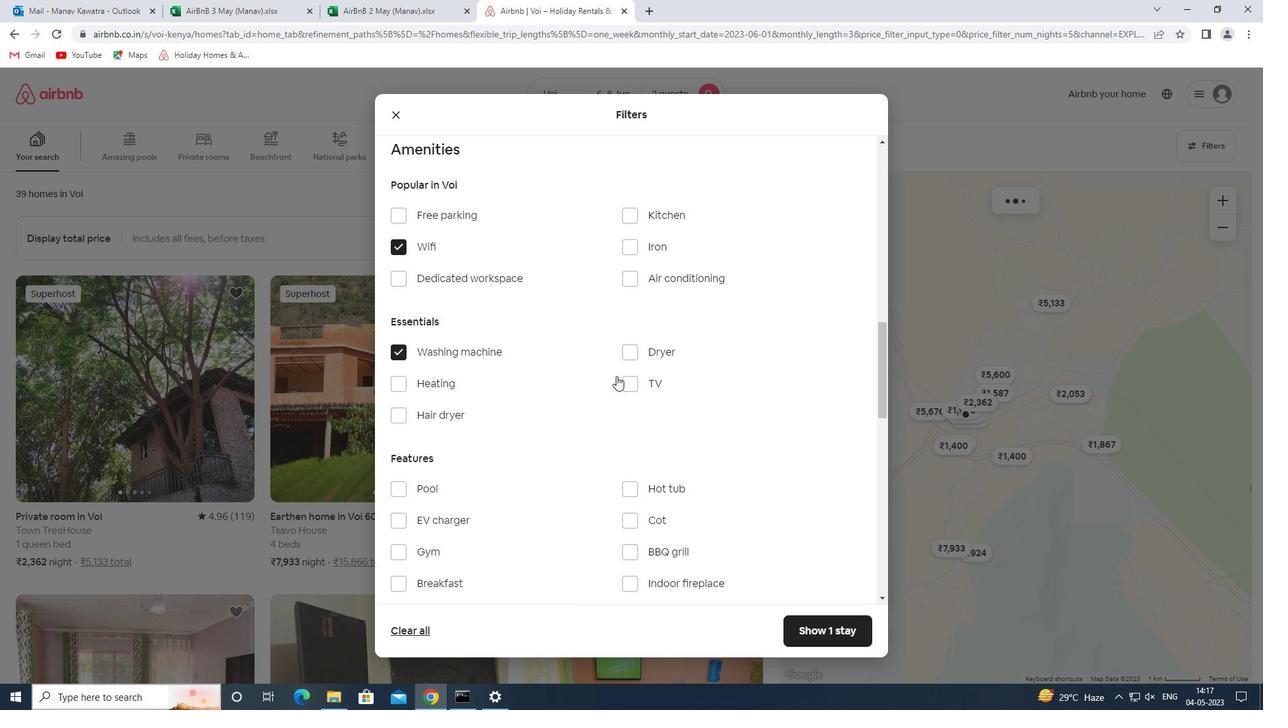 
Action: Mouse moved to (620, 381)
Screenshot: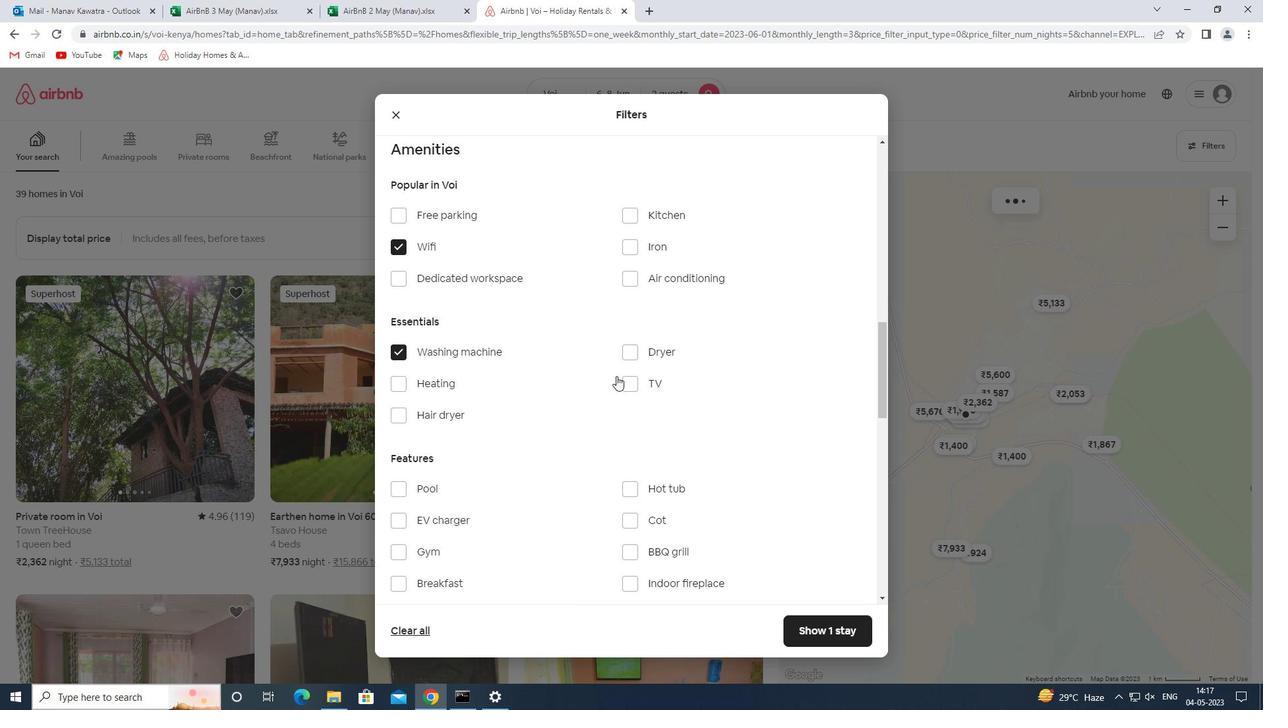 
Action: Mouse scrolled (620, 380) with delta (0, 0)
Screenshot: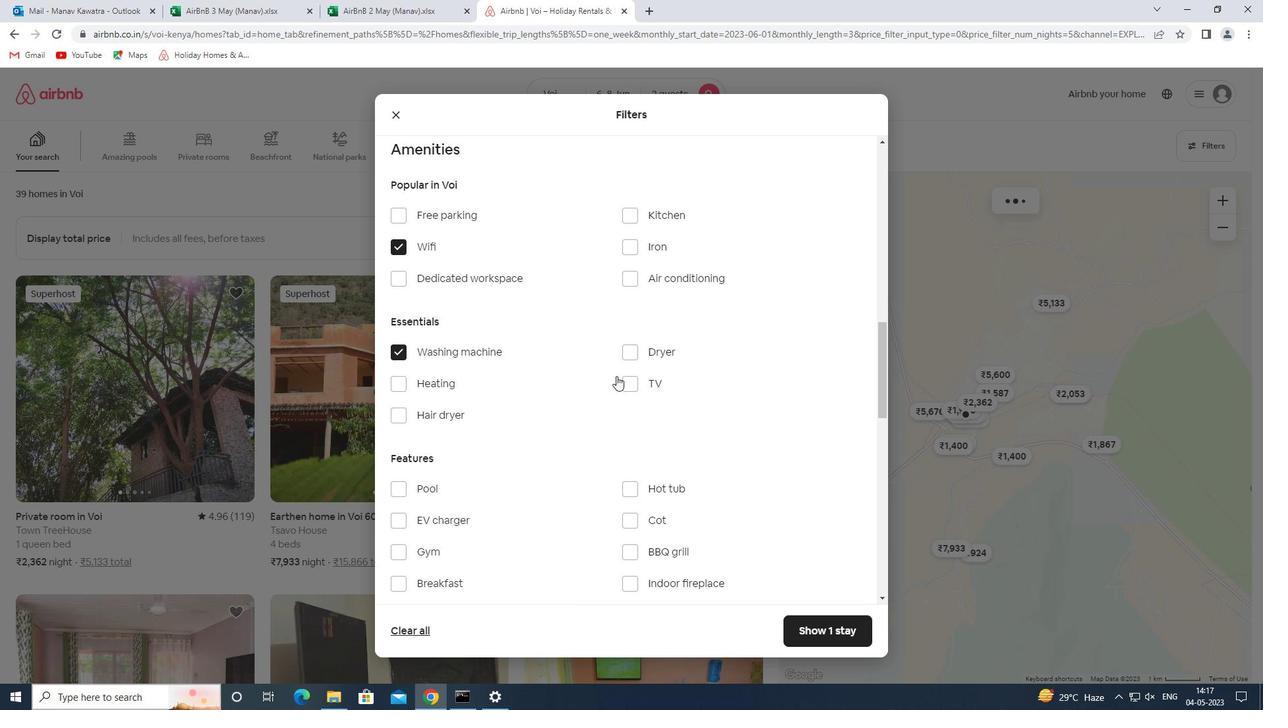 
Action: Mouse scrolled (620, 380) with delta (0, 0)
Screenshot: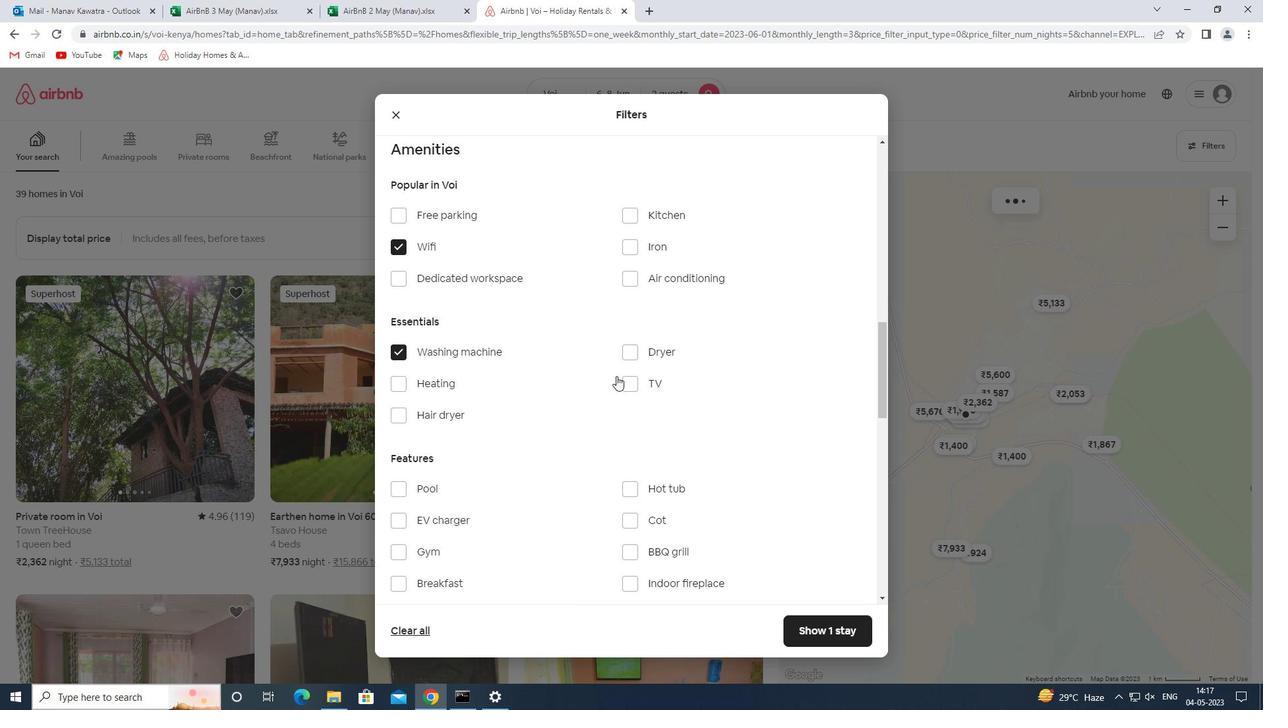 
Action: Mouse scrolled (620, 380) with delta (0, 0)
Screenshot: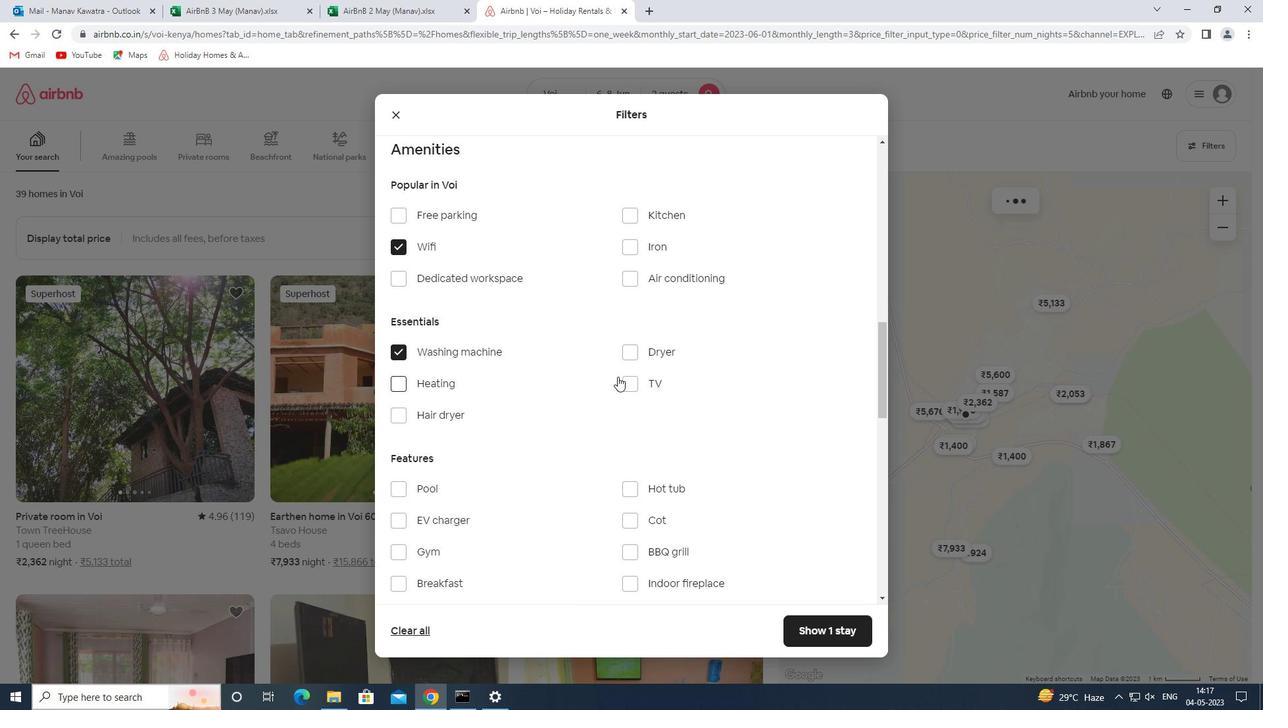 
Action: Mouse scrolled (620, 380) with delta (0, 0)
Screenshot: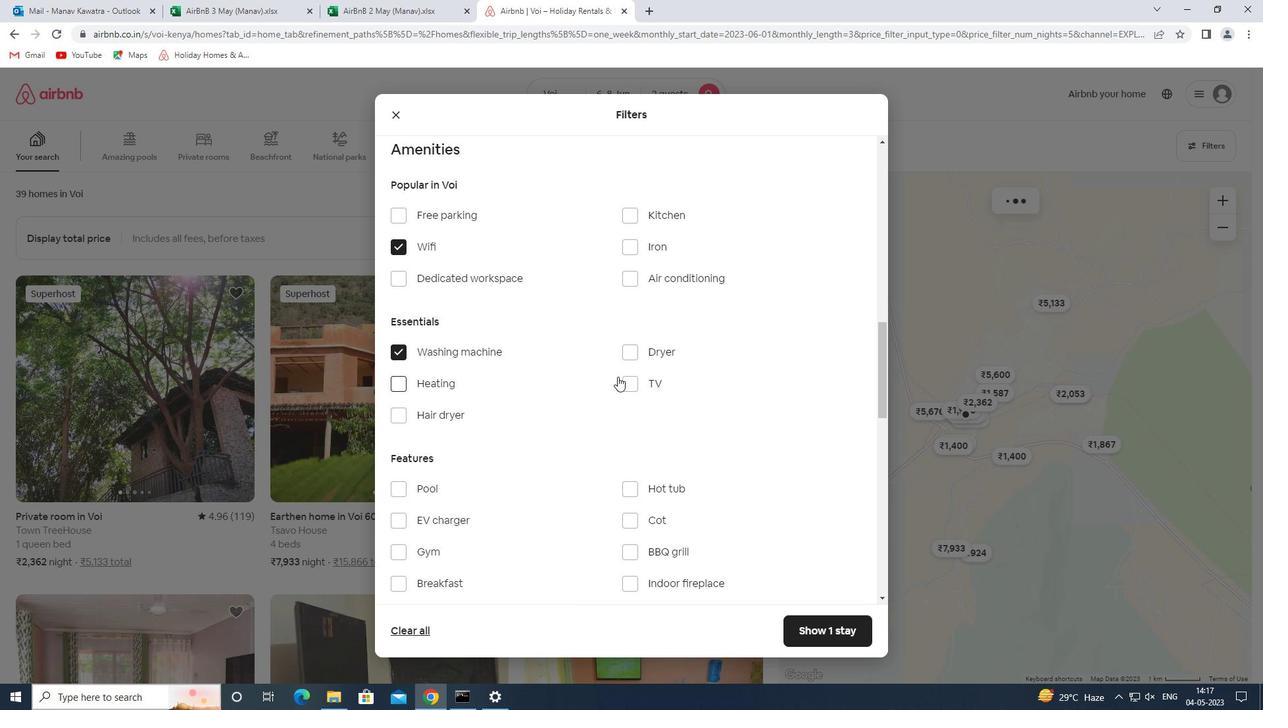 
Action: Mouse scrolled (620, 380) with delta (0, 0)
Screenshot: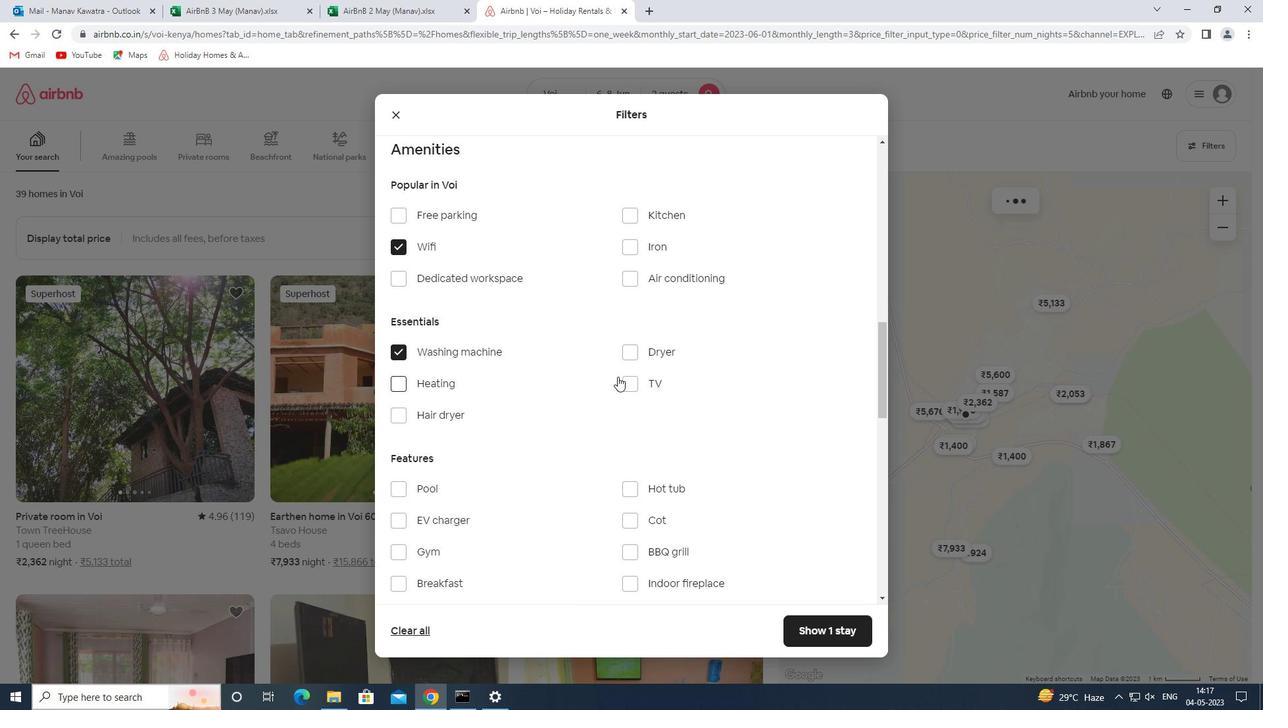 
Action: Mouse moved to (620, 382)
Screenshot: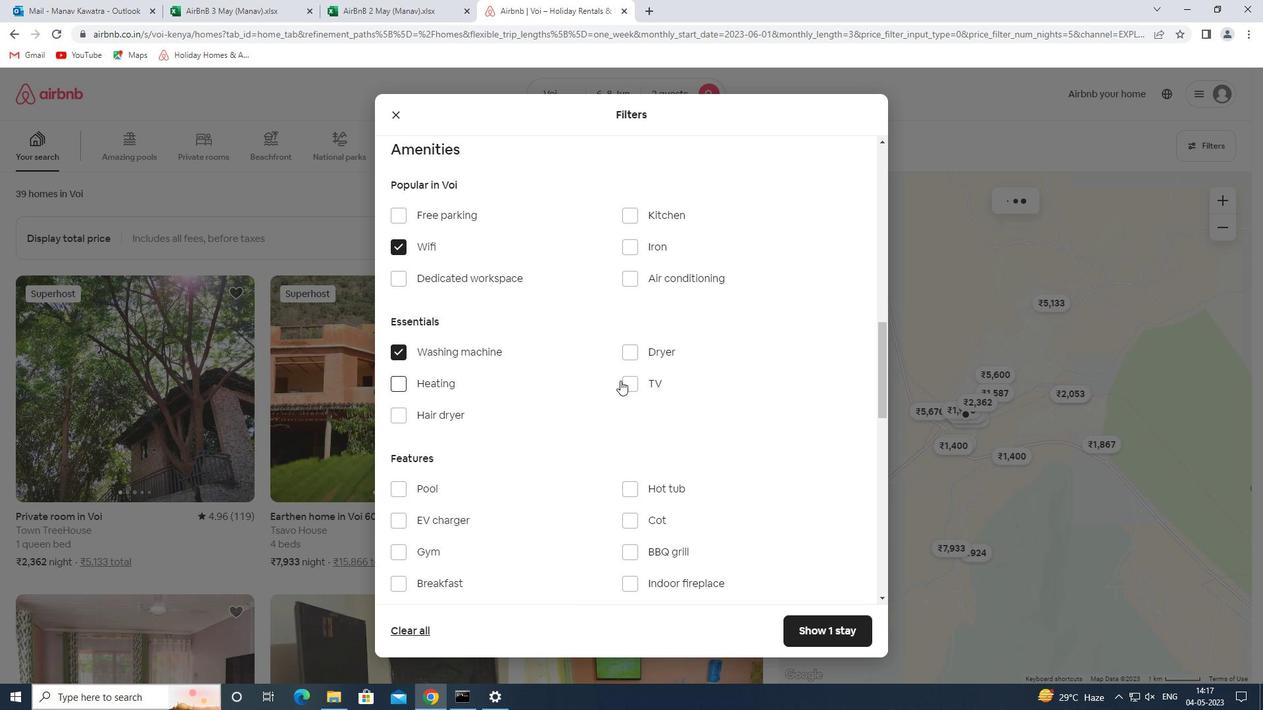 
Action: Mouse scrolled (620, 381) with delta (0, 0)
Screenshot: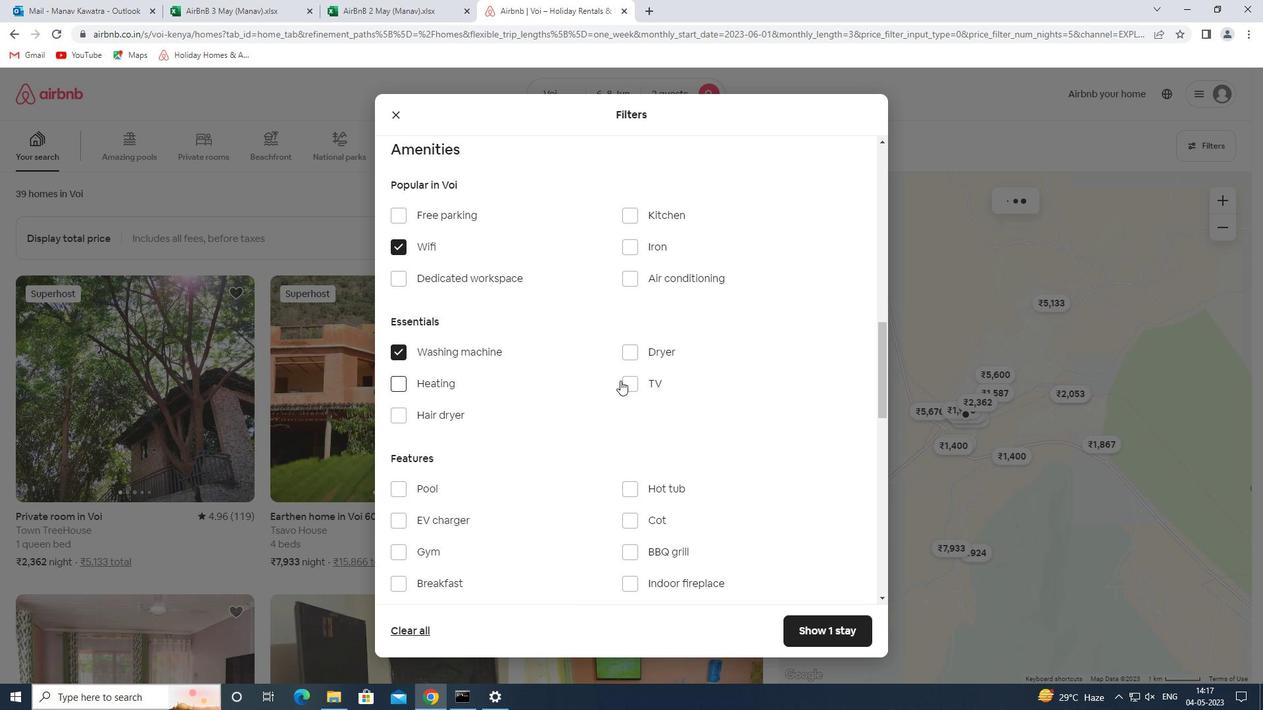 
Action: Mouse moved to (831, 410)
Screenshot: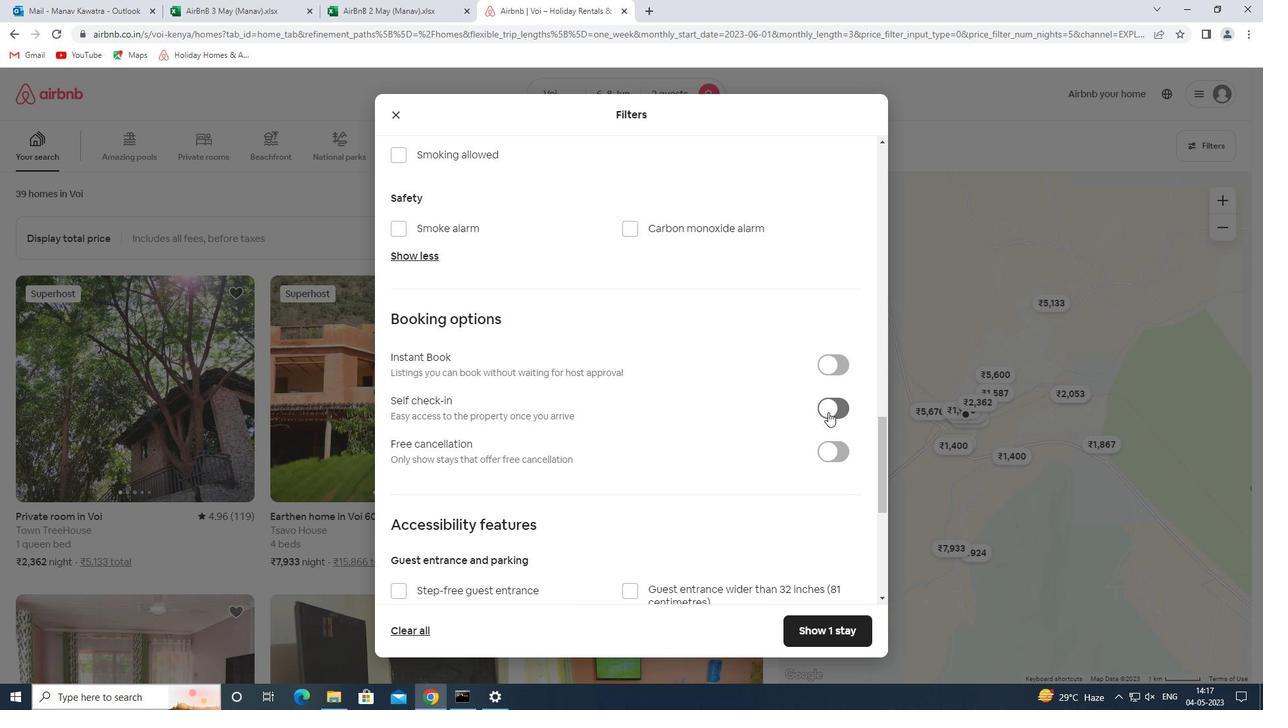 
Action: Mouse pressed left at (831, 410)
Screenshot: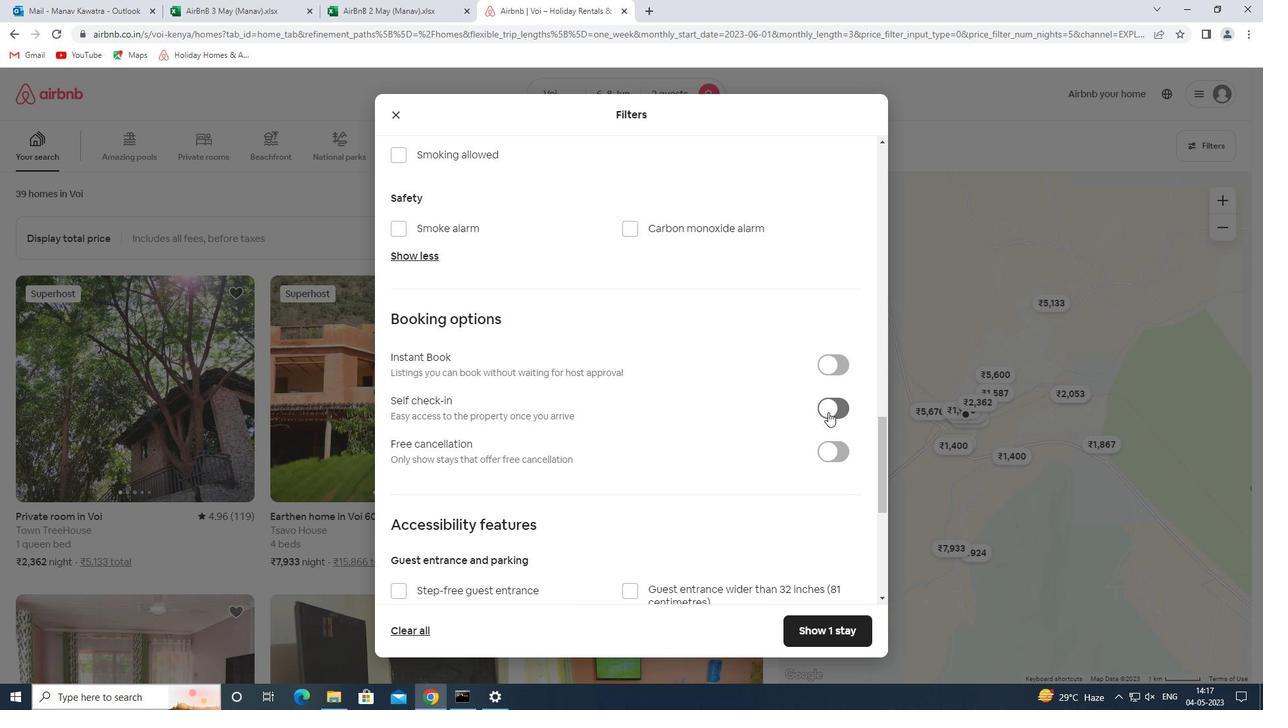 
Action: Mouse moved to (658, 464)
Screenshot: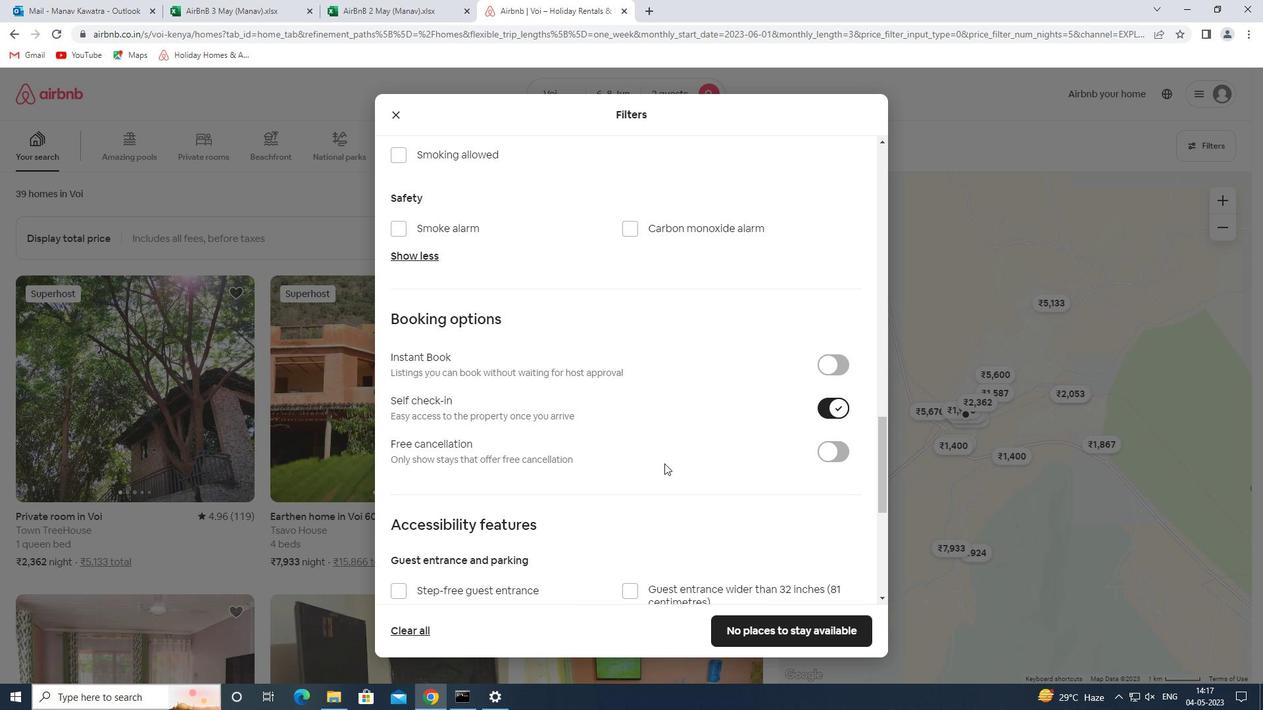 
Action: Mouse scrolled (658, 464) with delta (0, 0)
Screenshot: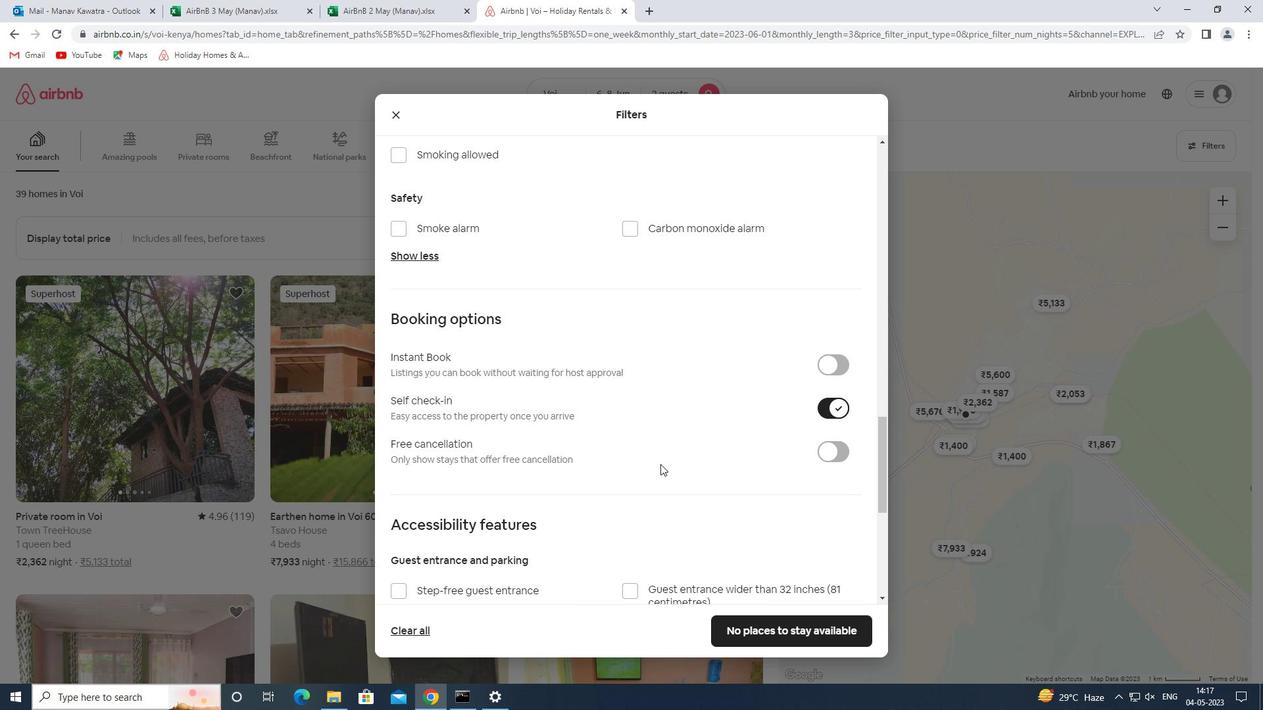
Action: Mouse scrolled (658, 464) with delta (0, 0)
Screenshot: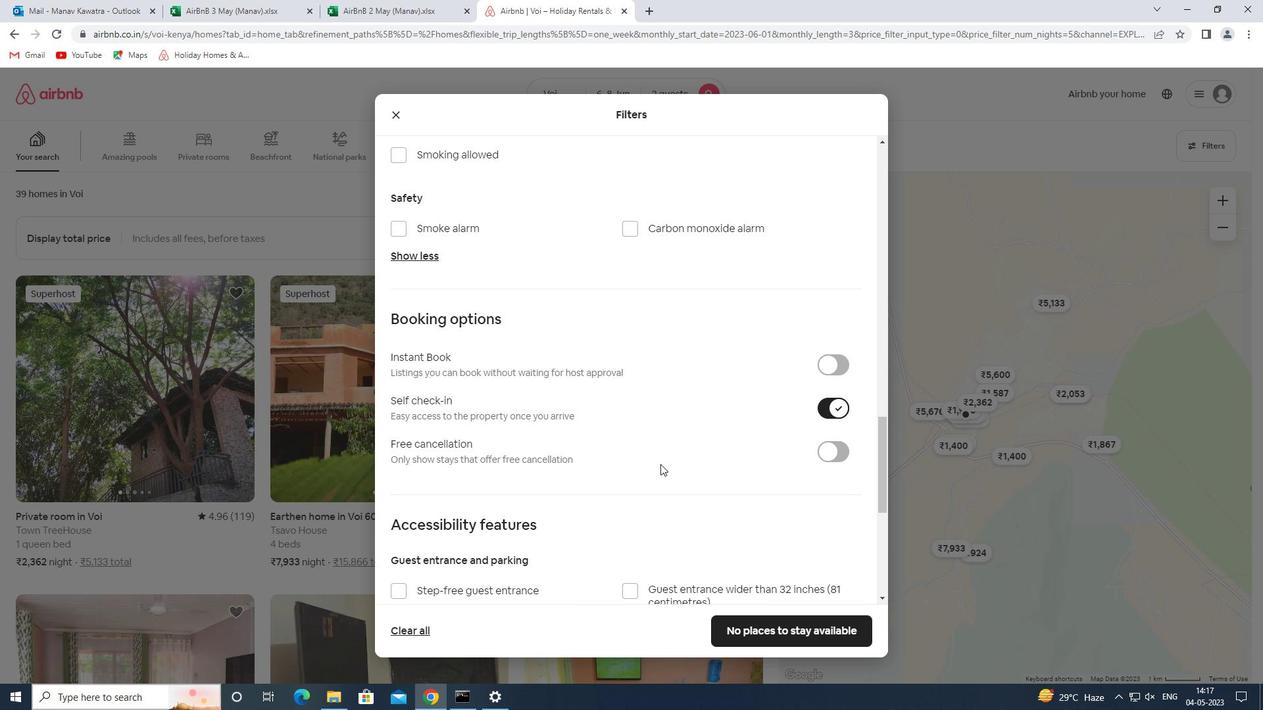 
Action: Mouse scrolled (658, 464) with delta (0, 0)
Screenshot: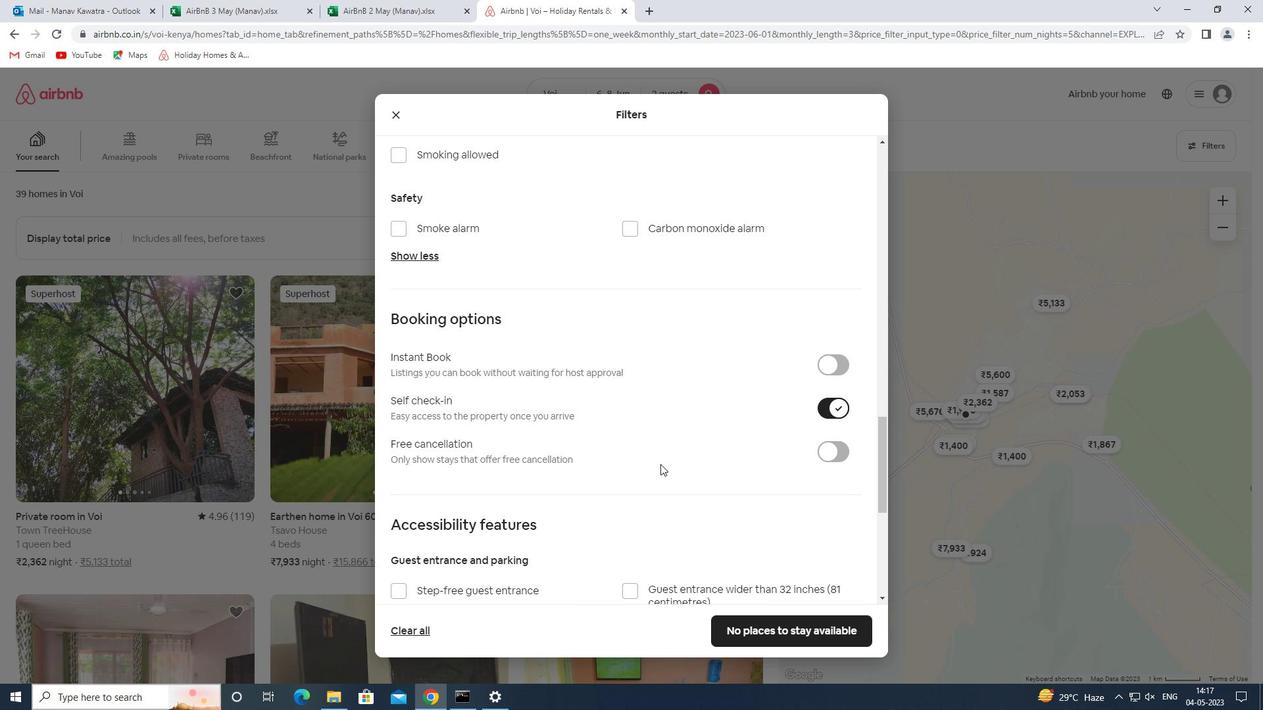 
Action: Mouse scrolled (658, 464) with delta (0, 0)
Screenshot: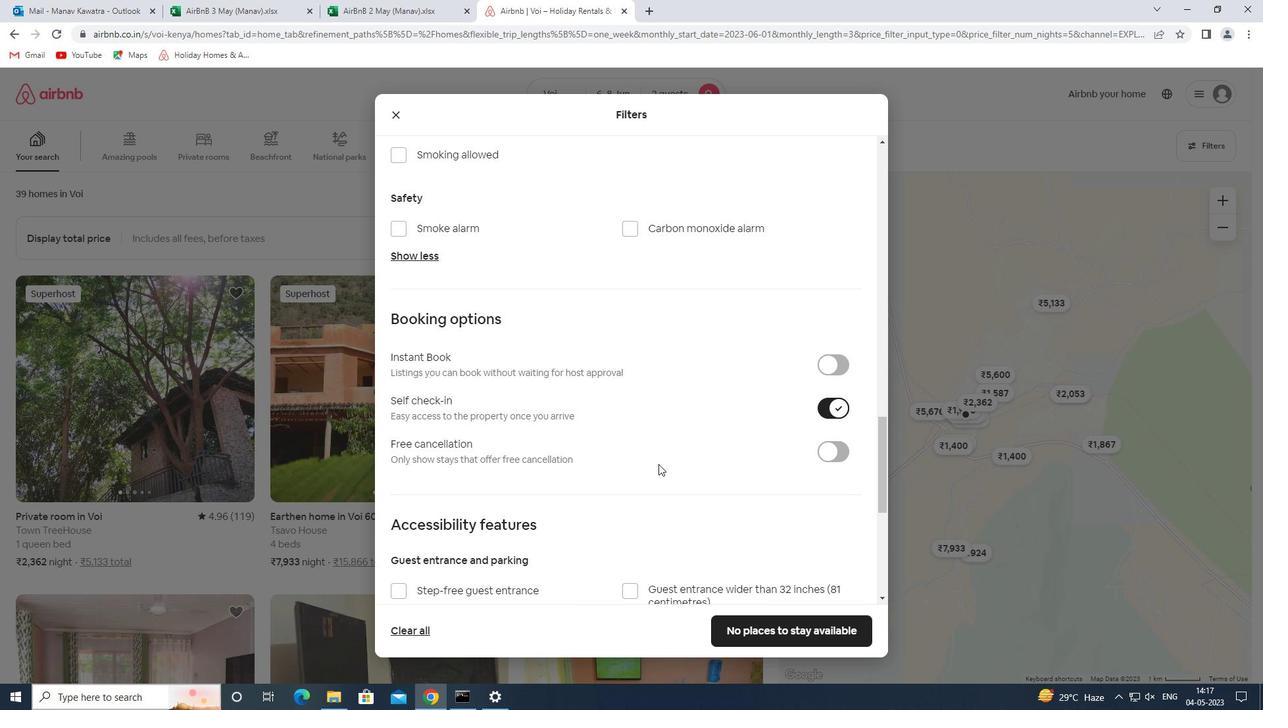 
Action: Mouse moved to (482, 523)
Screenshot: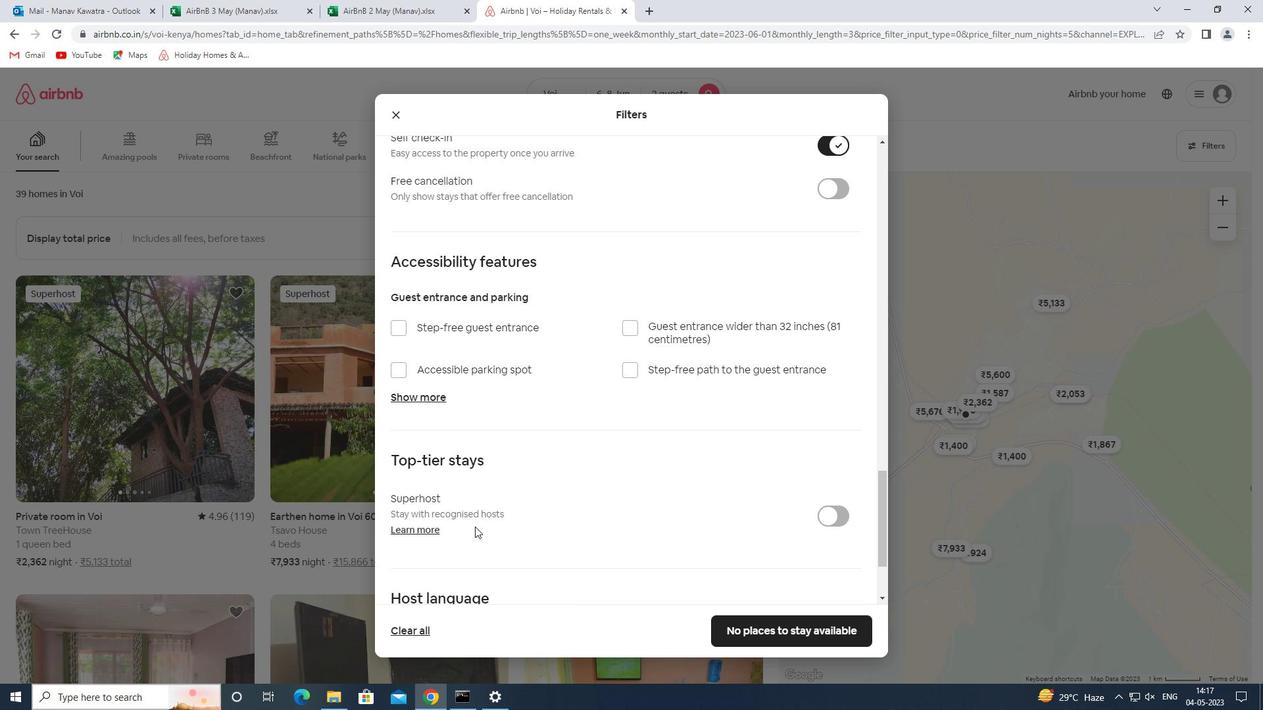 
Action: Mouse scrolled (482, 522) with delta (0, 0)
Screenshot: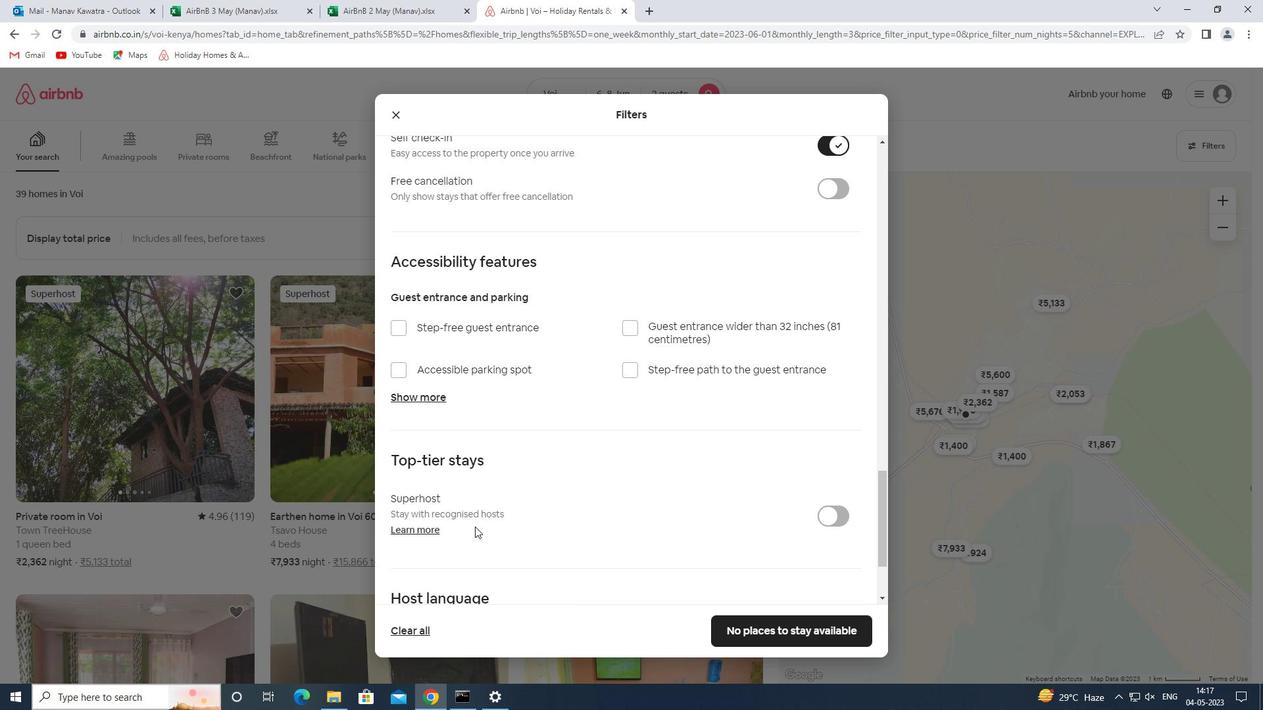 
Action: Mouse moved to (483, 522)
Screenshot: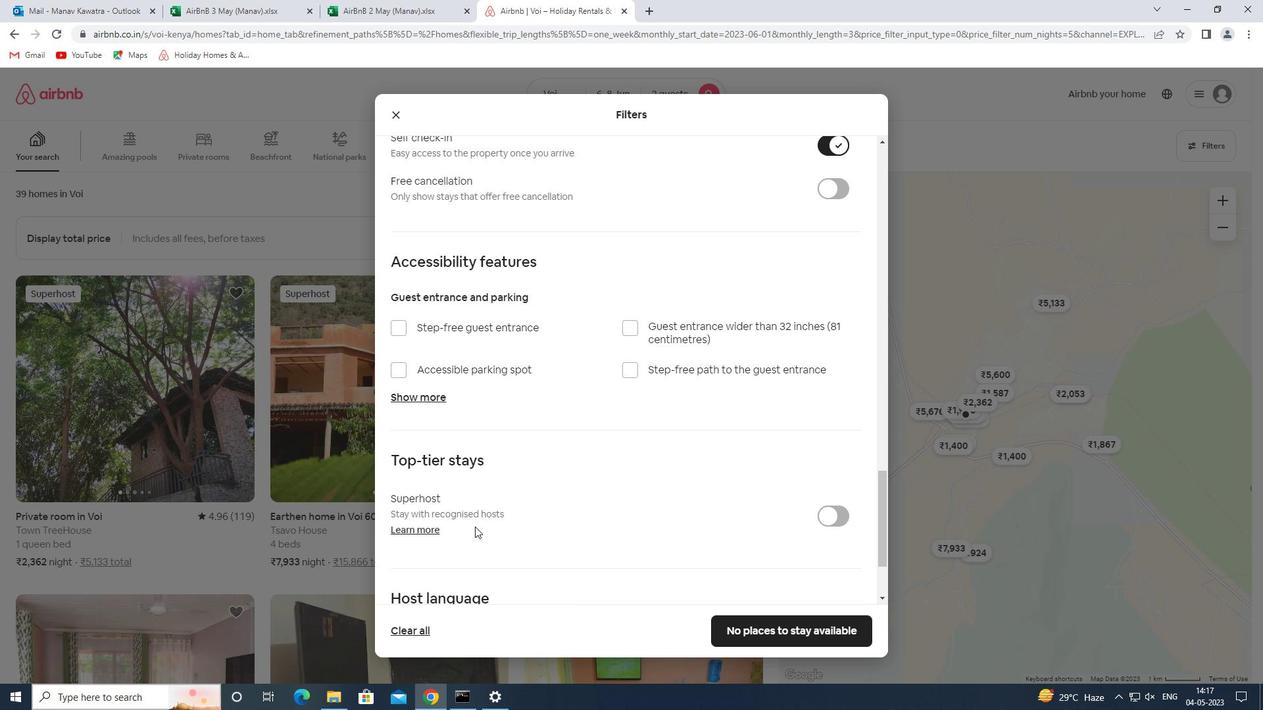 
Action: Mouse scrolled (483, 521) with delta (0, 0)
Screenshot: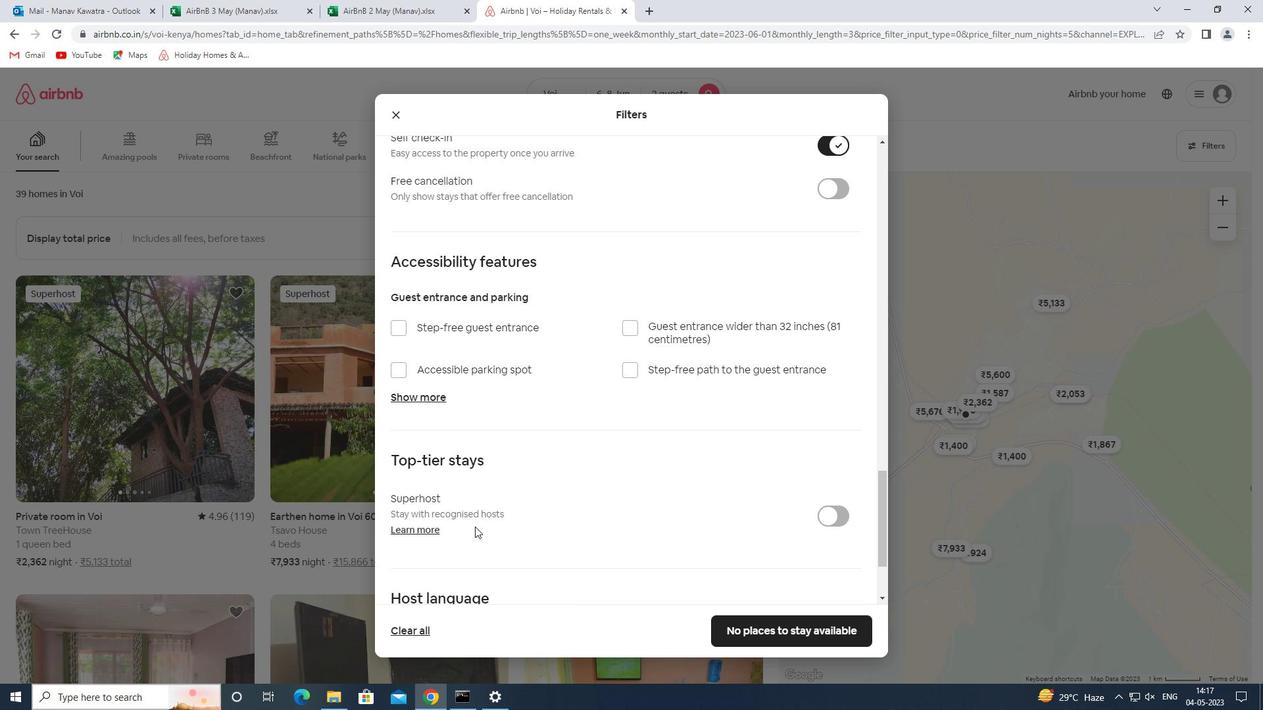 
Action: Mouse moved to (483, 522)
Screenshot: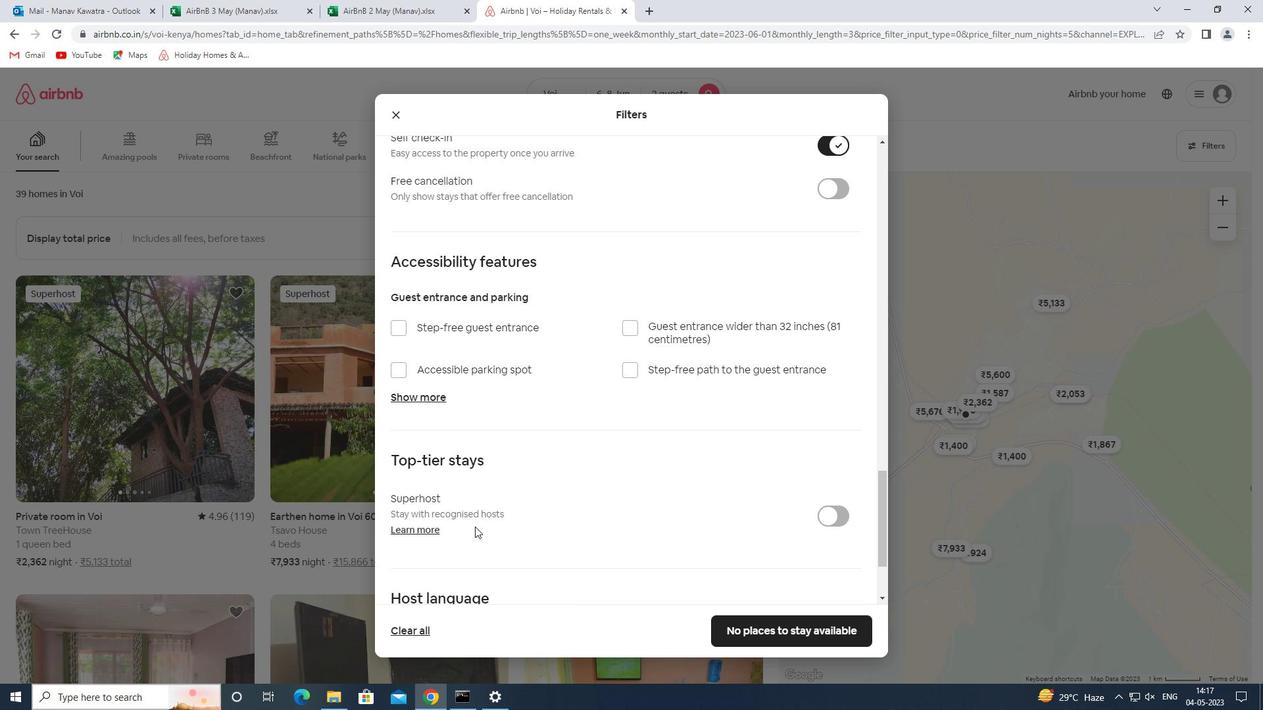 
Action: Mouse scrolled (483, 521) with delta (0, 0)
Screenshot: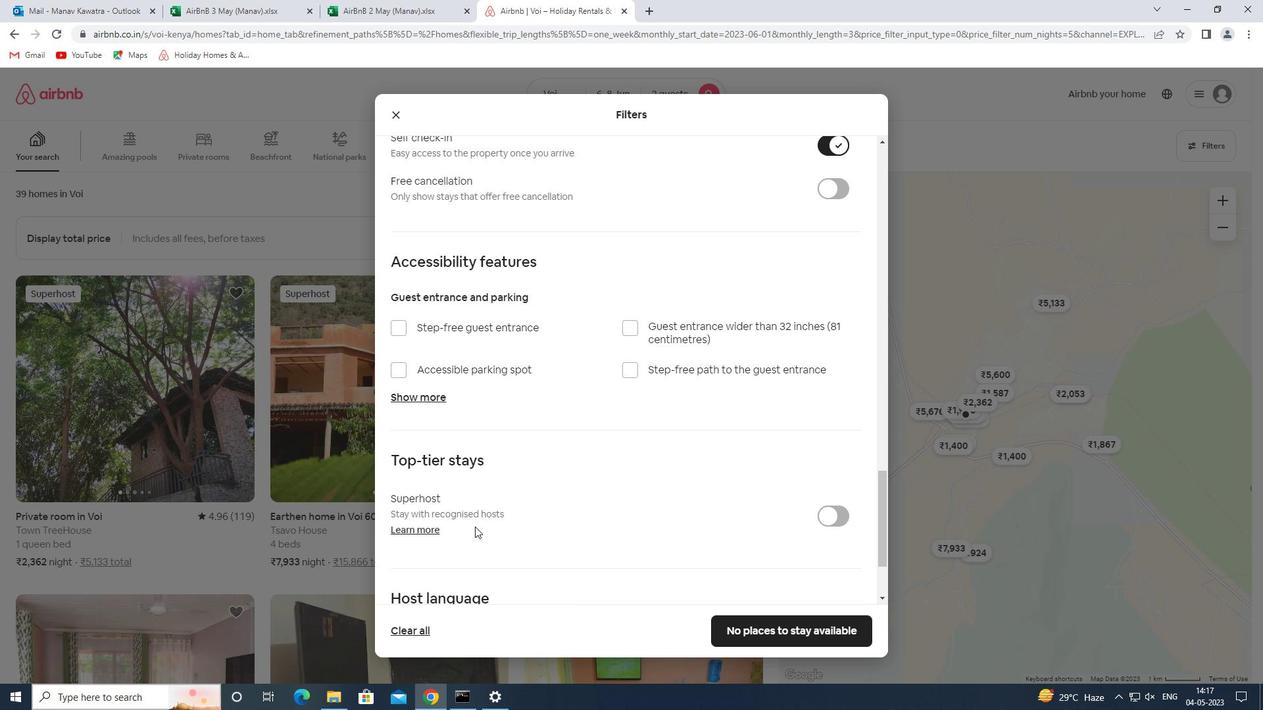 
Action: Mouse moved to (484, 521)
Screenshot: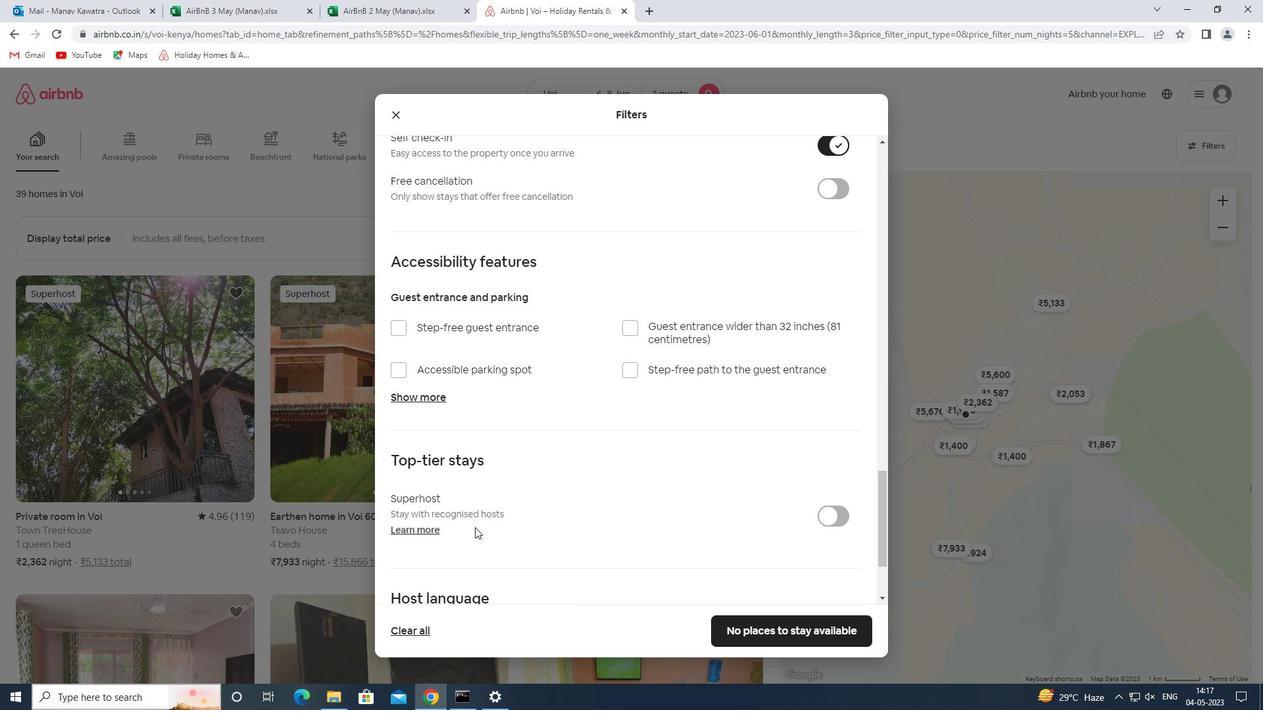 
Action: Mouse scrolled (484, 520) with delta (0, 0)
Screenshot: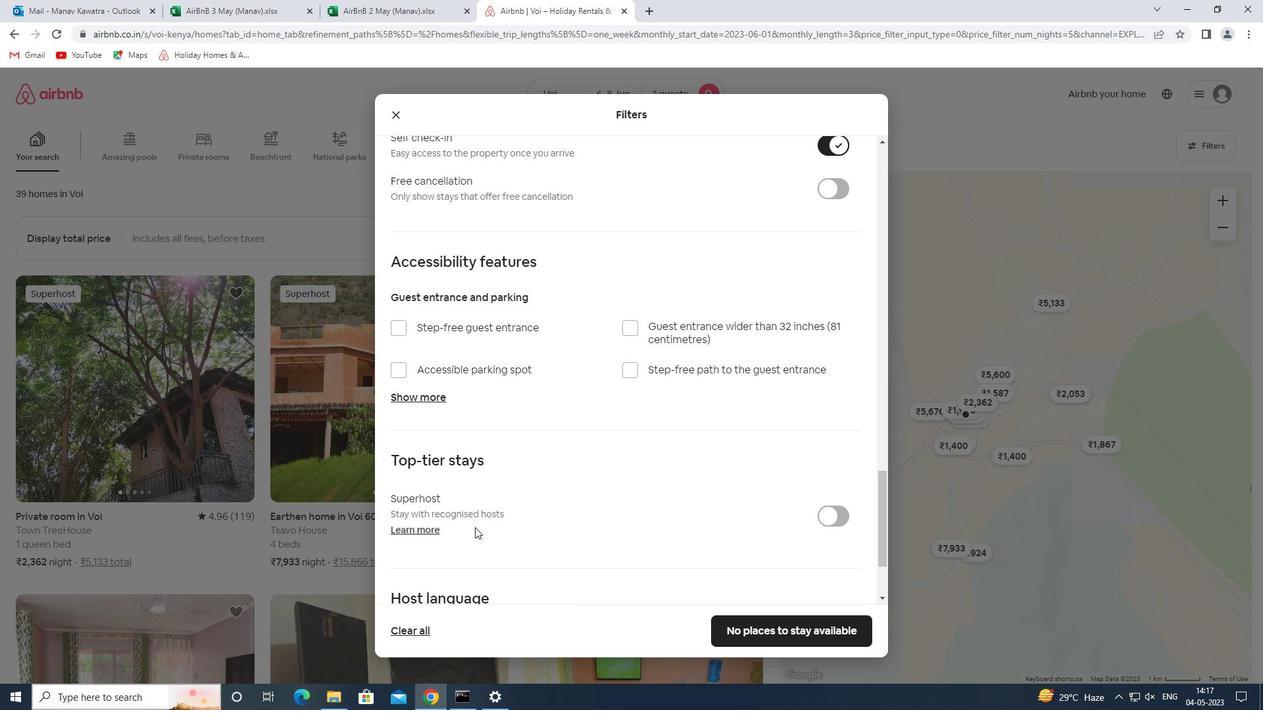 
Action: Mouse moved to (485, 518)
Screenshot: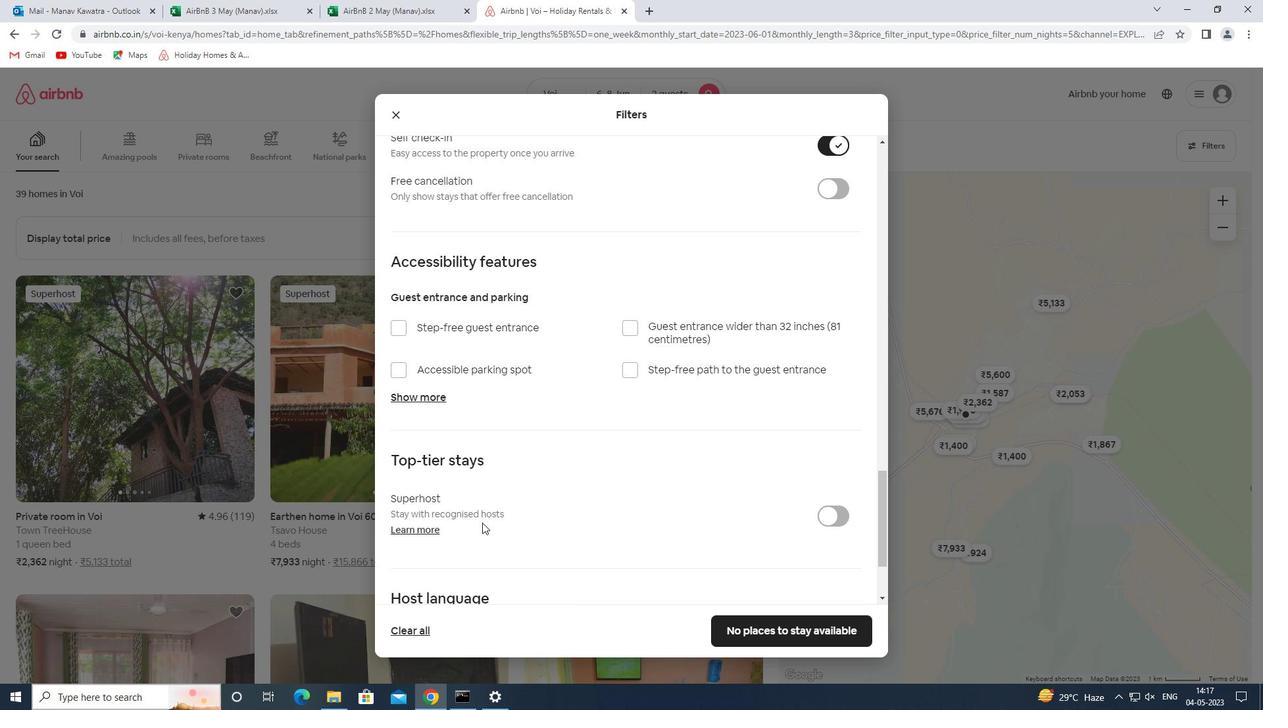 
Action: Mouse scrolled (485, 518) with delta (0, 0)
Screenshot: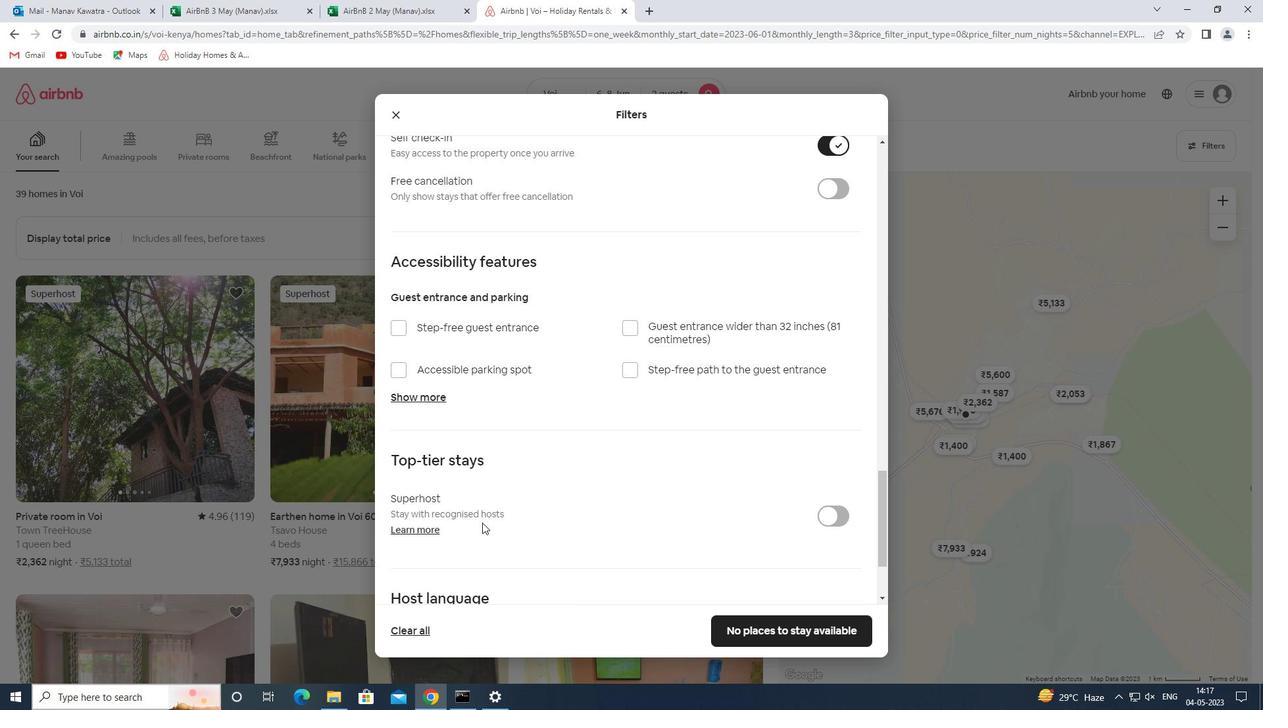 
Action: Mouse moved to (431, 510)
Screenshot: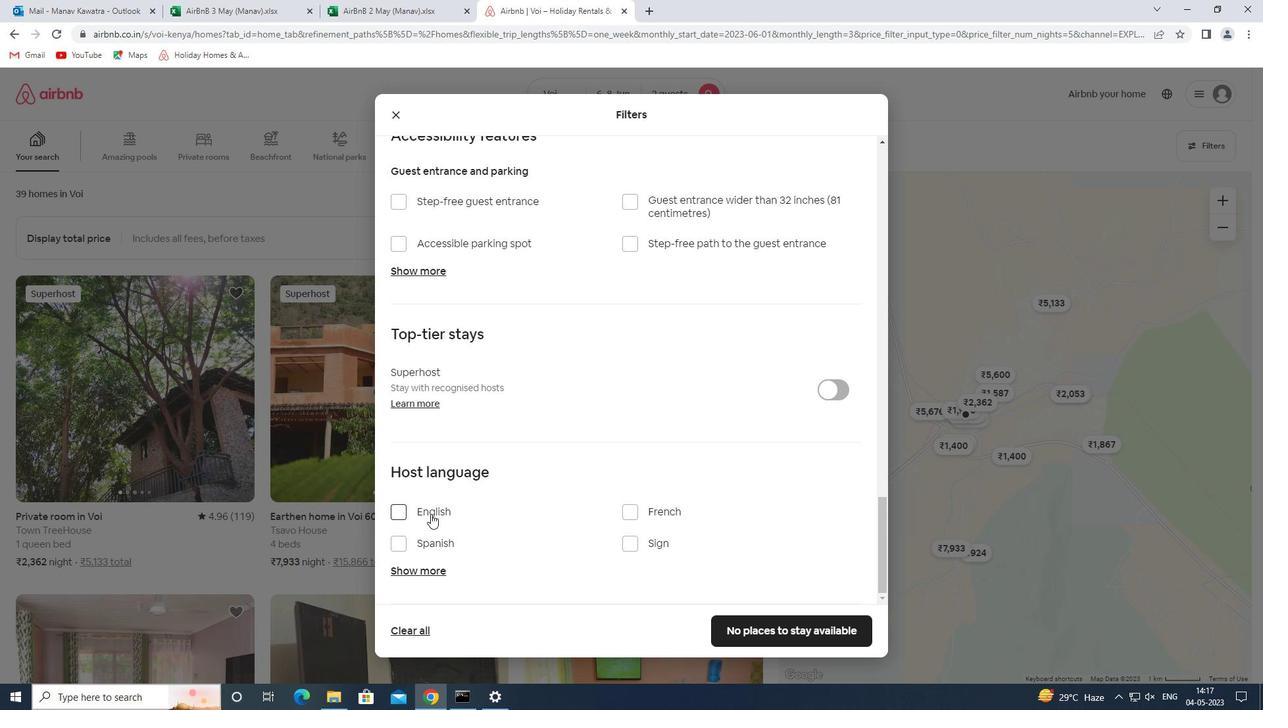
Action: Mouse pressed left at (431, 510)
Screenshot: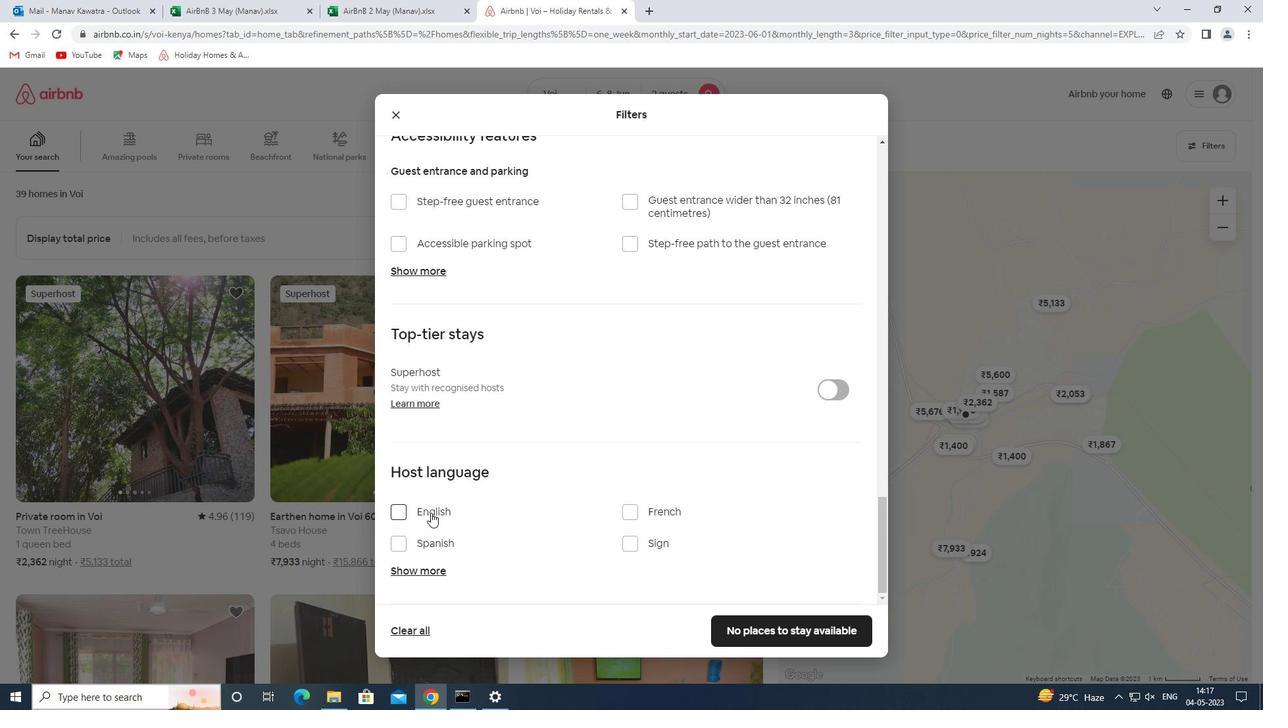 
Action: Mouse moved to (789, 626)
Screenshot: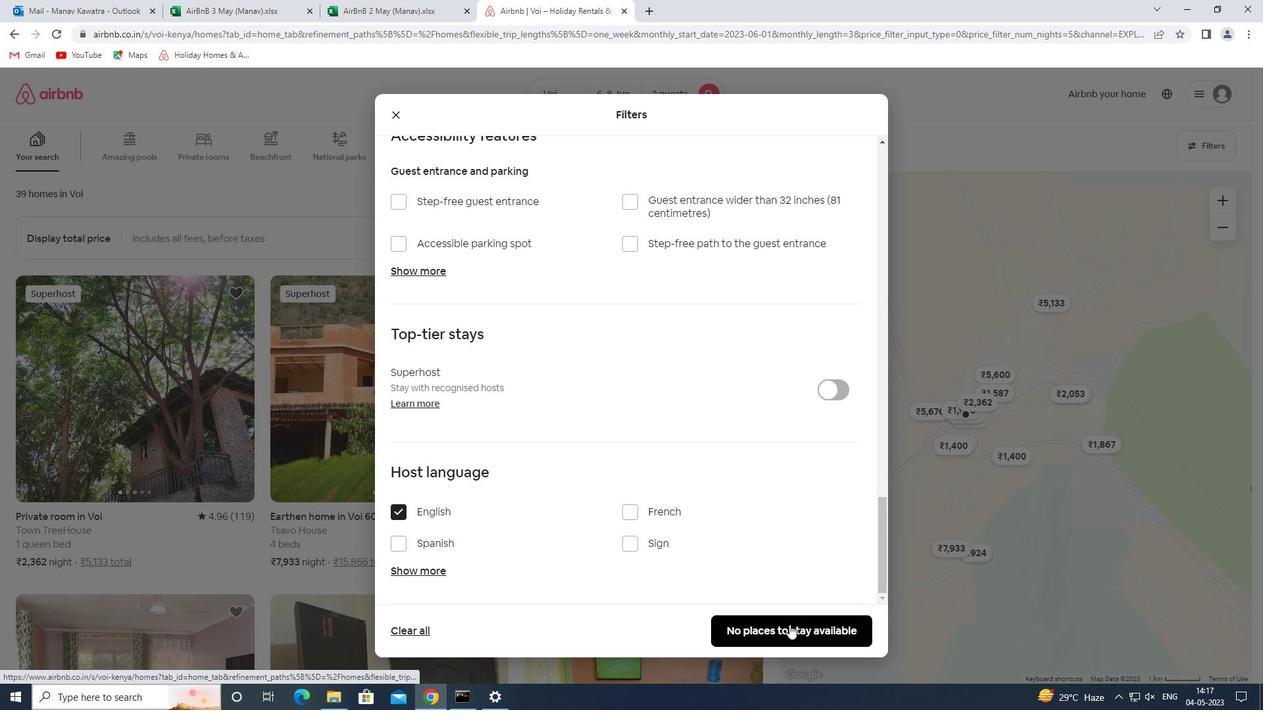 
Action: Mouse pressed left at (789, 626)
Screenshot: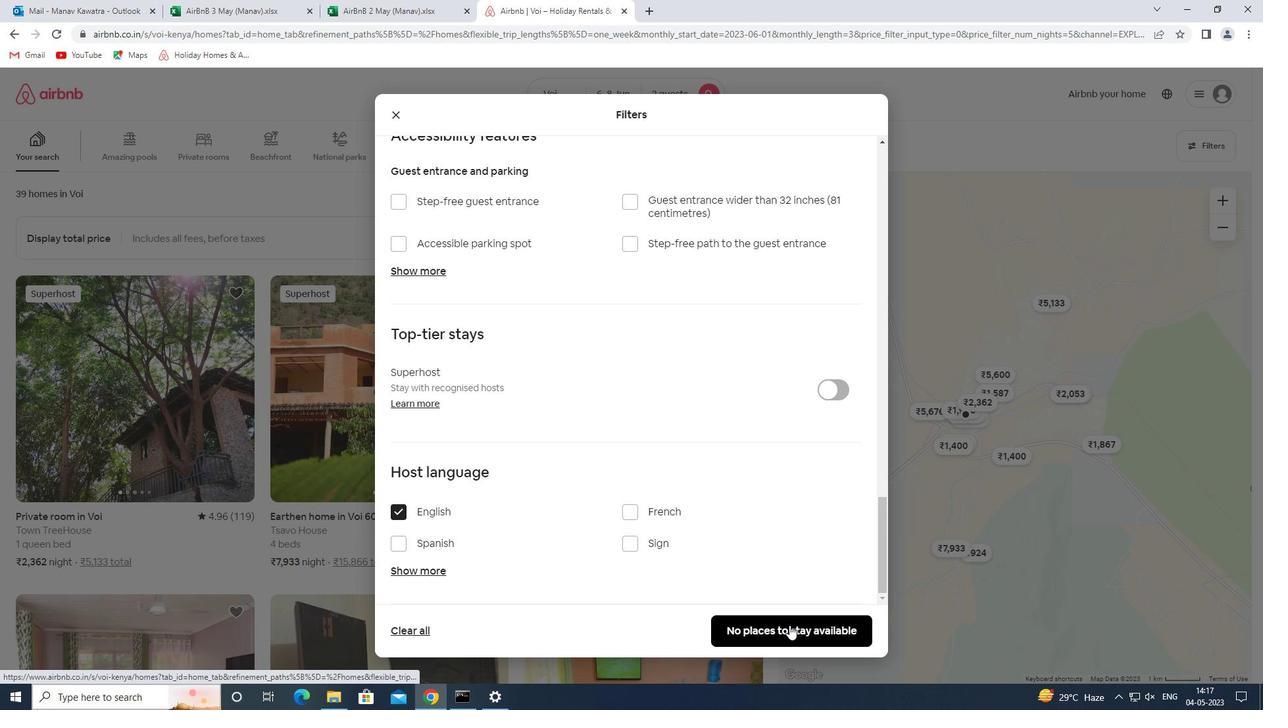 
Action: Mouse moved to (801, 603)
Screenshot: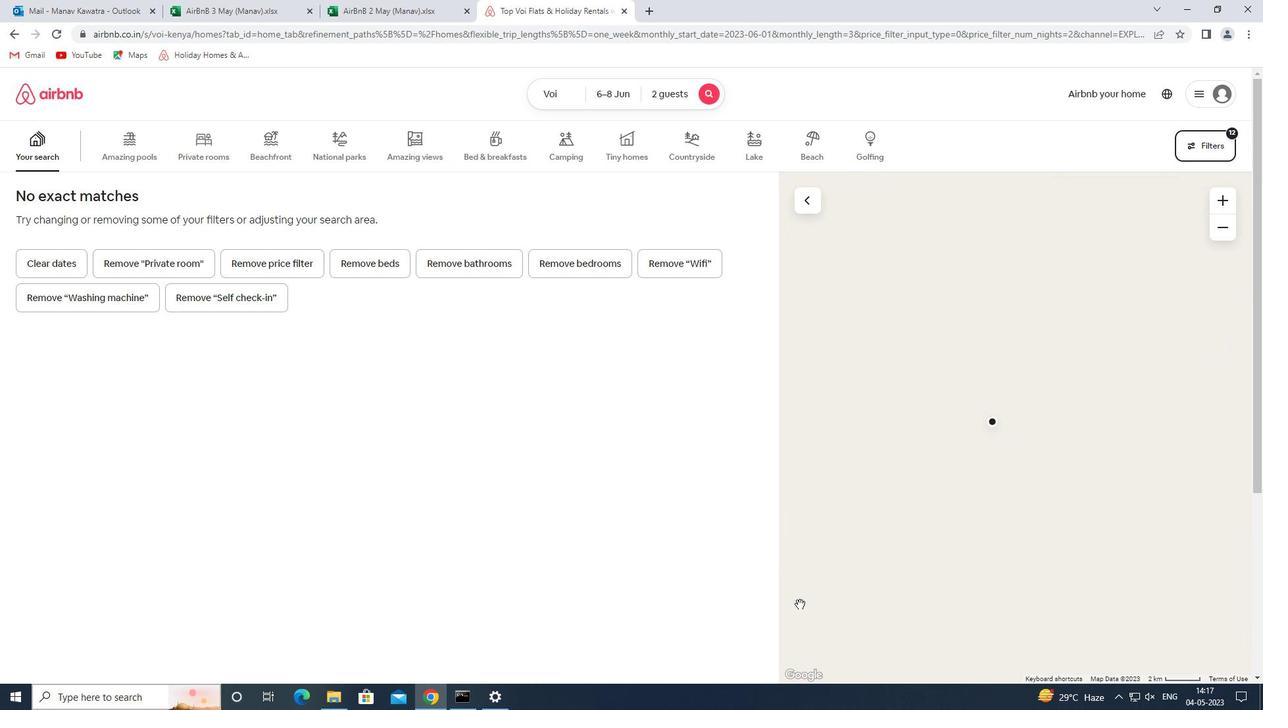 
